 Task: Find a one-way flight from Staunton SHD to Jackson JAC on June 2 for 8 passengers in first class, with 1 checked bag, a maximum price of ₹1,045,000, and 2 stops or fewer.
Action: Mouse moved to (362, 202)
Screenshot: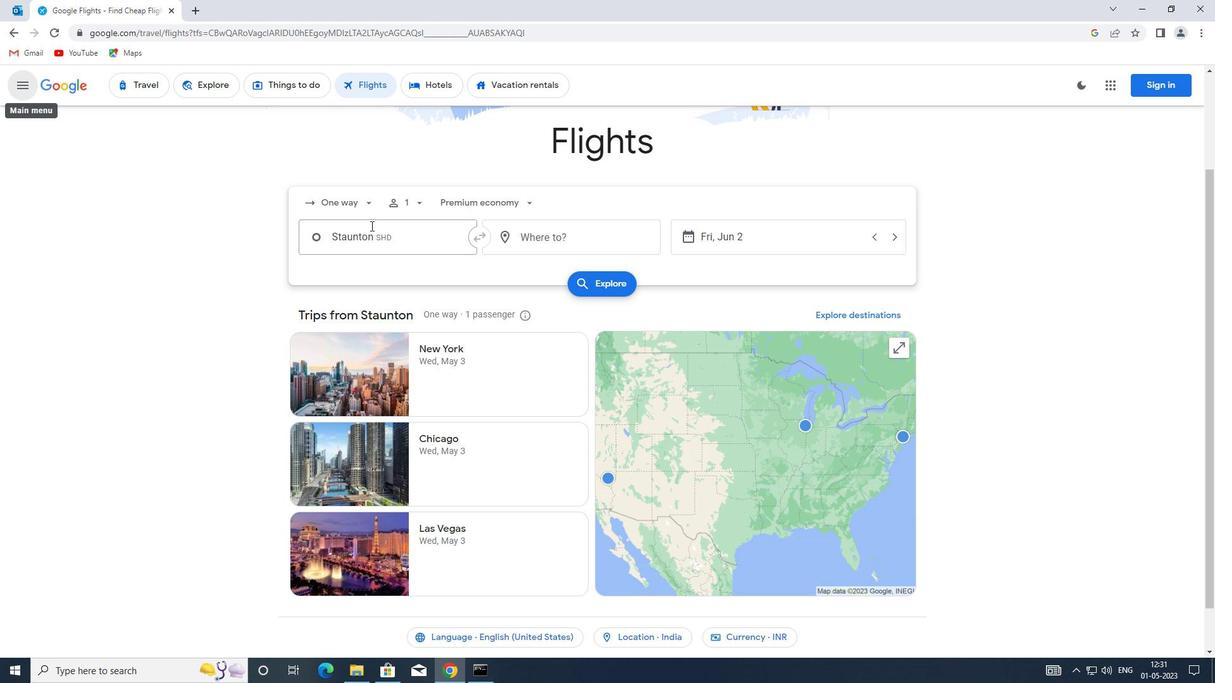 
Action: Mouse pressed left at (362, 202)
Screenshot: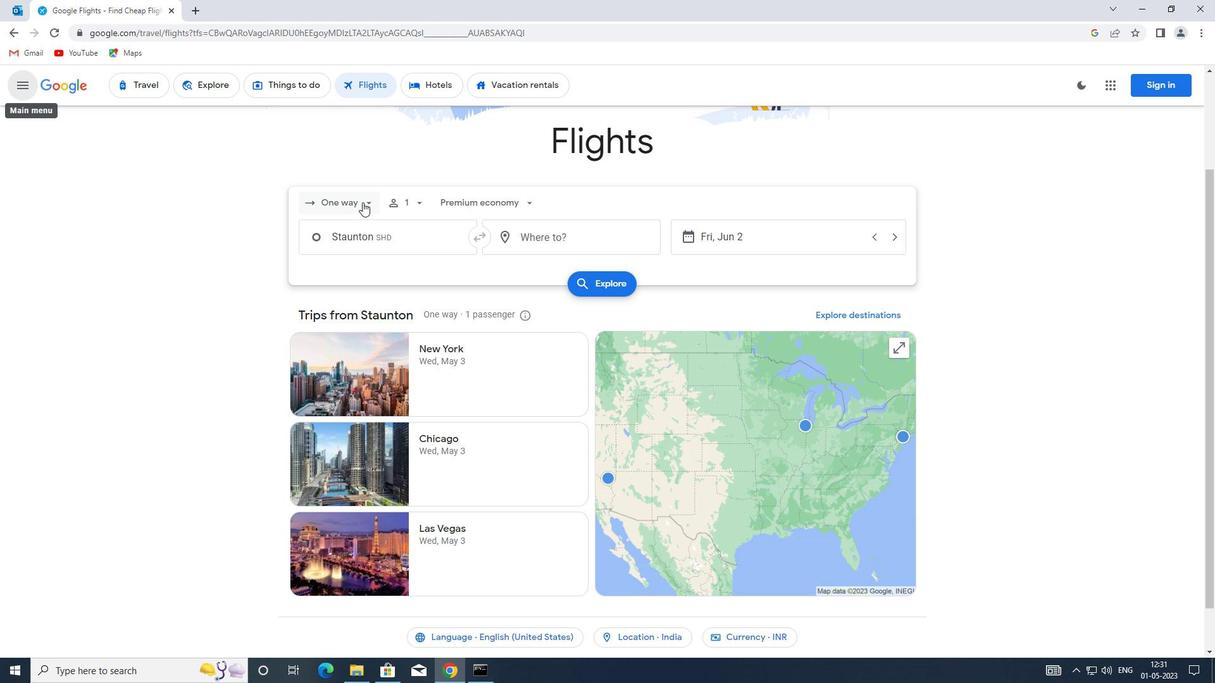 
Action: Mouse moved to (368, 266)
Screenshot: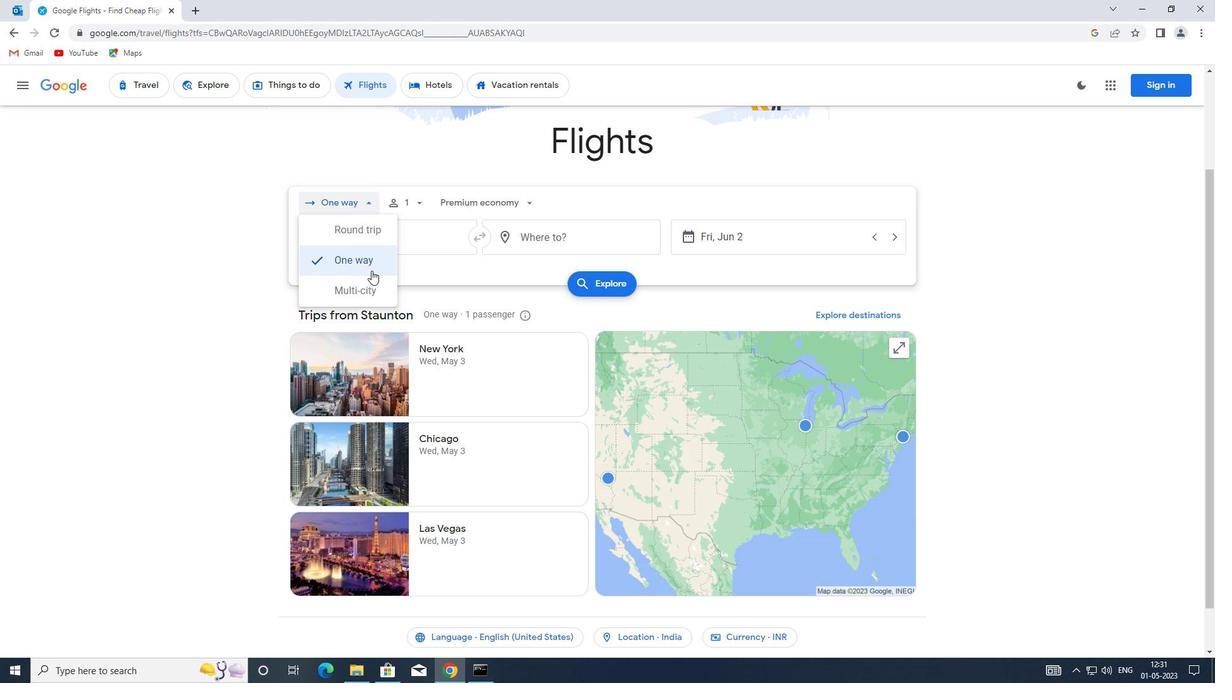 
Action: Mouse pressed left at (368, 266)
Screenshot: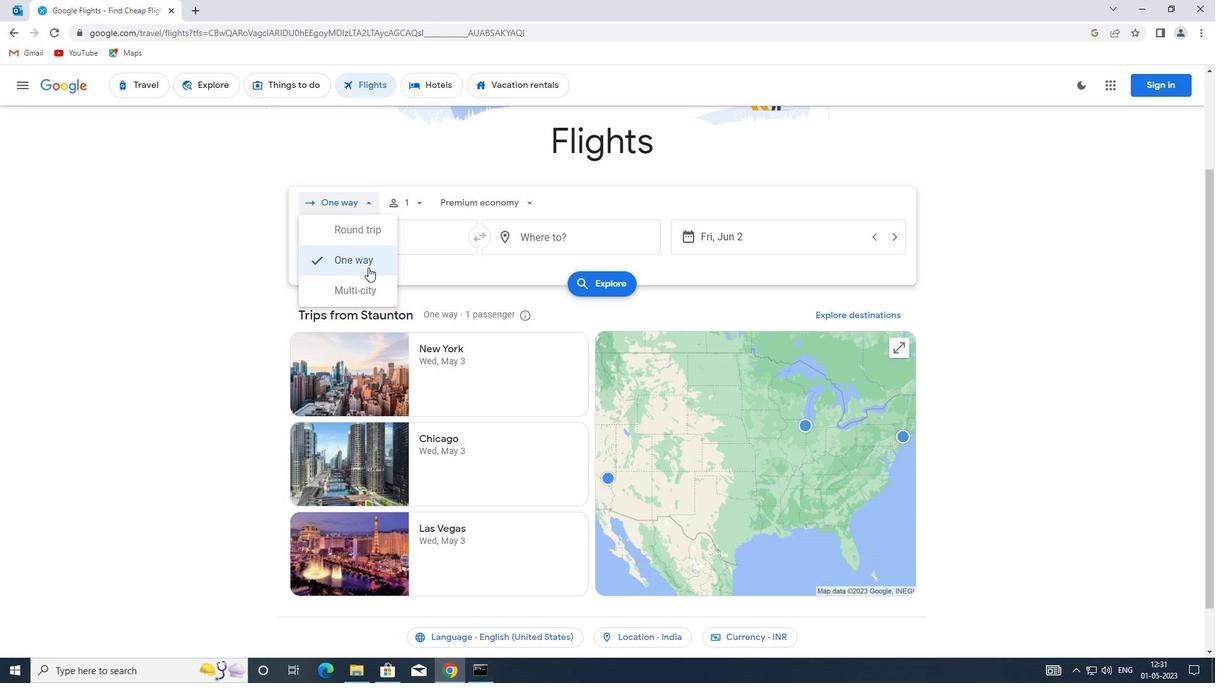 
Action: Mouse moved to (423, 205)
Screenshot: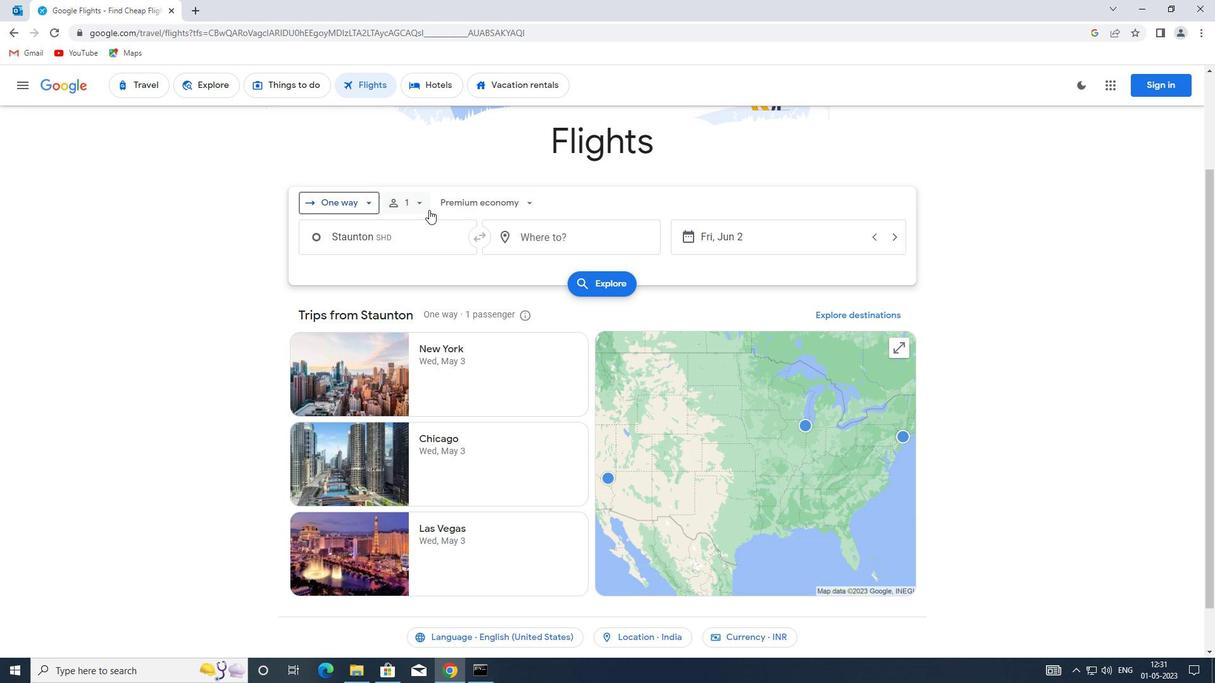 
Action: Mouse pressed left at (423, 205)
Screenshot: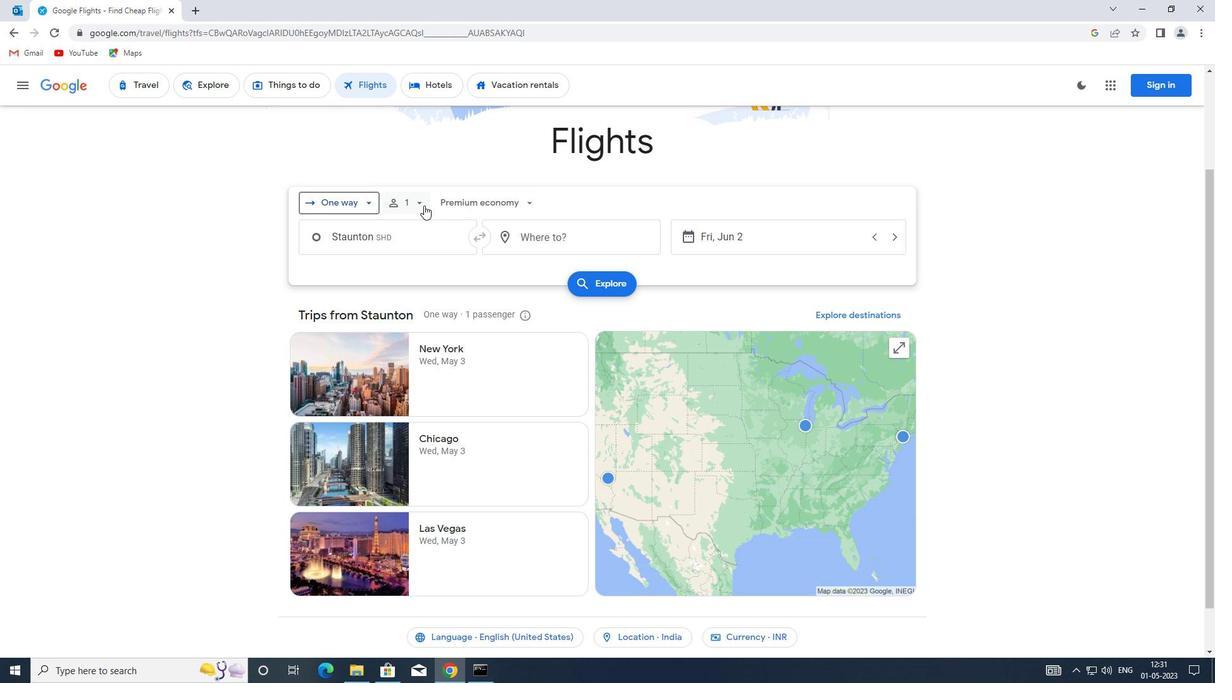 
Action: Mouse moved to (515, 265)
Screenshot: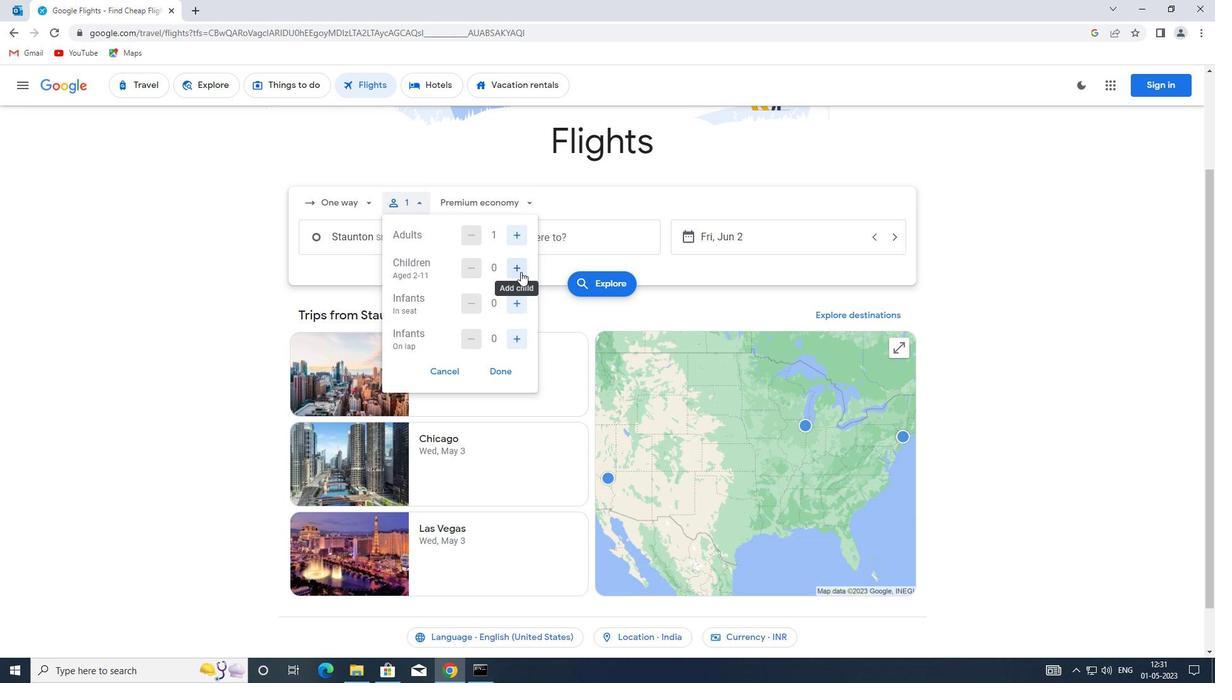 
Action: Mouse pressed left at (515, 265)
Screenshot: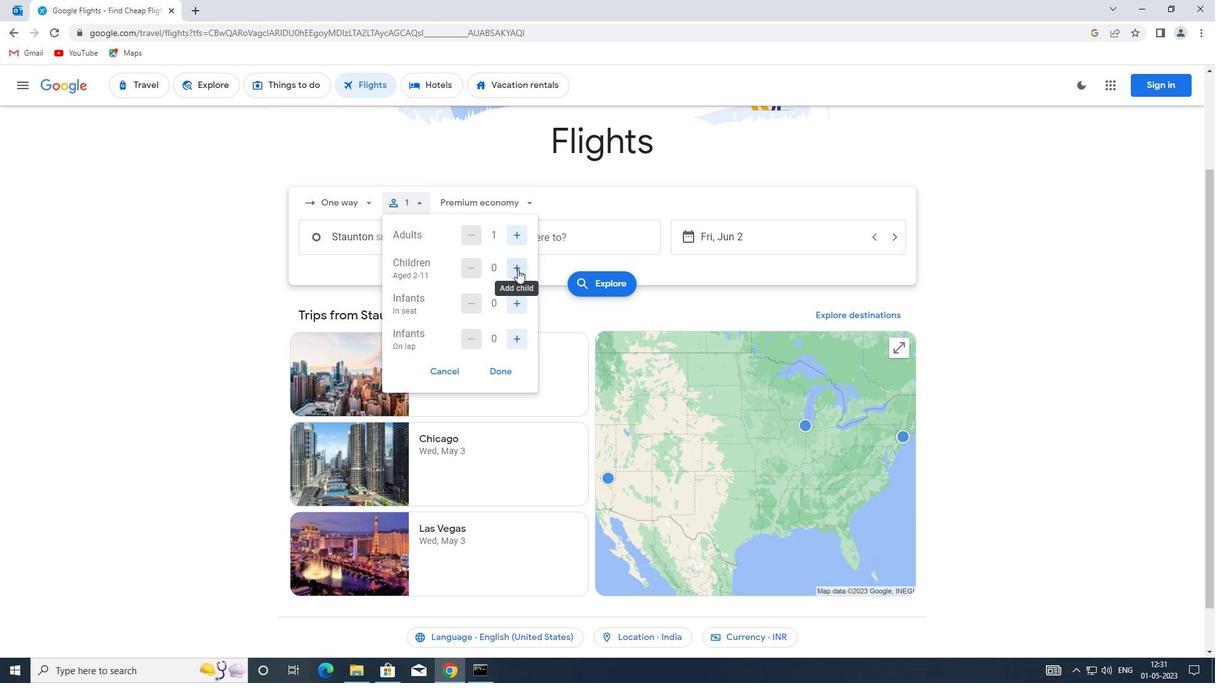 
Action: Mouse pressed left at (515, 265)
Screenshot: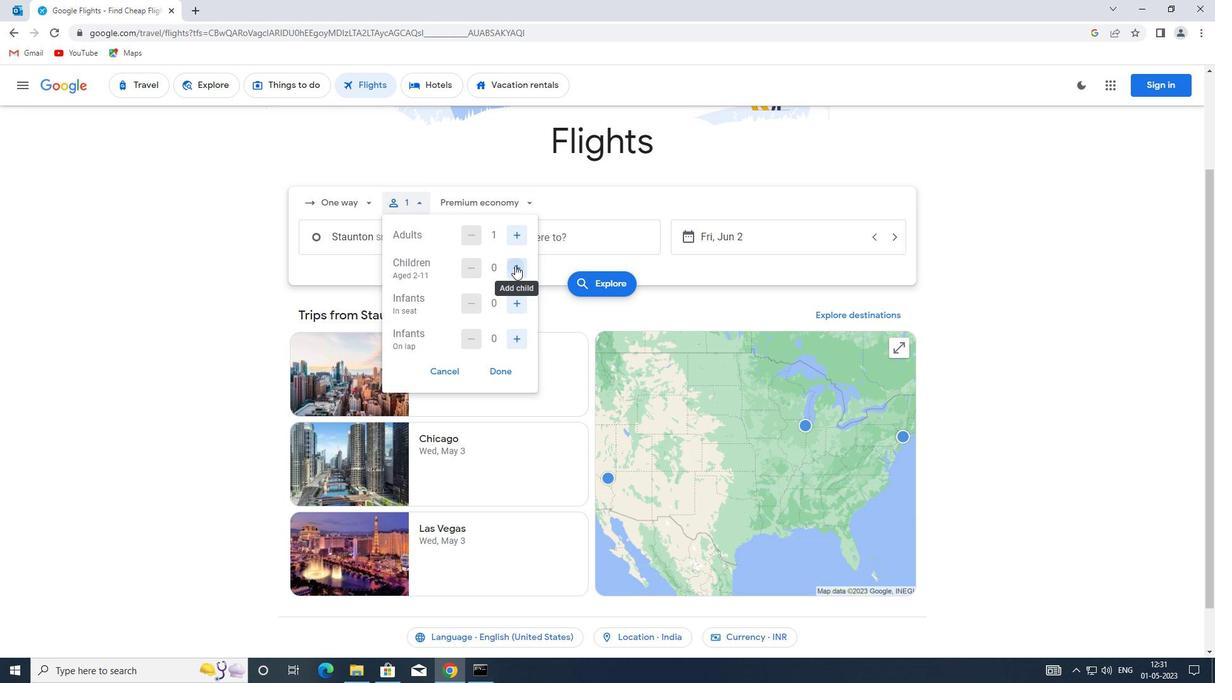 
Action: Mouse pressed left at (515, 265)
Screenshot: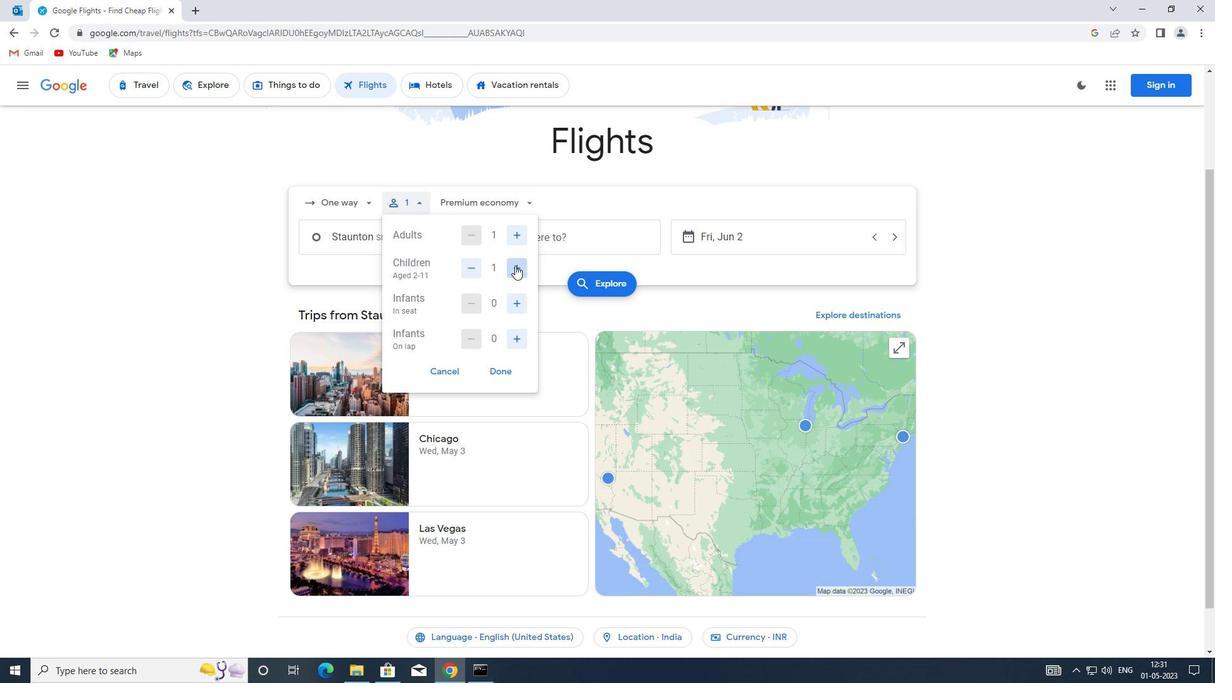 
Action: Mouse pressed left at (515, 265)
Screenshot: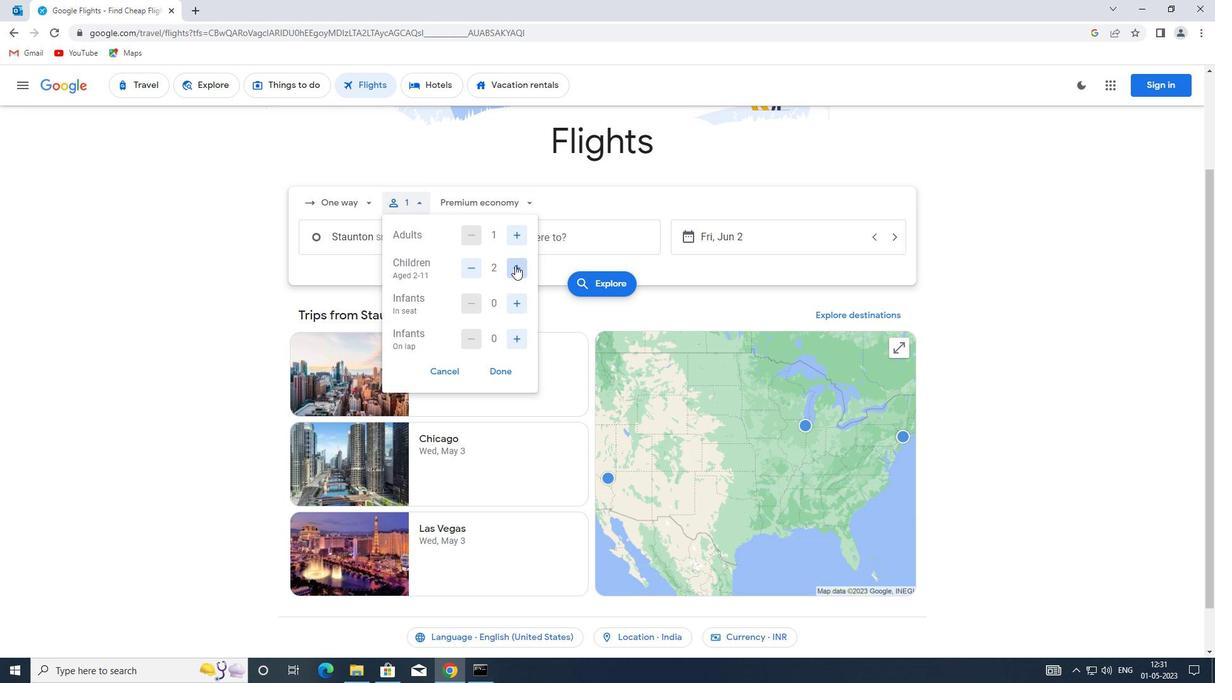 
Action: Mouse pressed left at (515, 265)
Screenshot: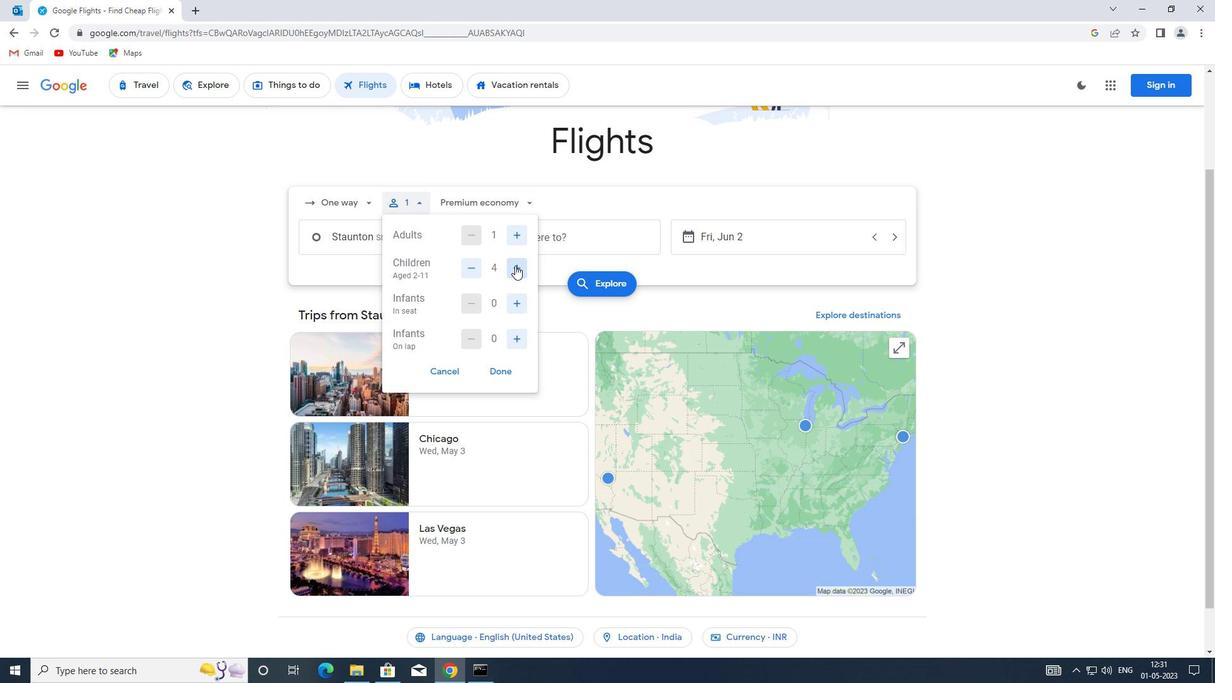 
Action: Mouse moved to (513, 303)
Screenshot: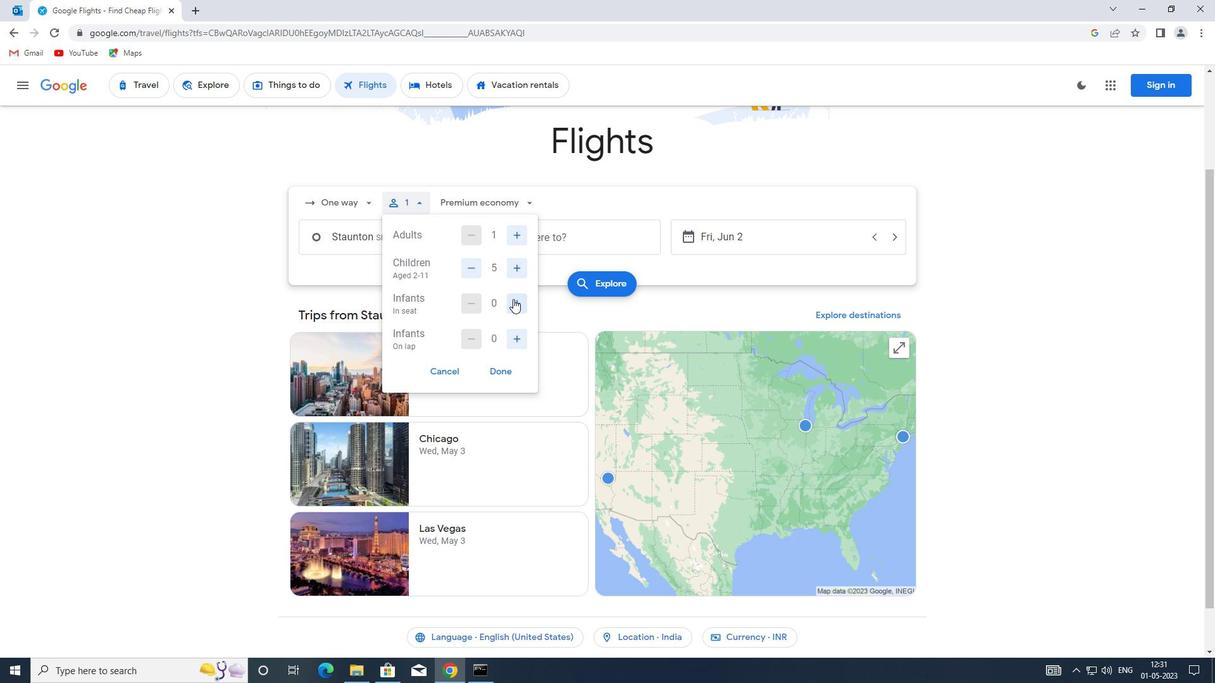 
Action: Mouse pressed left at (513, 303)
Screenshot: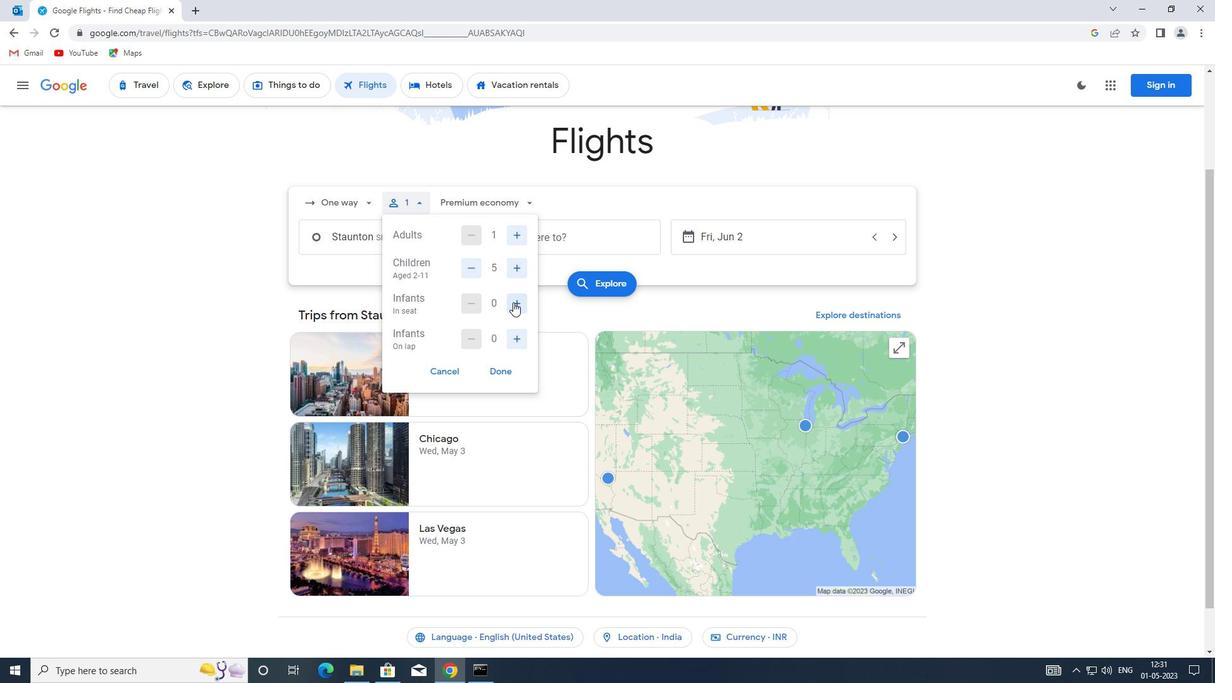 
Action: Mouse pressed left at (513, 303)
Screenshot: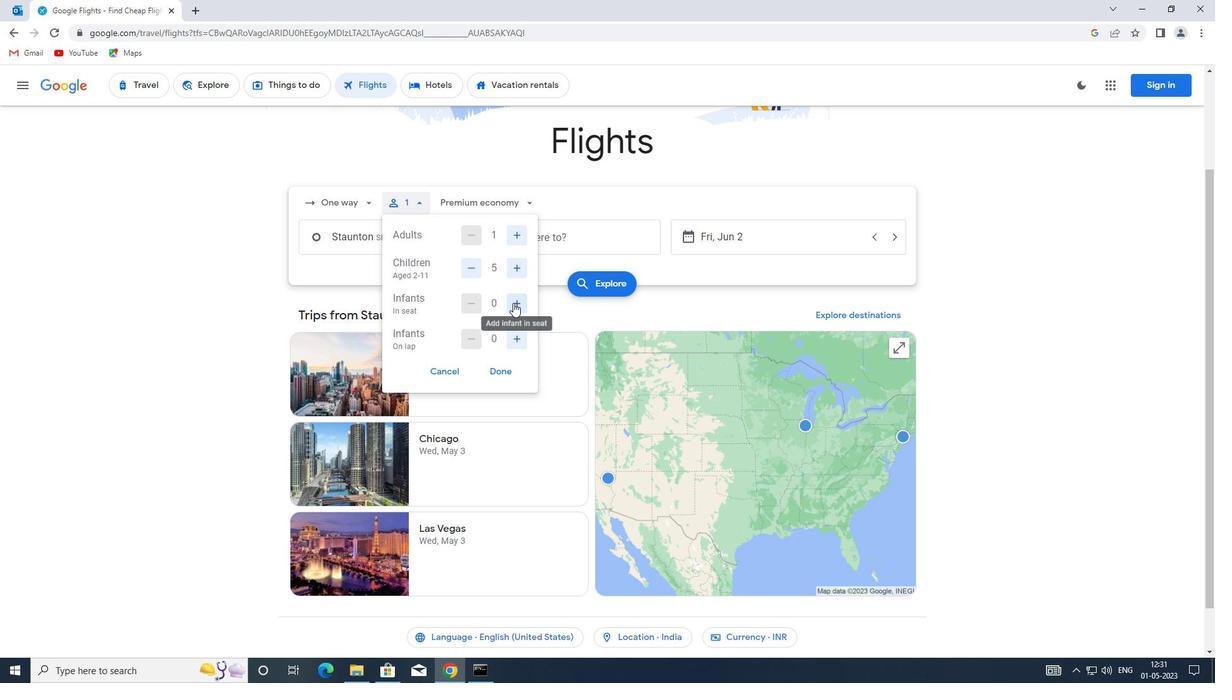 
Action: Mouse moved to (517, 343)
Screenshot: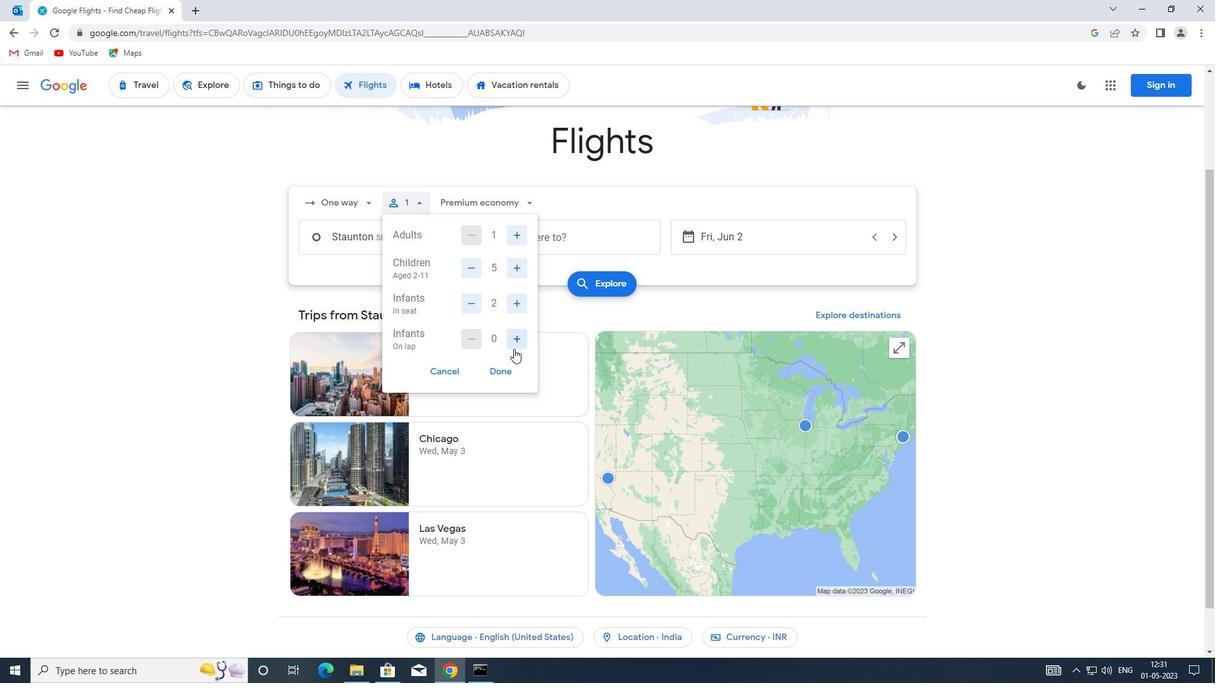 
Action: Mouse pressed left at (517, 343)
Screenshot: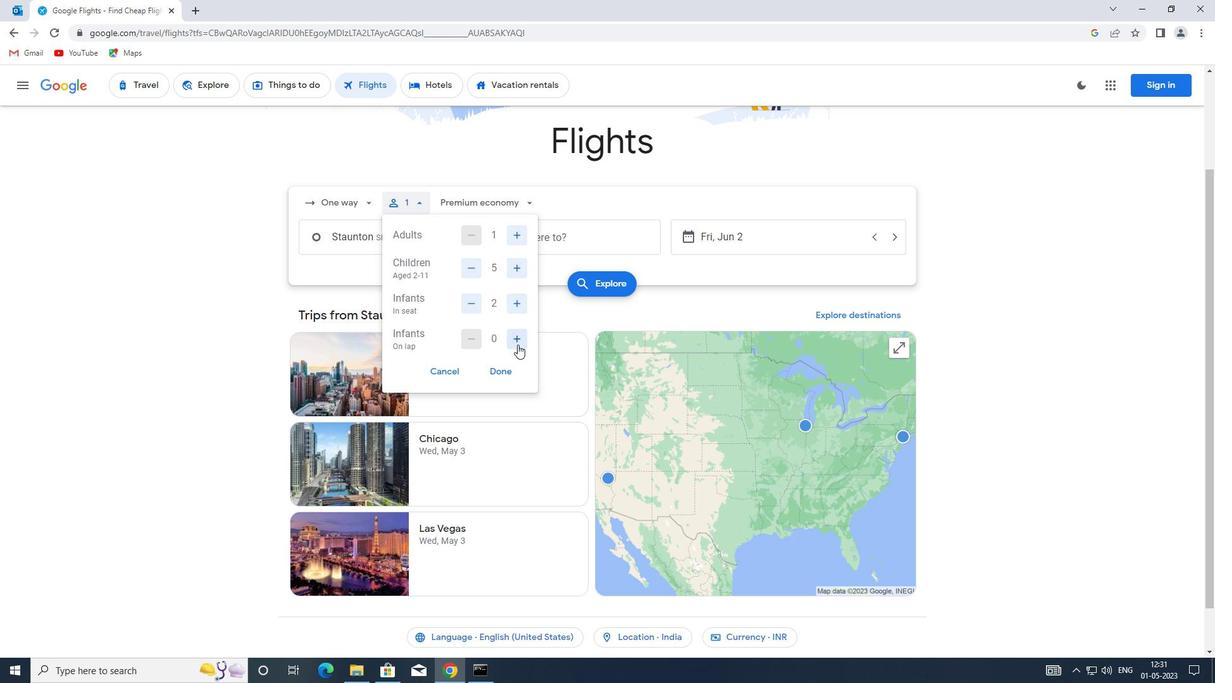 
Action: Mouse moved to (475, 303)
Screenshot: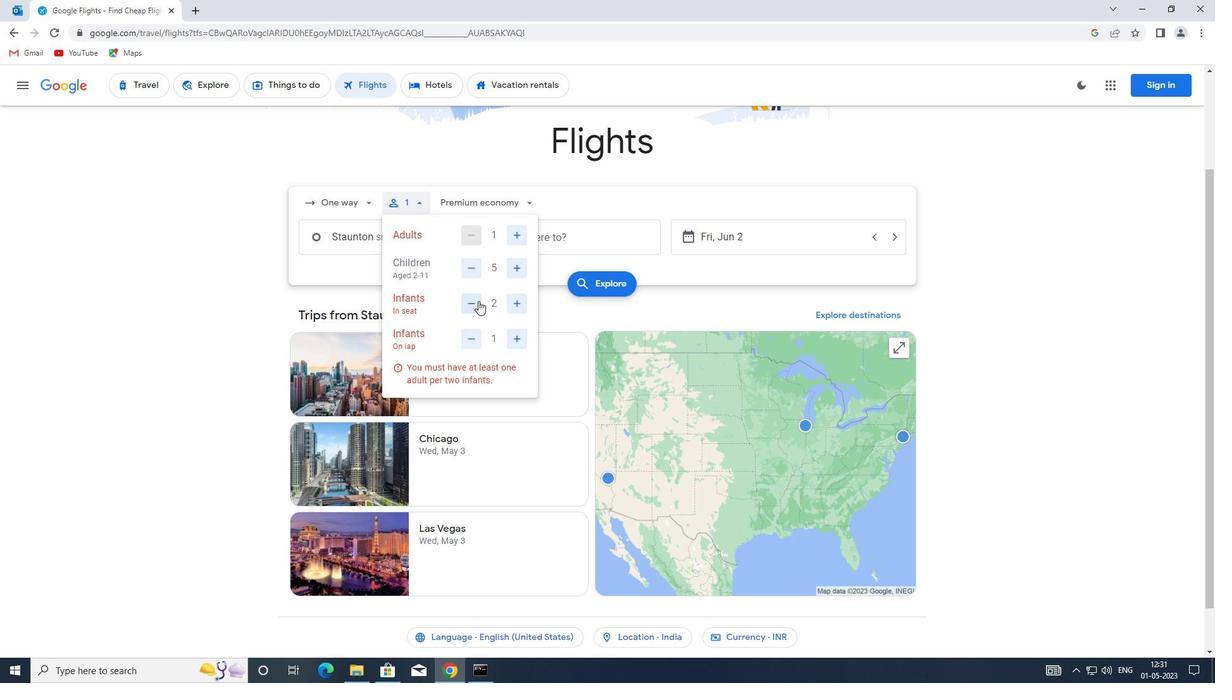 
Action: Mouse pressed left at (475, 303)
Screenshot: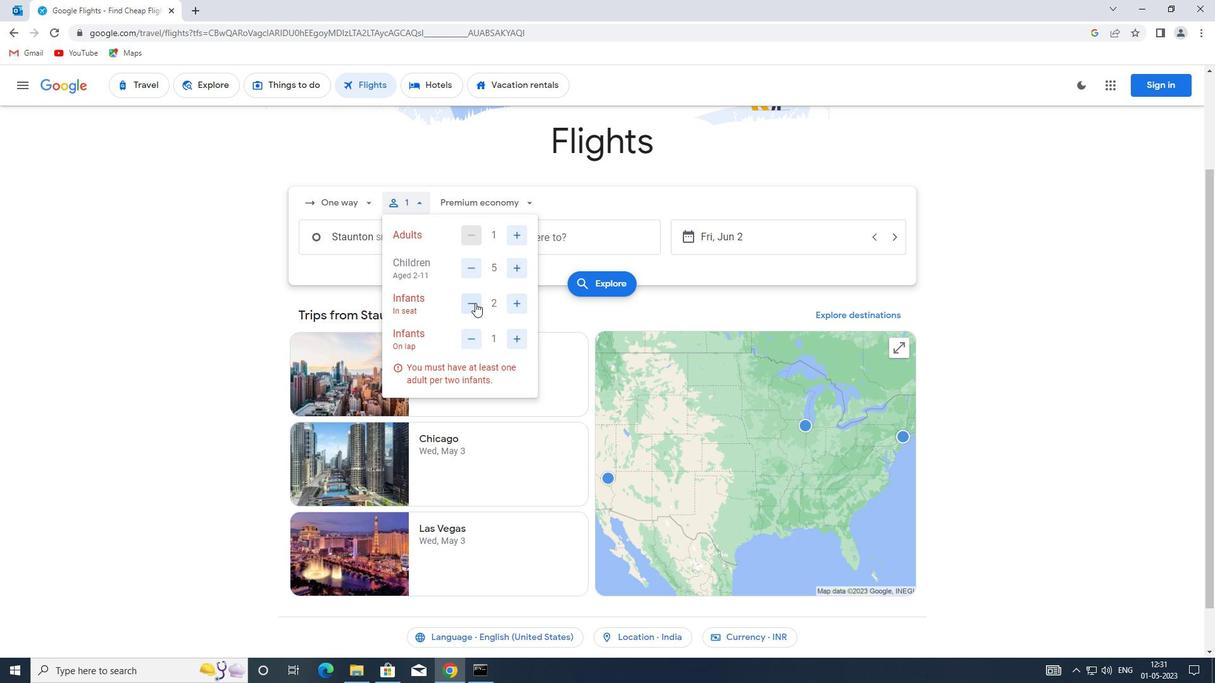 
Action: Mouse moved to (510, 368)
Screenshot: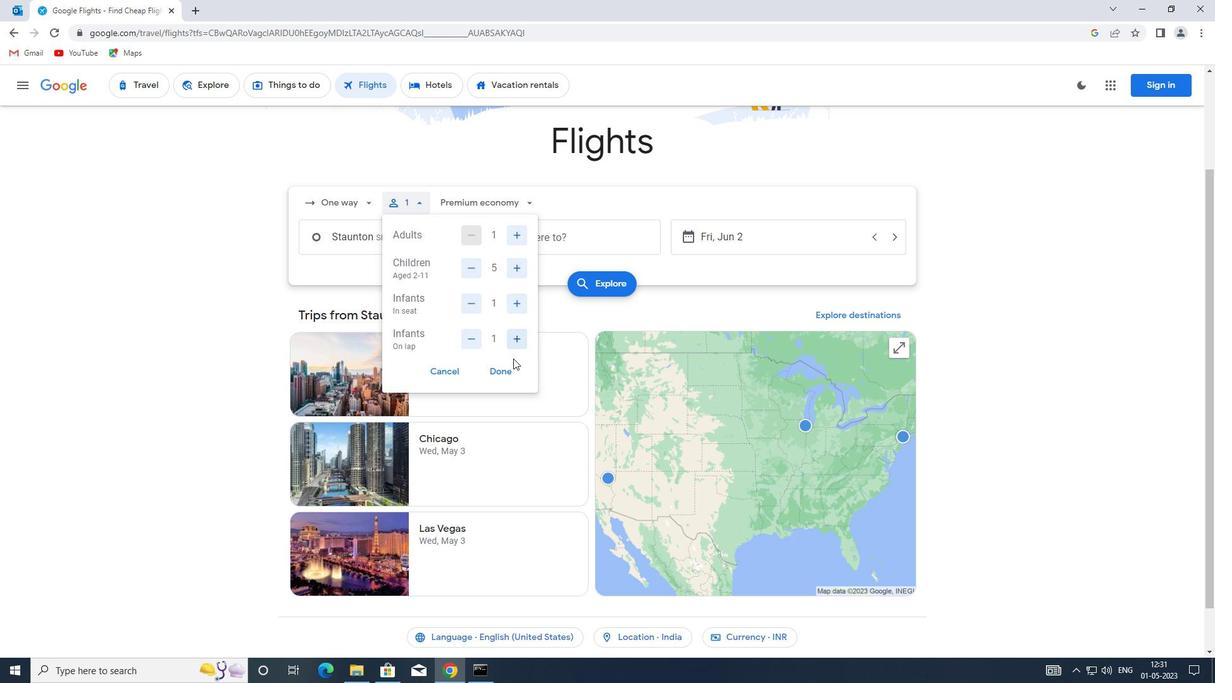 
Action: Mouse pressed left at (510, 368)
Screenshot: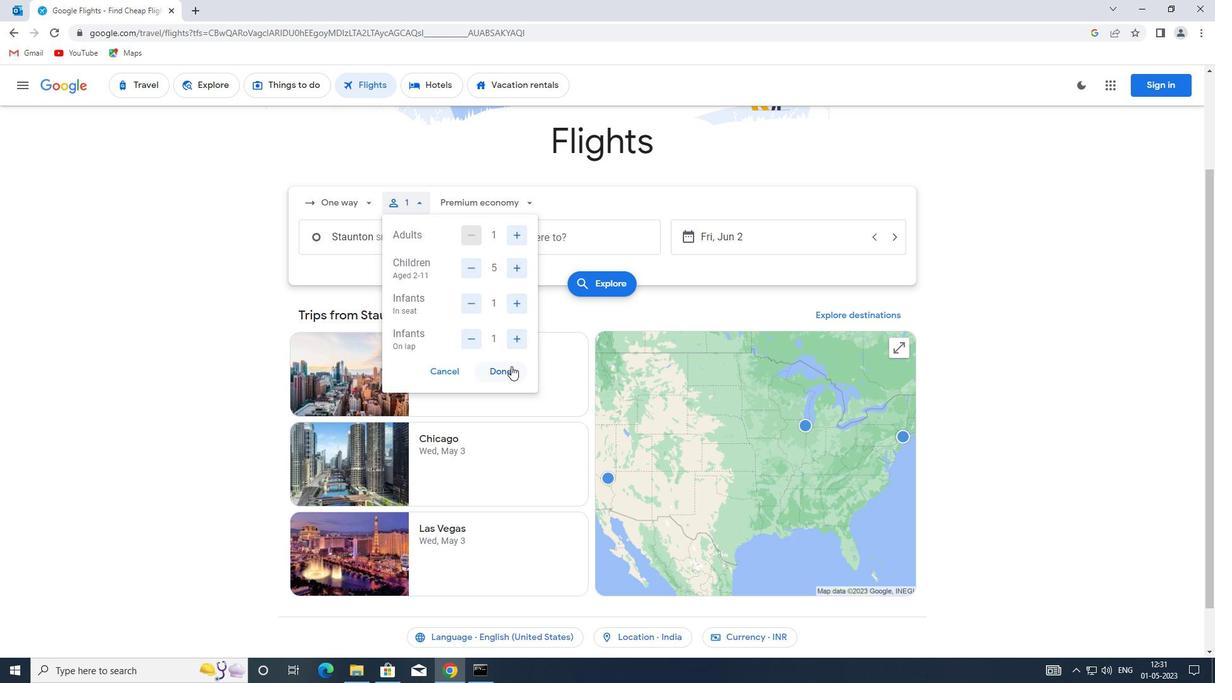 
Action: Mouse moved to (504, 209)
Screenshot: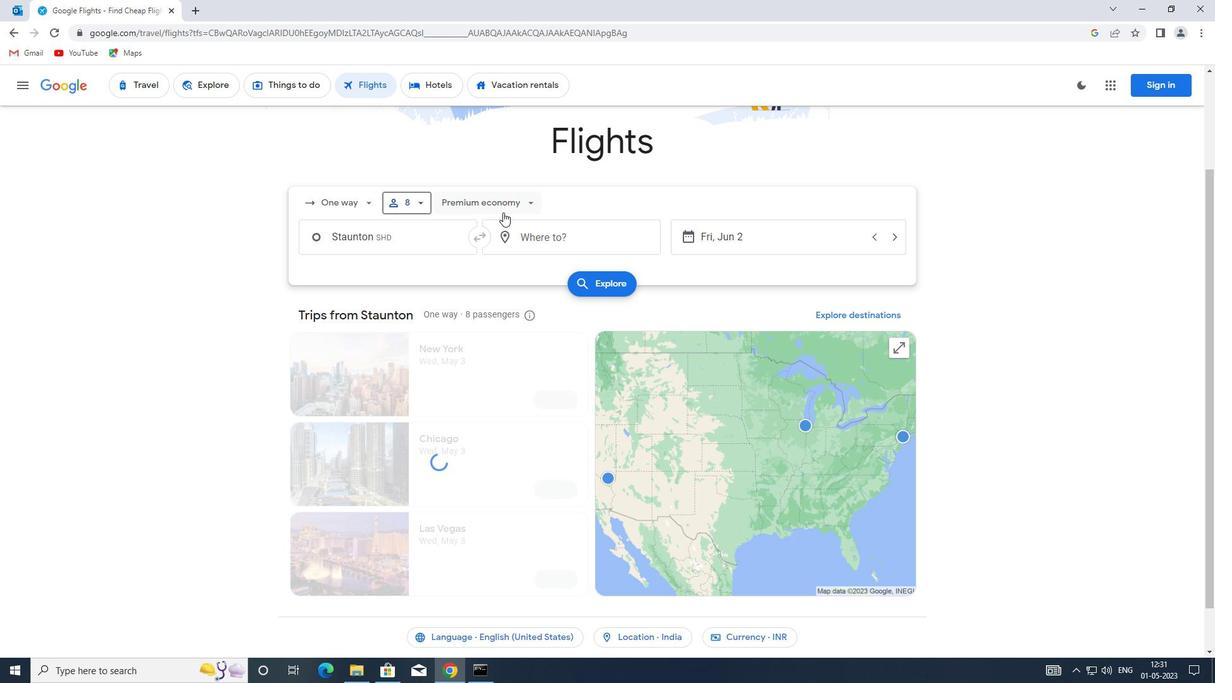 
Action: Mouse pressed left at (504, 209)
Screenshot: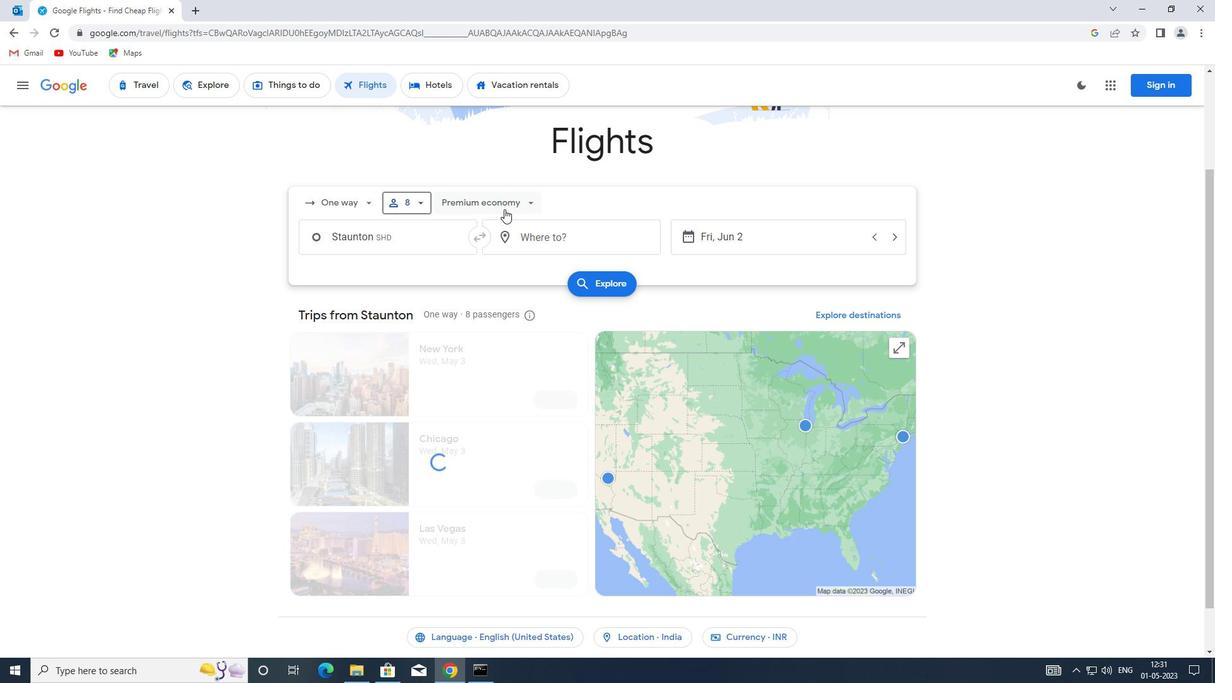 
Action: Mouse moved to (503, 330)
Screenshot: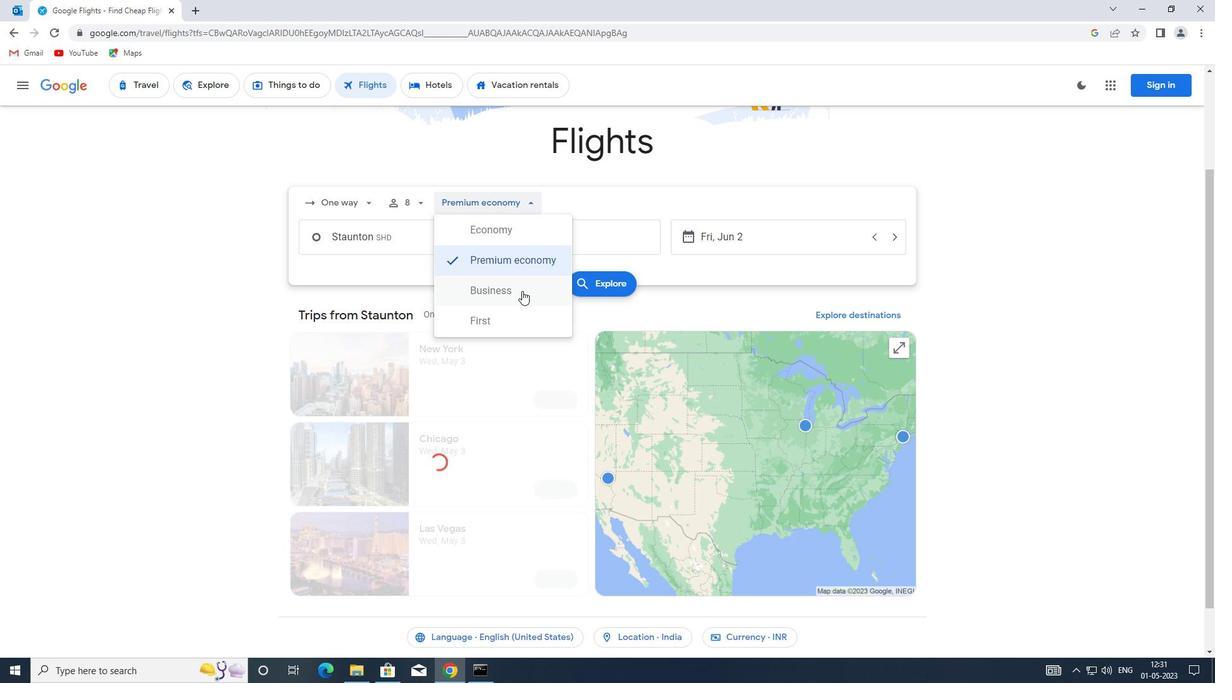 
Action: Mouse pressed left at (503, 330)
Screenshot: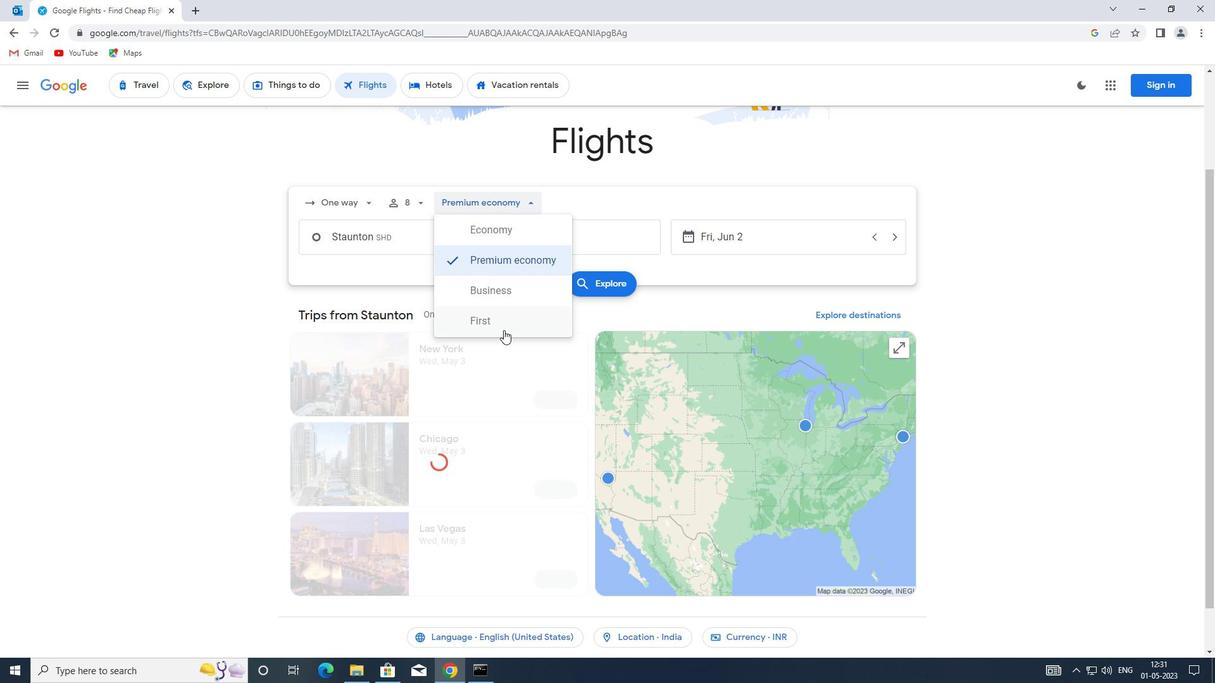 
Action: Mouse moved to (429, 241)
Screenshot: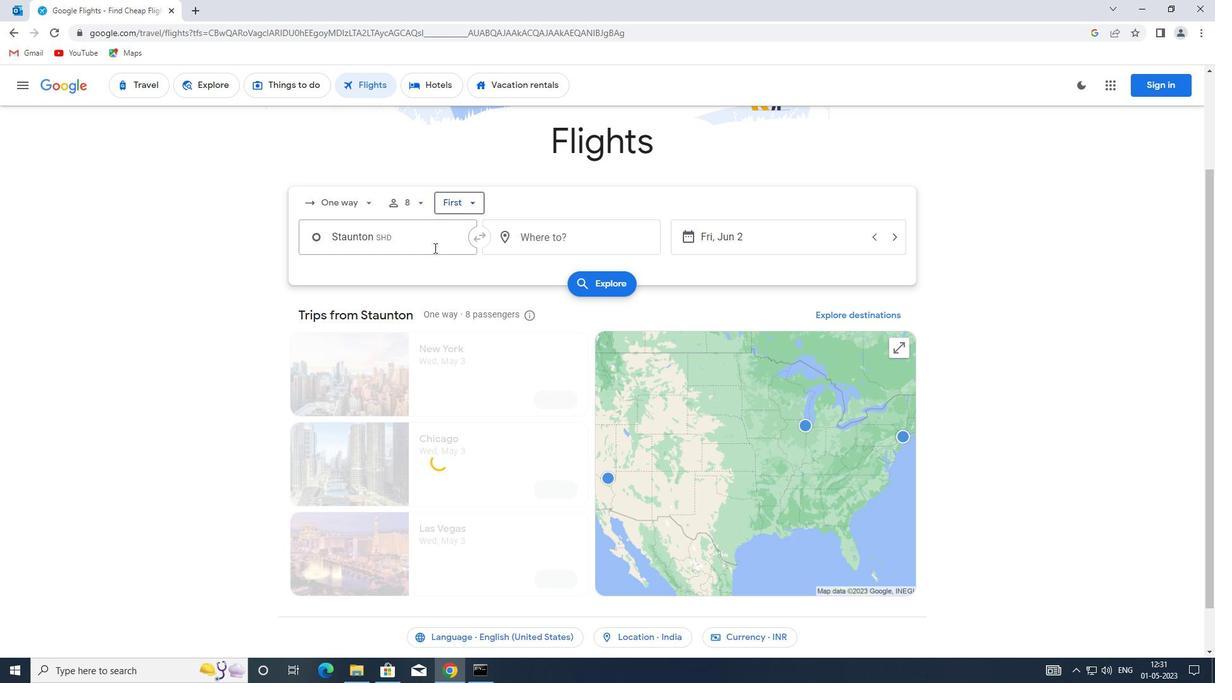
Action: Mouse pressed left at (429, 241)
Screenshot: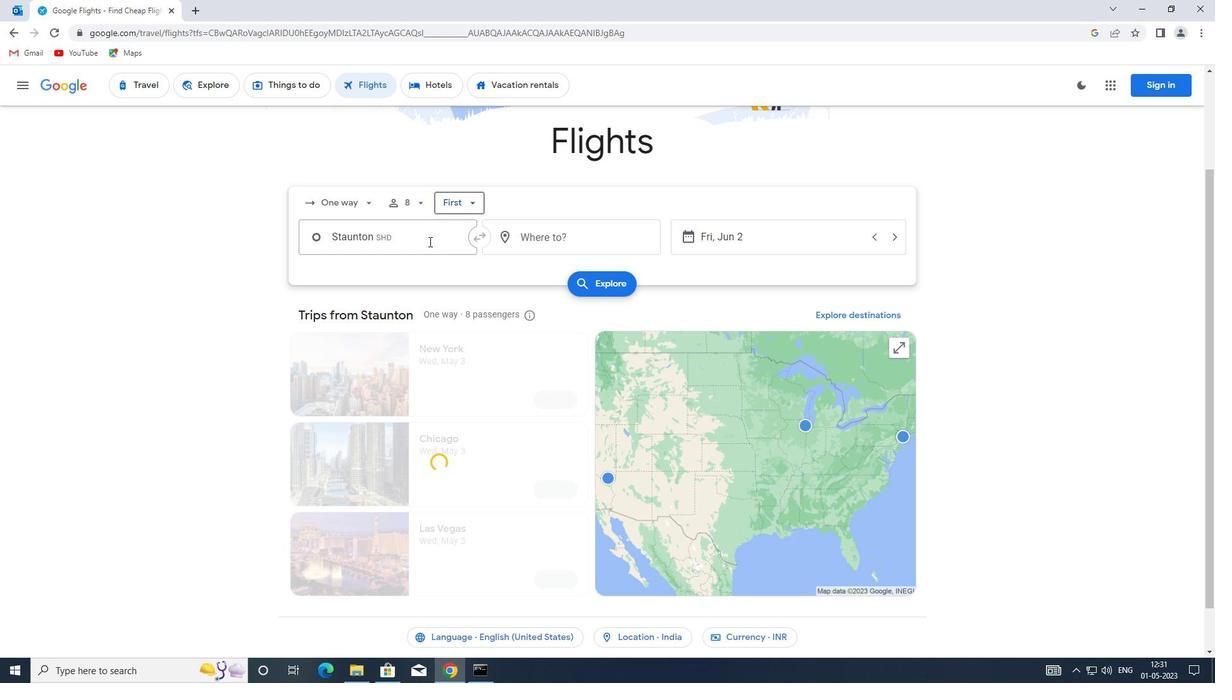 
Action: Key pressed <Key.enter>
Screenshot: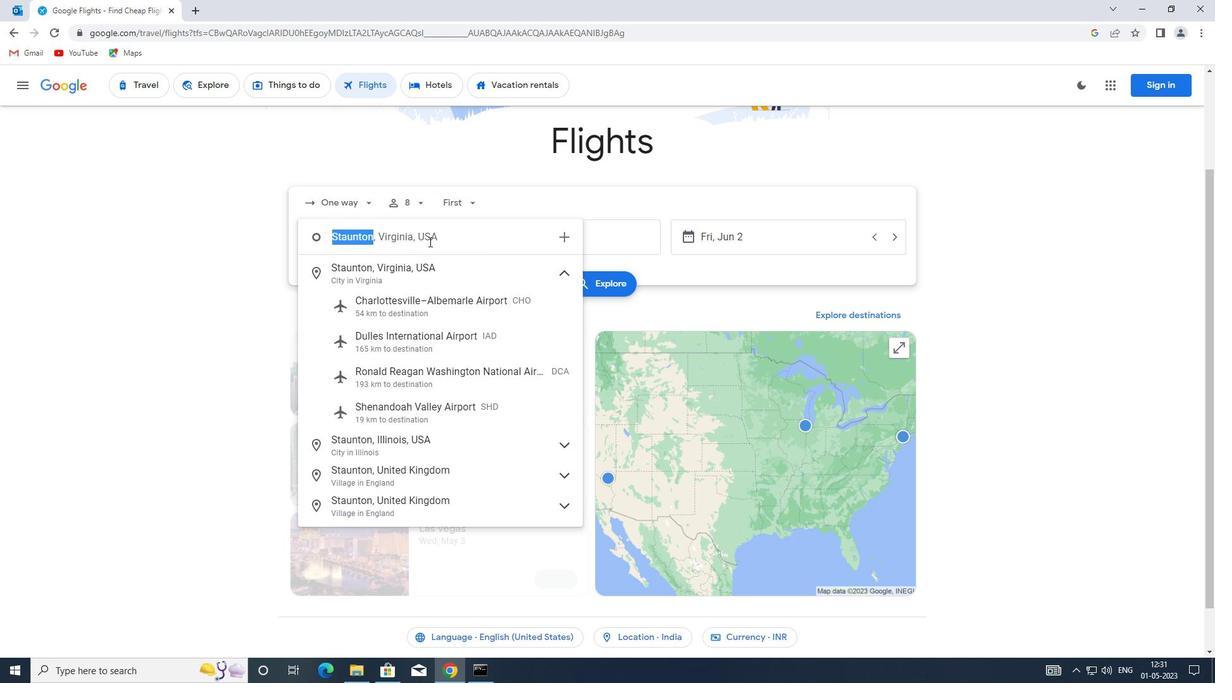 
Action: Mouse moved to (539, 243)
Screenshot: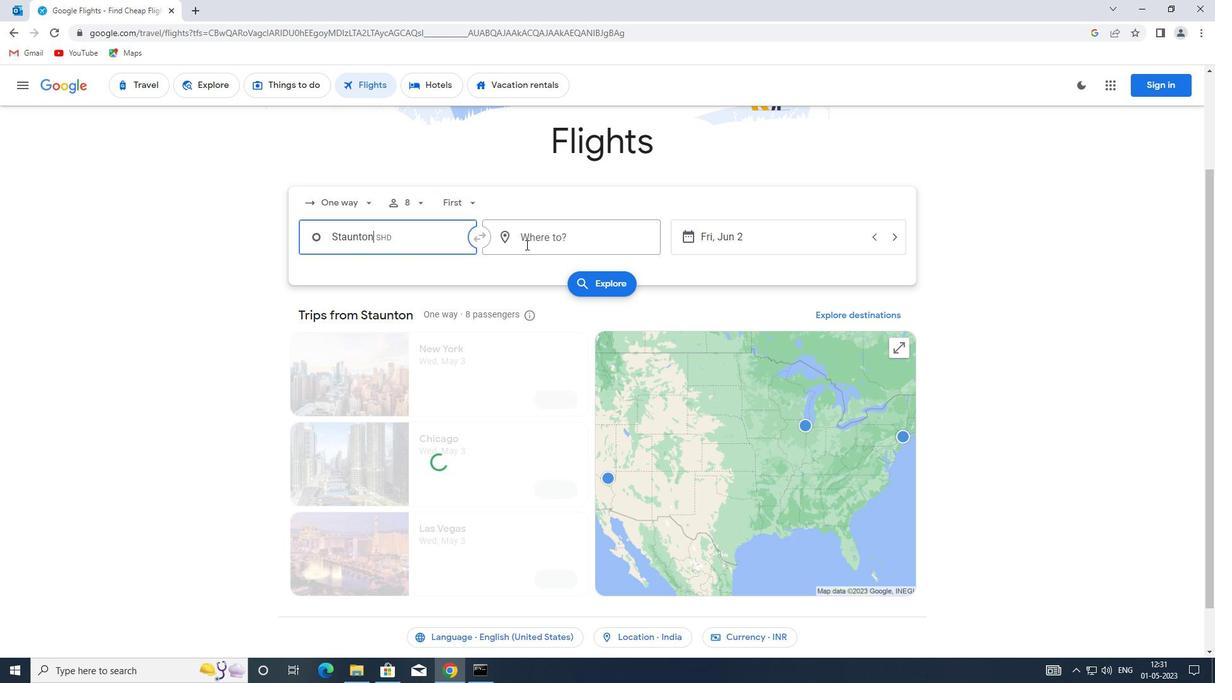 
Action: Mouse pressed left at (539, 243)
Screenshot: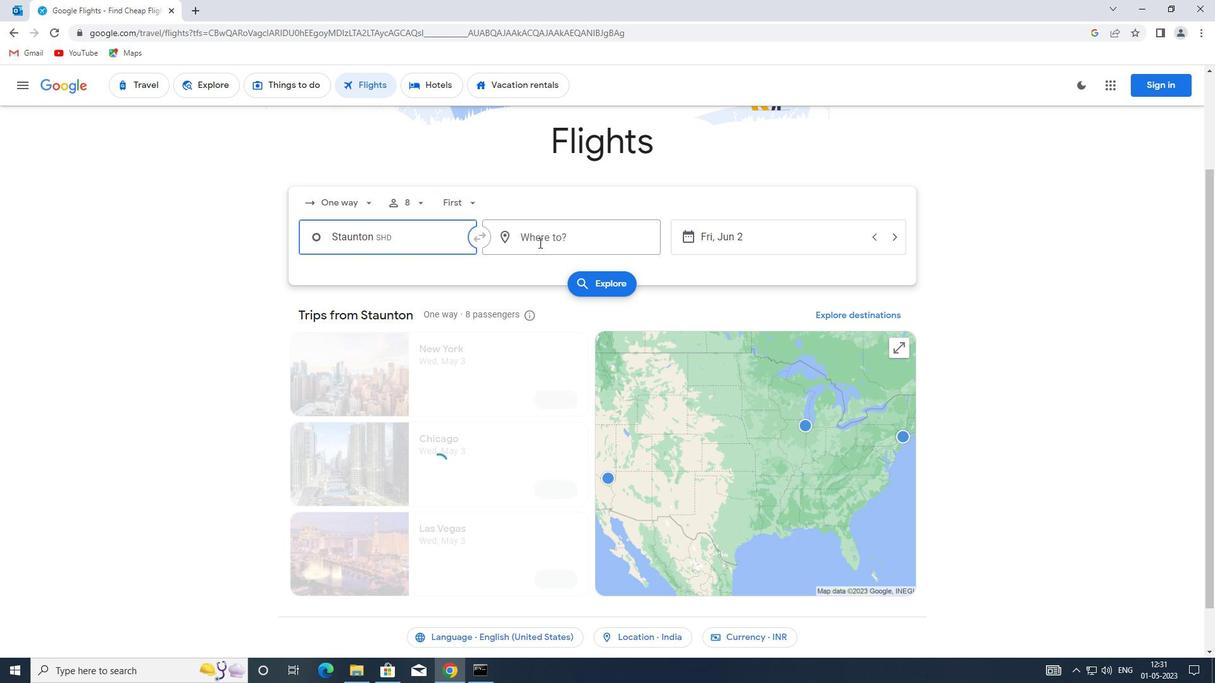 
Action: Mouse moved to (539, 241)
Screenshot: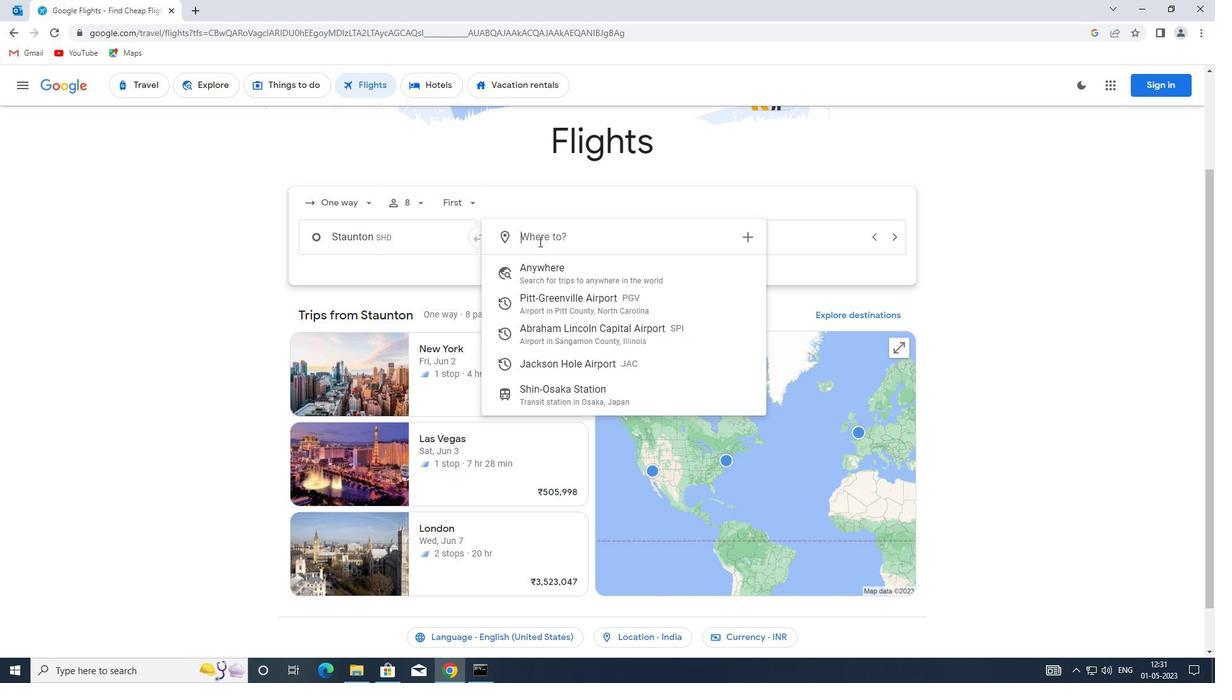 
Action: Key pressed j
Screenshot: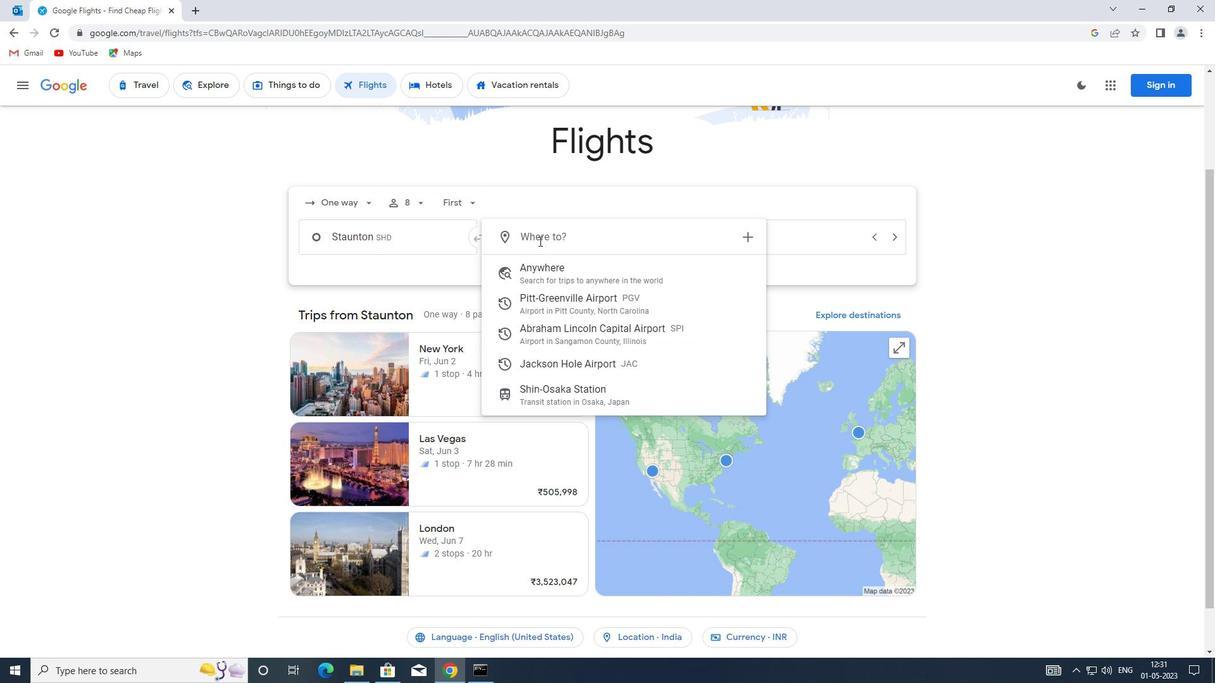 
Action: Mouse moved to (537, 241)
Screenshot: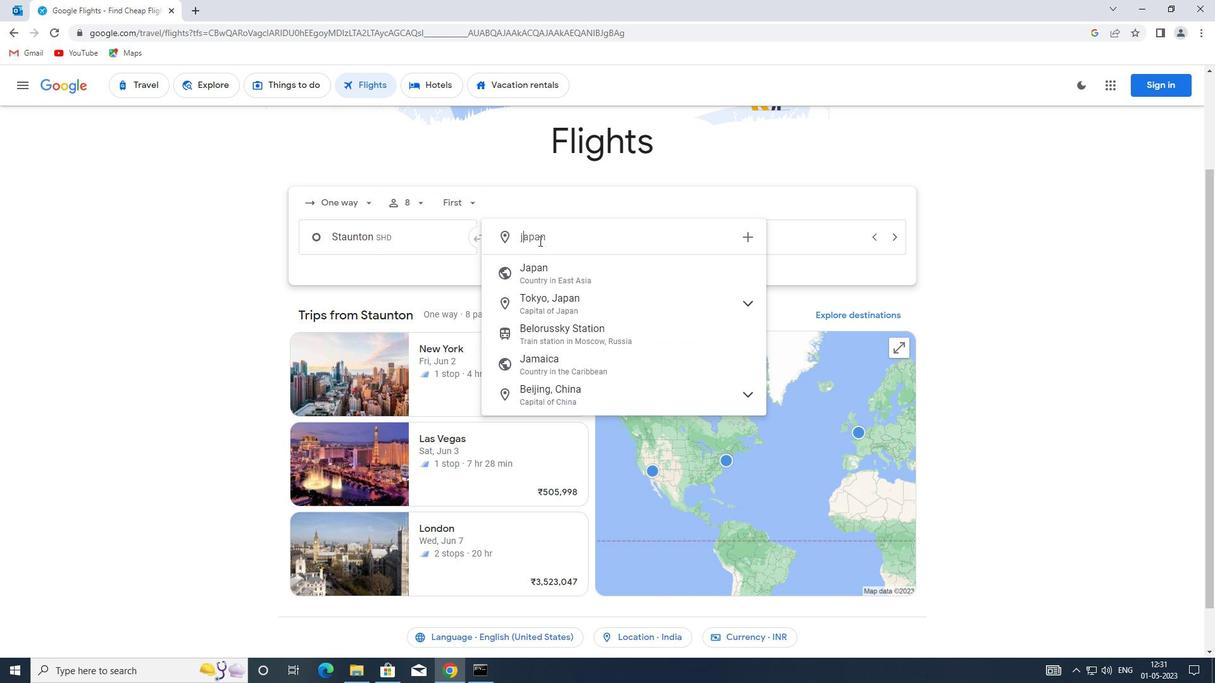 
Action: Key pressed a
Screenshot: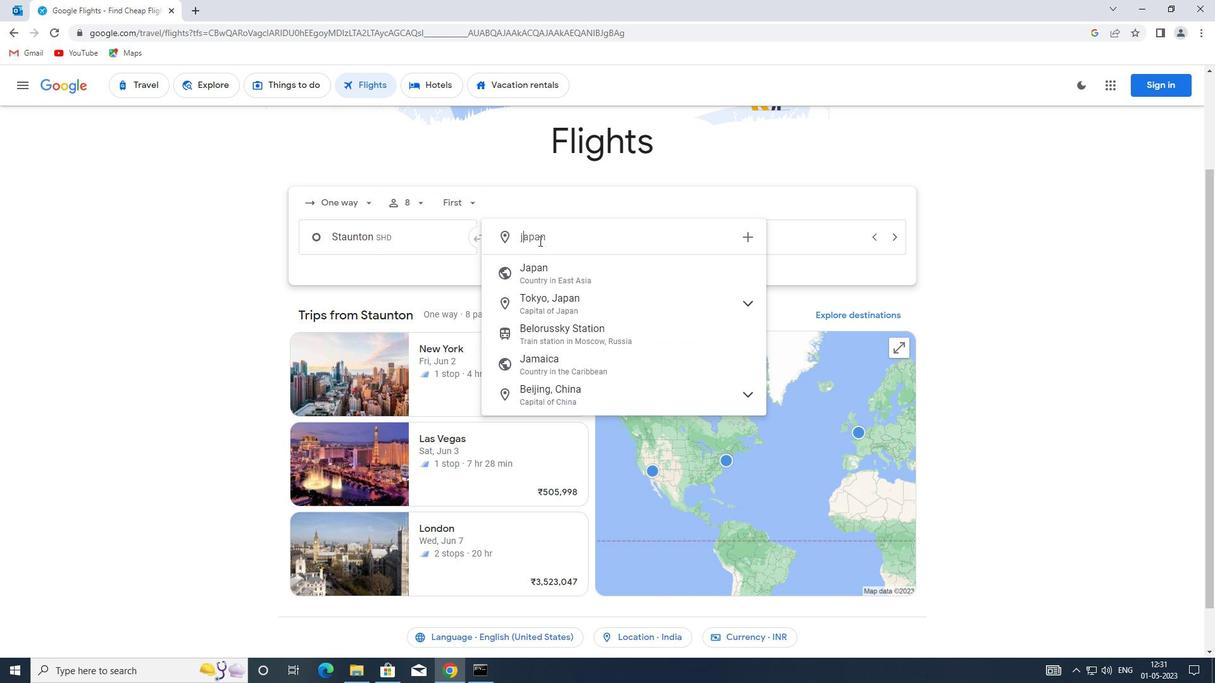 
Action: Mouse moved to (536, 241)
Screenshot: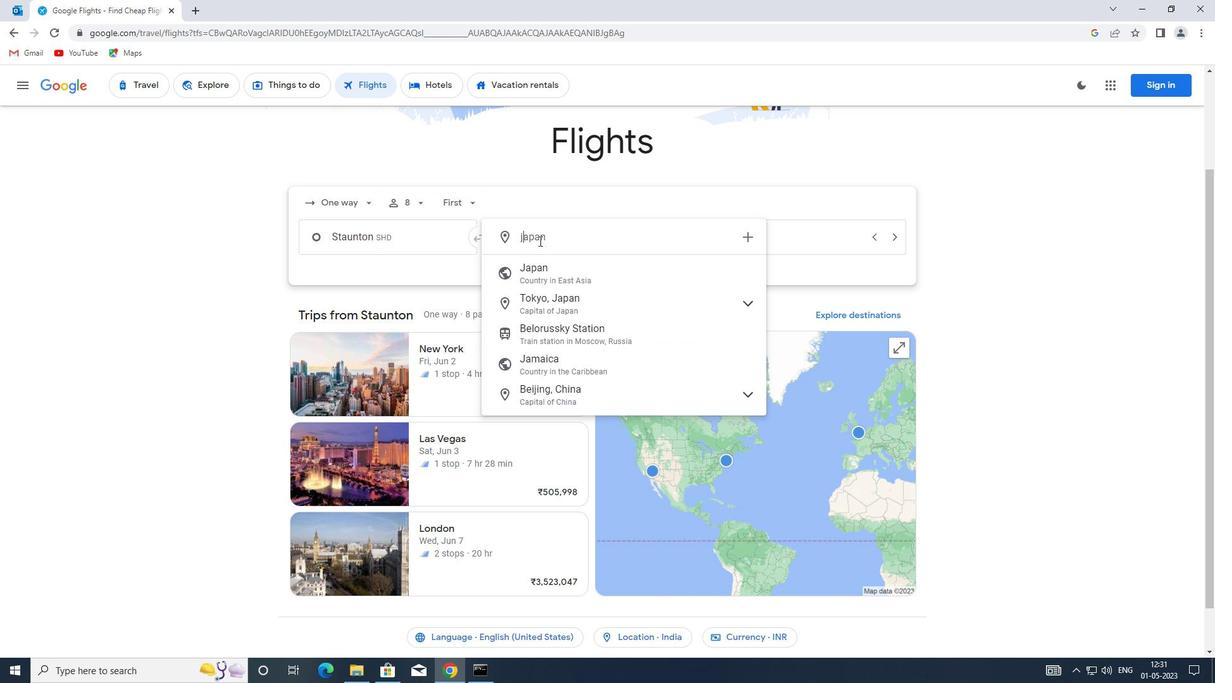 
Action: Key pressed c
Screenshot: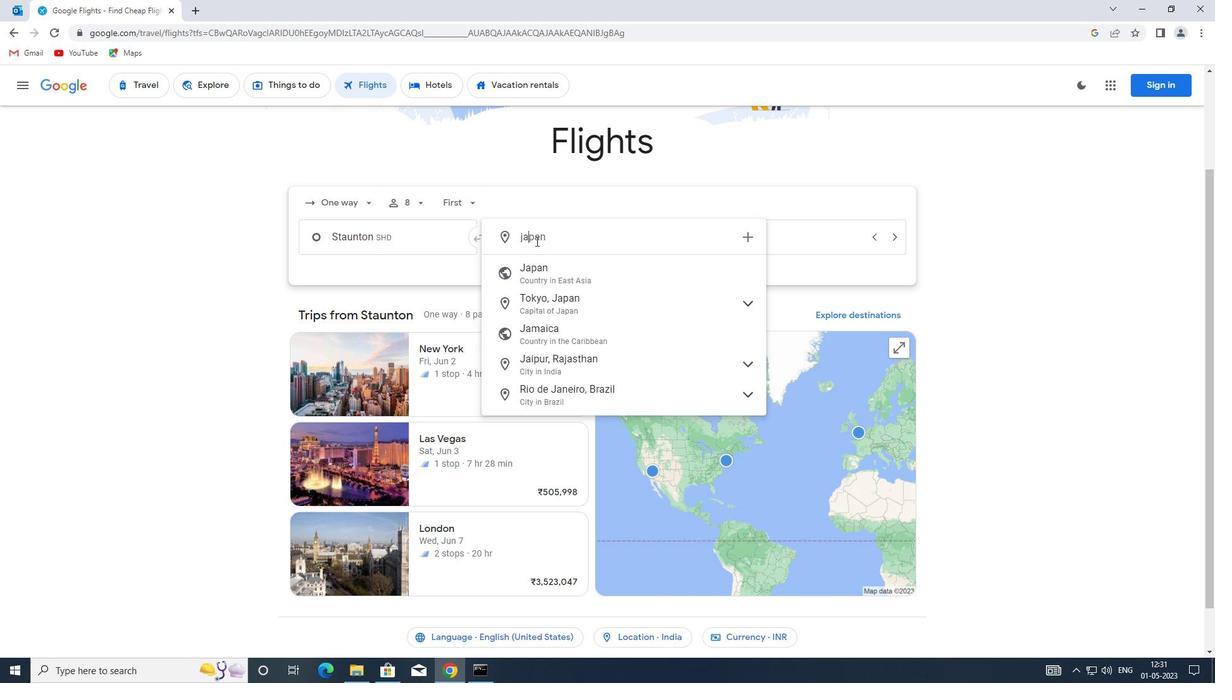 
Action: Mouse moved to (534, 241)
Screenshot: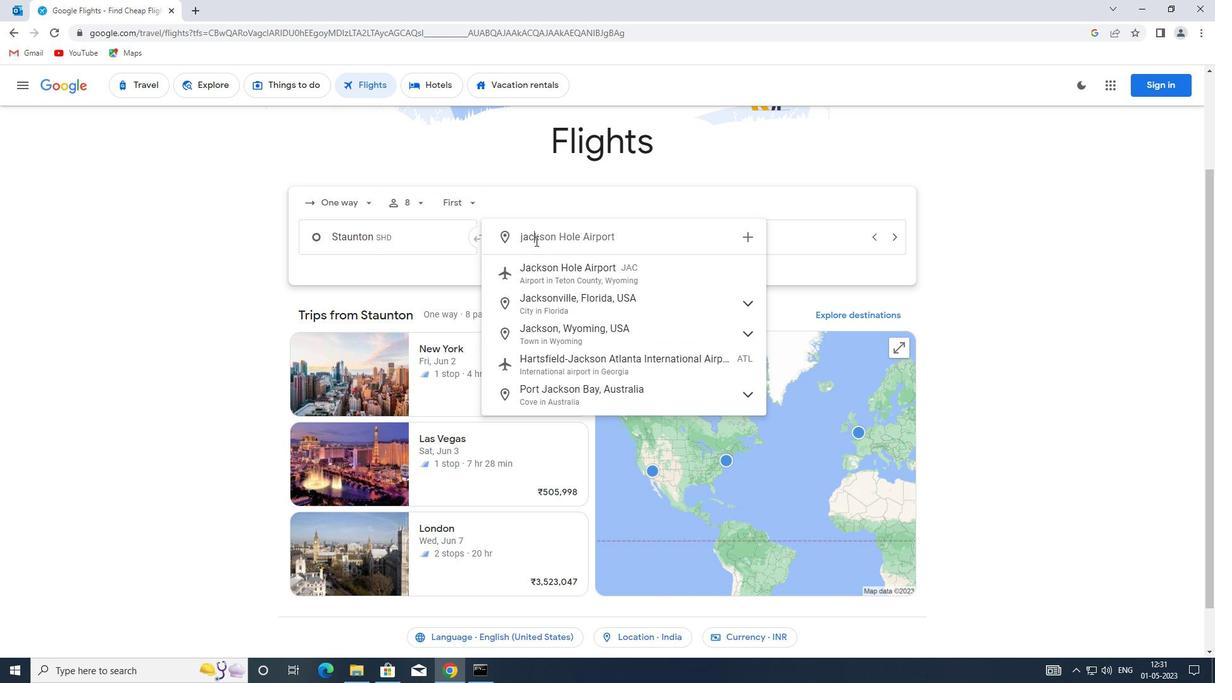
Action: Key pressed <Key.enter>
Screenshot: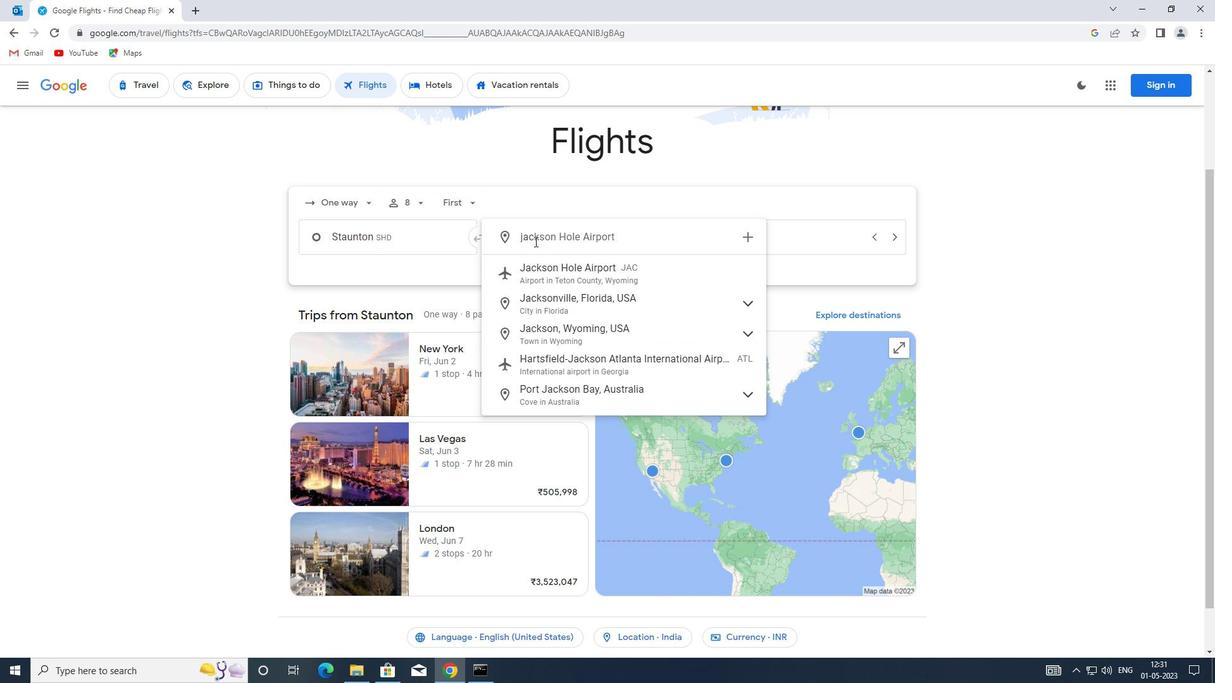 
Action: Mouse moved to (701, 224)
Screenshot: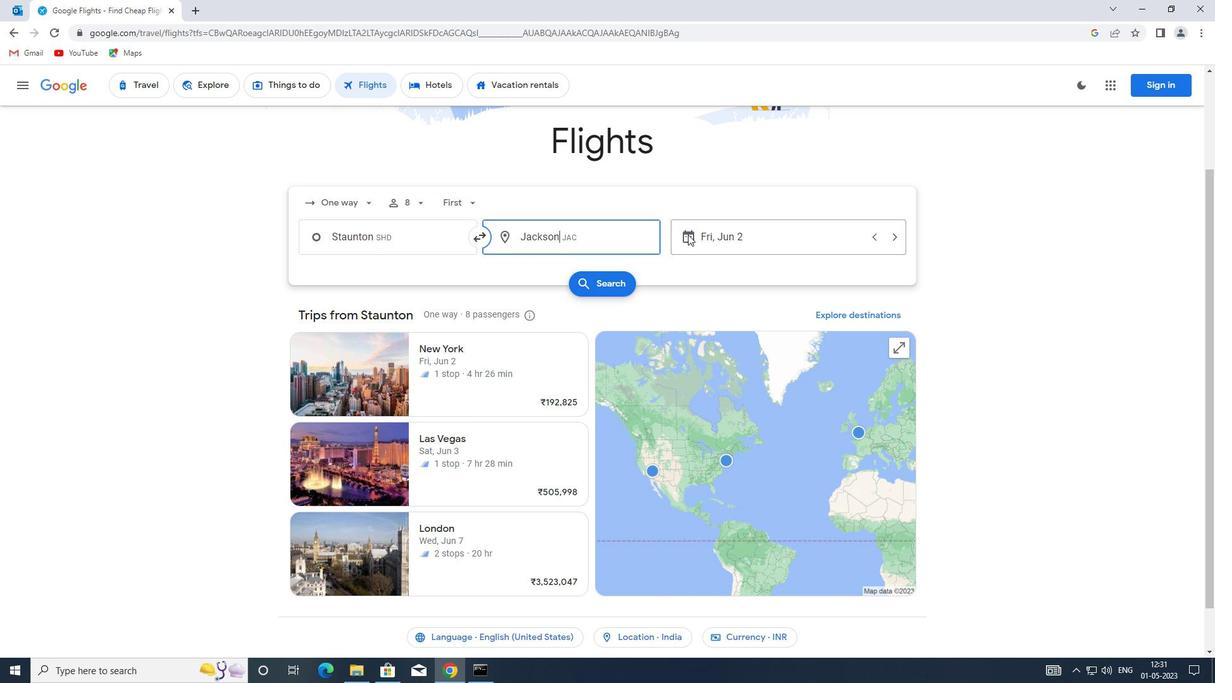
Action: Mouse pressed left at (701, 224)
Screenshot: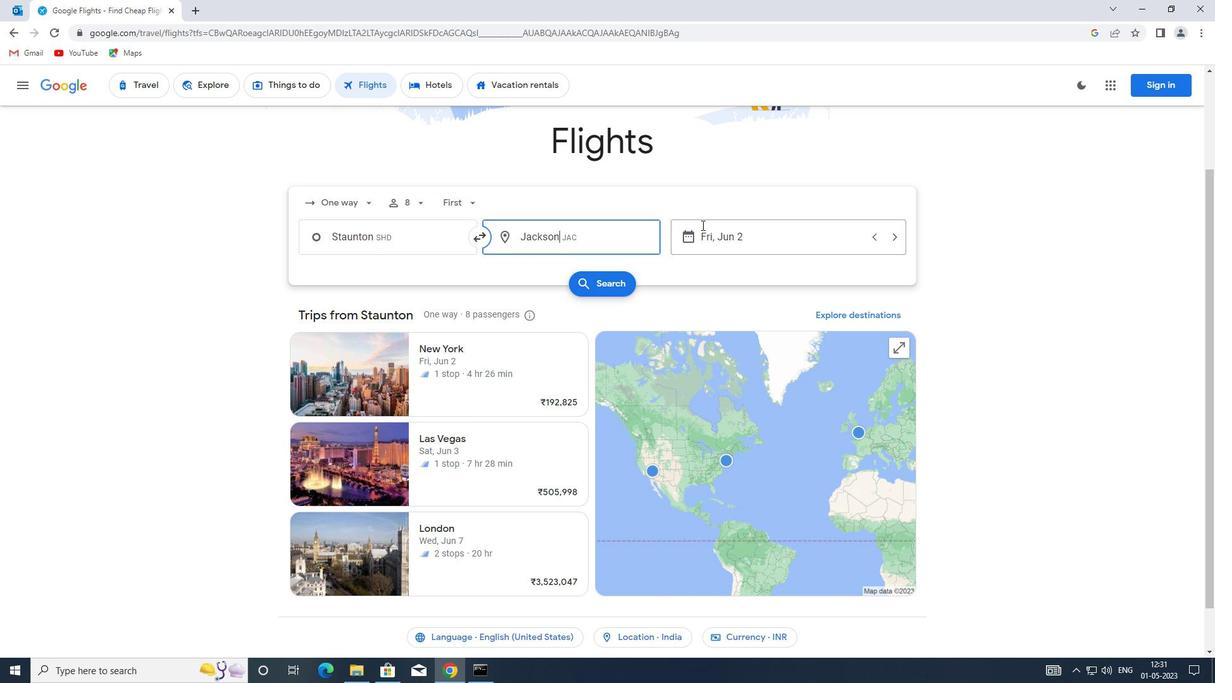 
Action: Mouse moved to (860, 340)
Screenshot: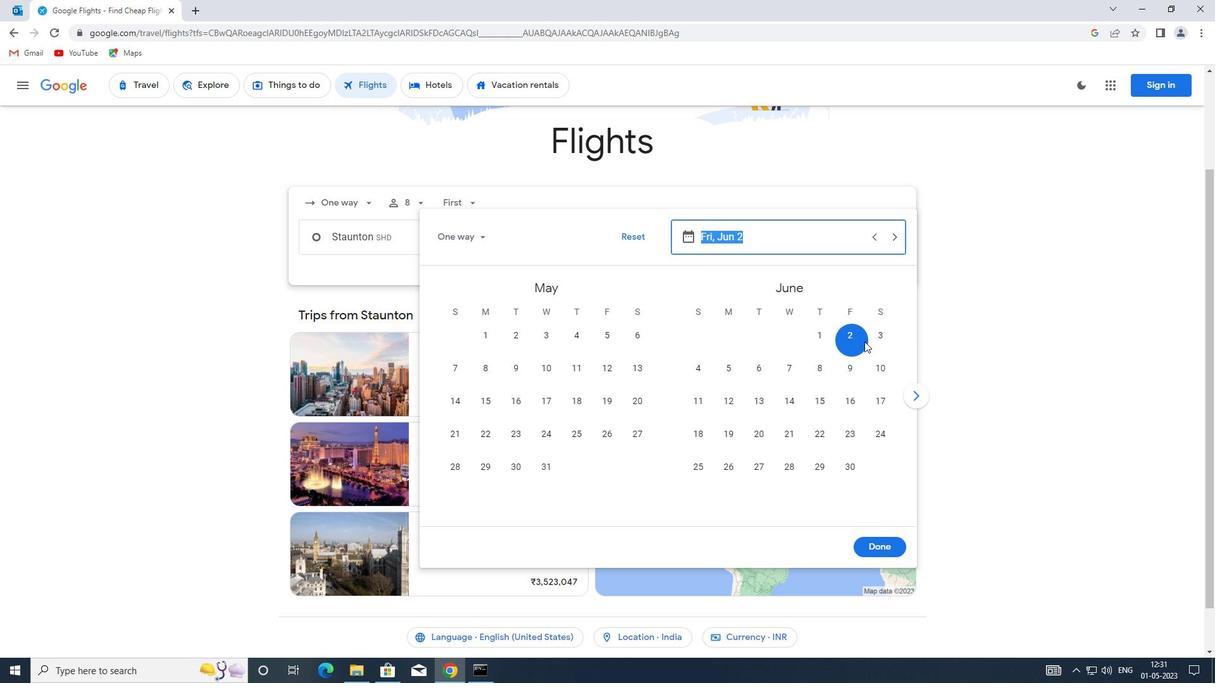 
Action: Mouse pressed left at (860, 340)
Screenshot: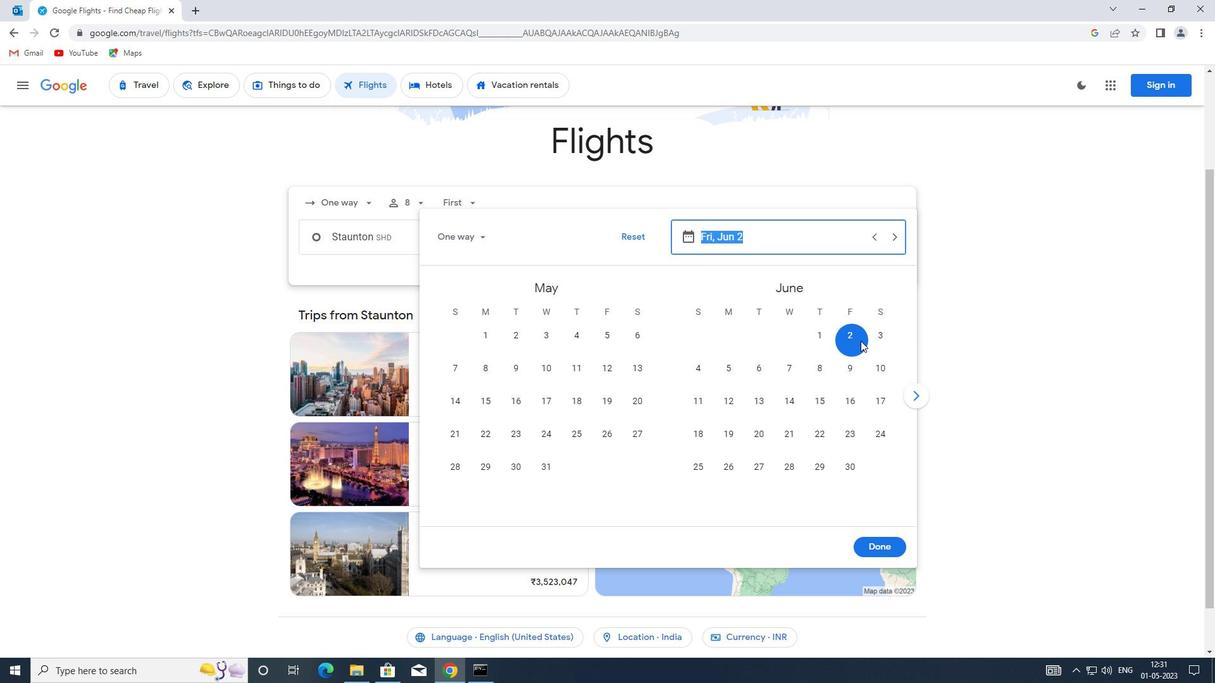 
Action: Mouse moved to (887, 548)
Screenshot: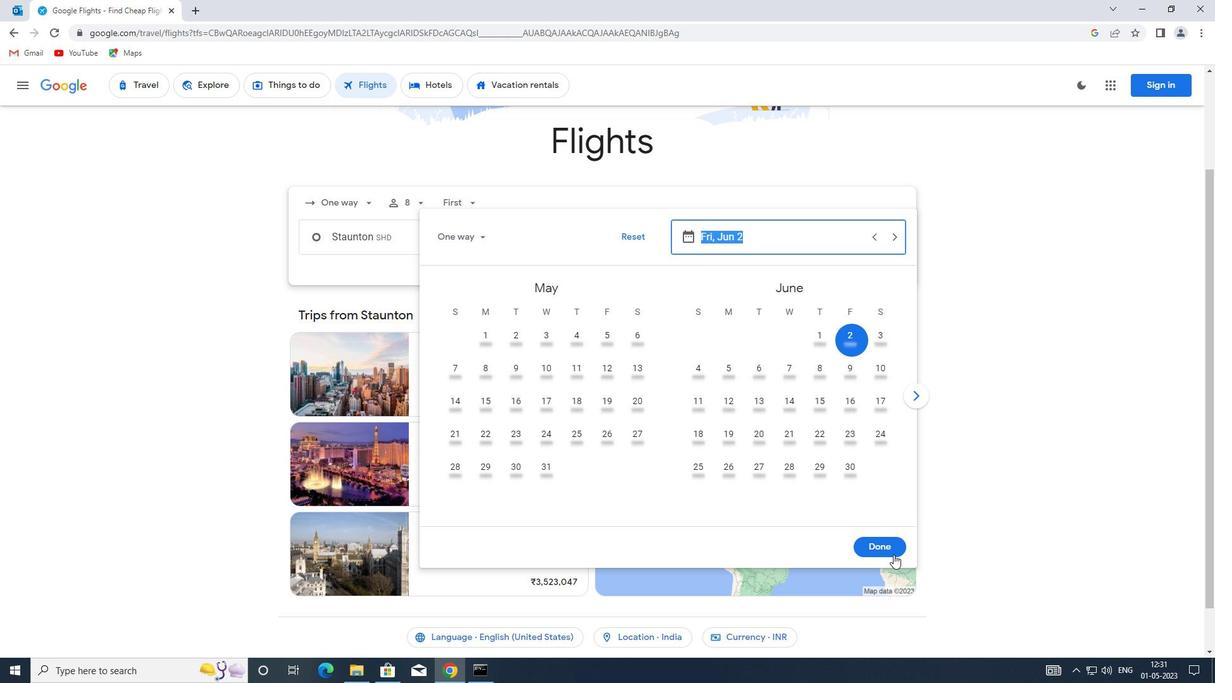 
Action: Mouse pressed left at (887, 548)
Screenshot: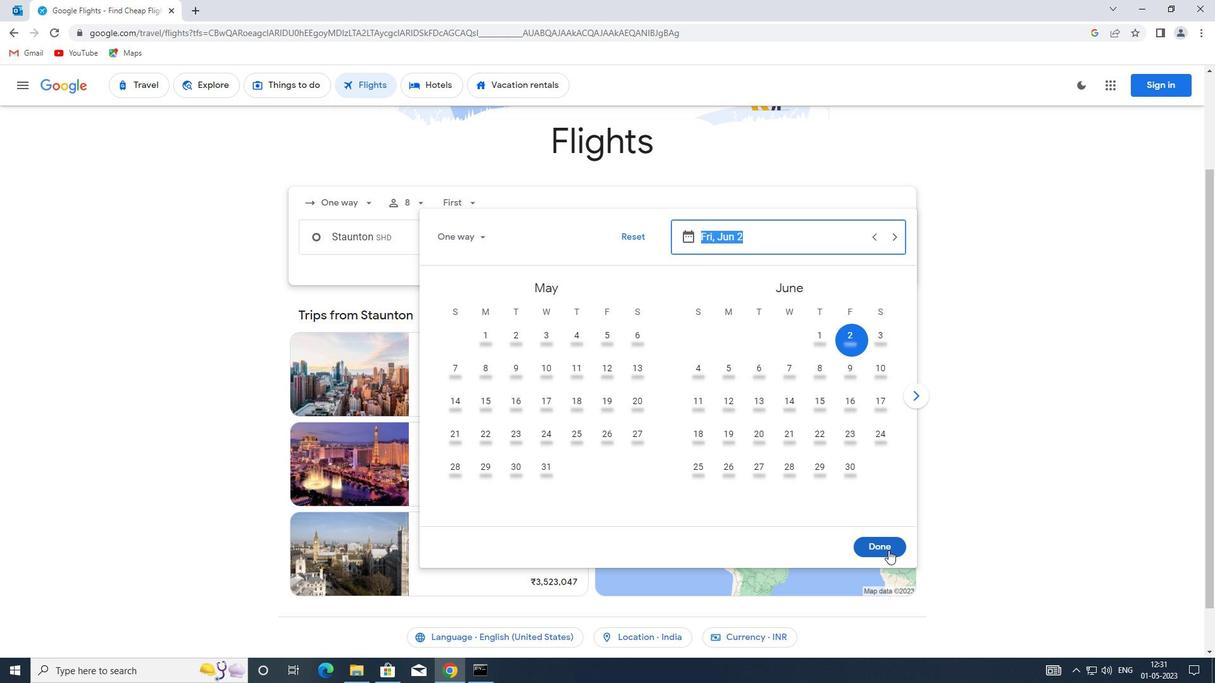 
Action: Mouse moved to (579, 282)
Screenshot: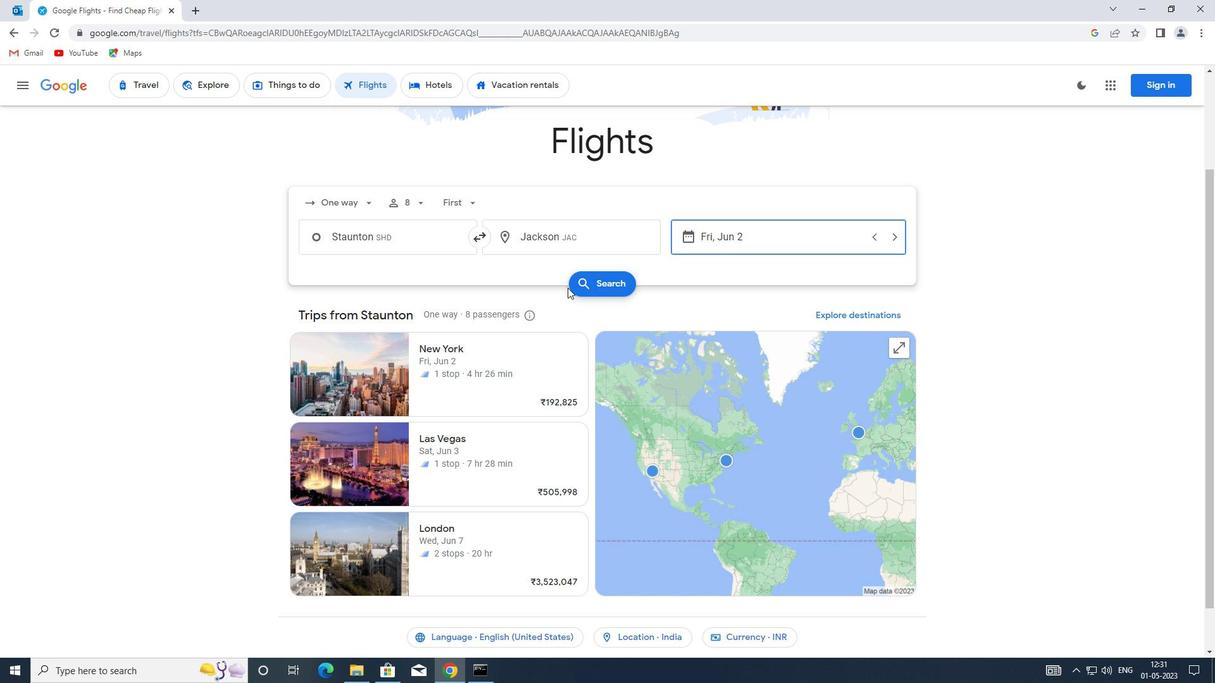 
Action: Mouse pressed left at (579, 282)
Screenshot: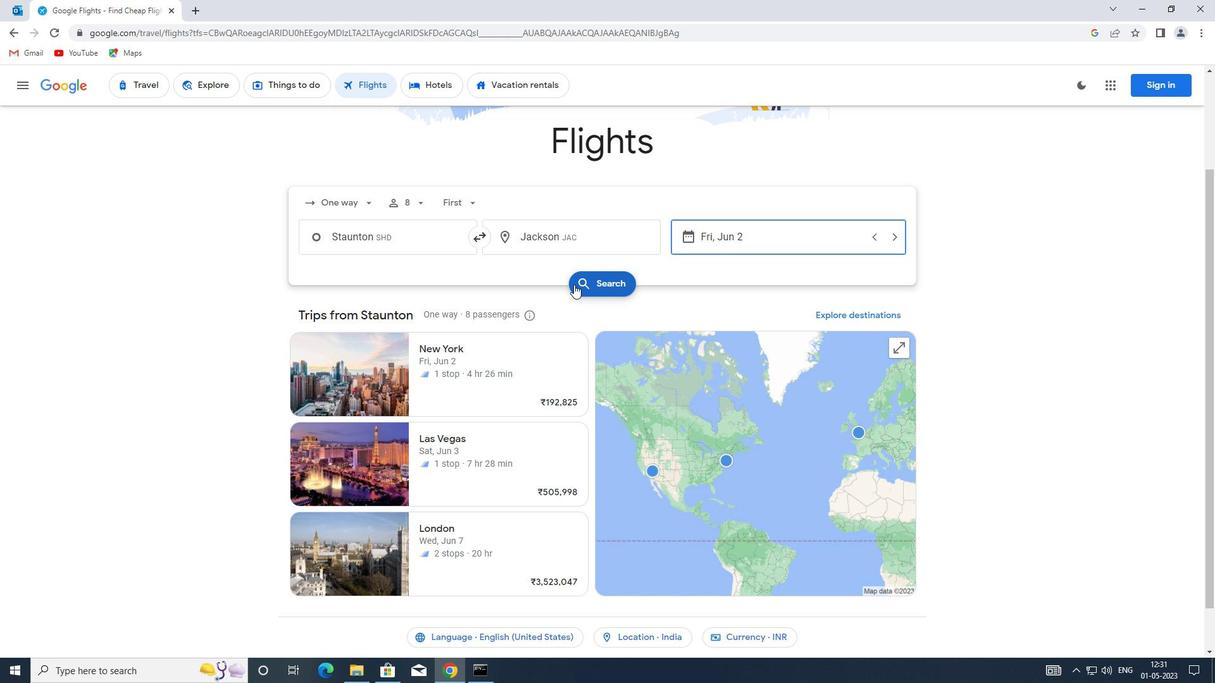 
Action: Mouse moved to (313, 200)
Screenshot: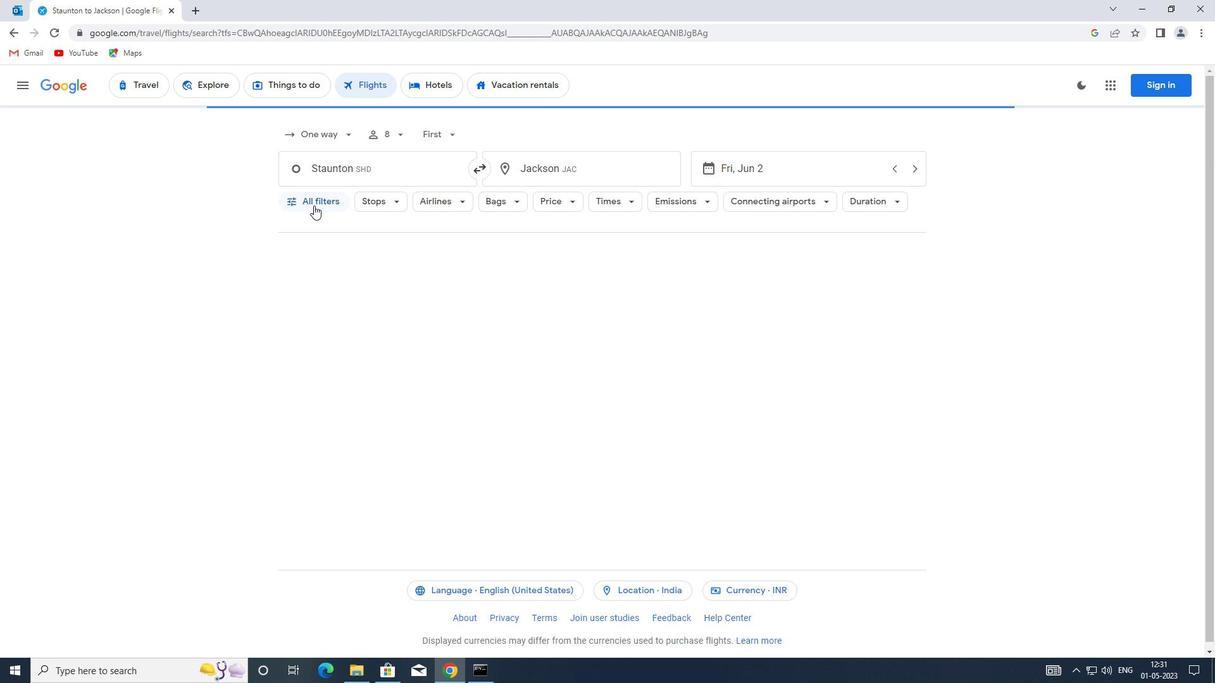 
Action: Mouse pressed left at (313, 200)
Screenshot: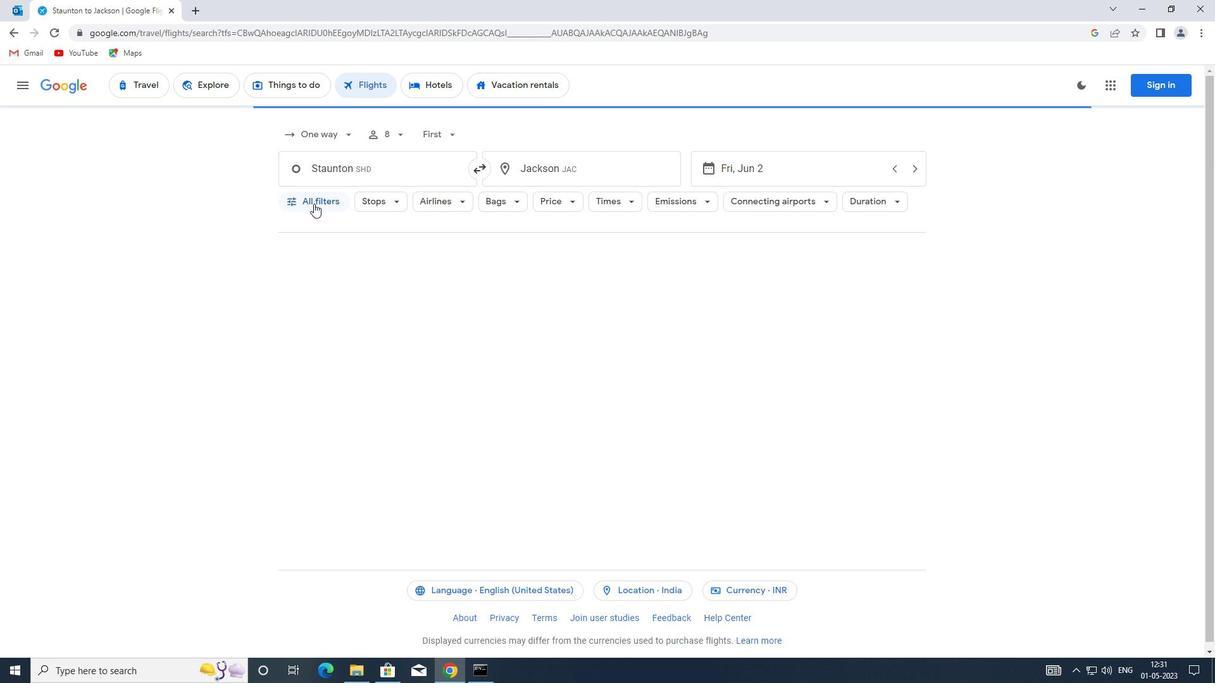 
Action: Mouse moved to (372, 330)
Screenshot: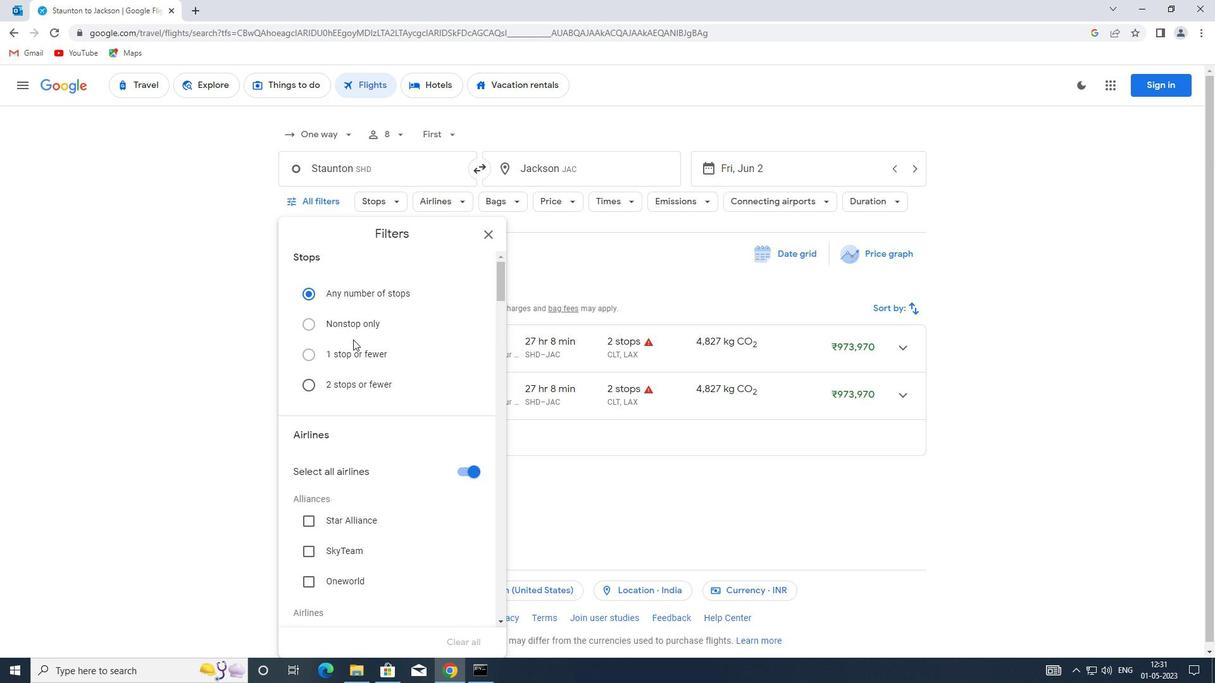 
Action: Mouse scrolled (372, 329) with delta (0, 0)
Screenshot: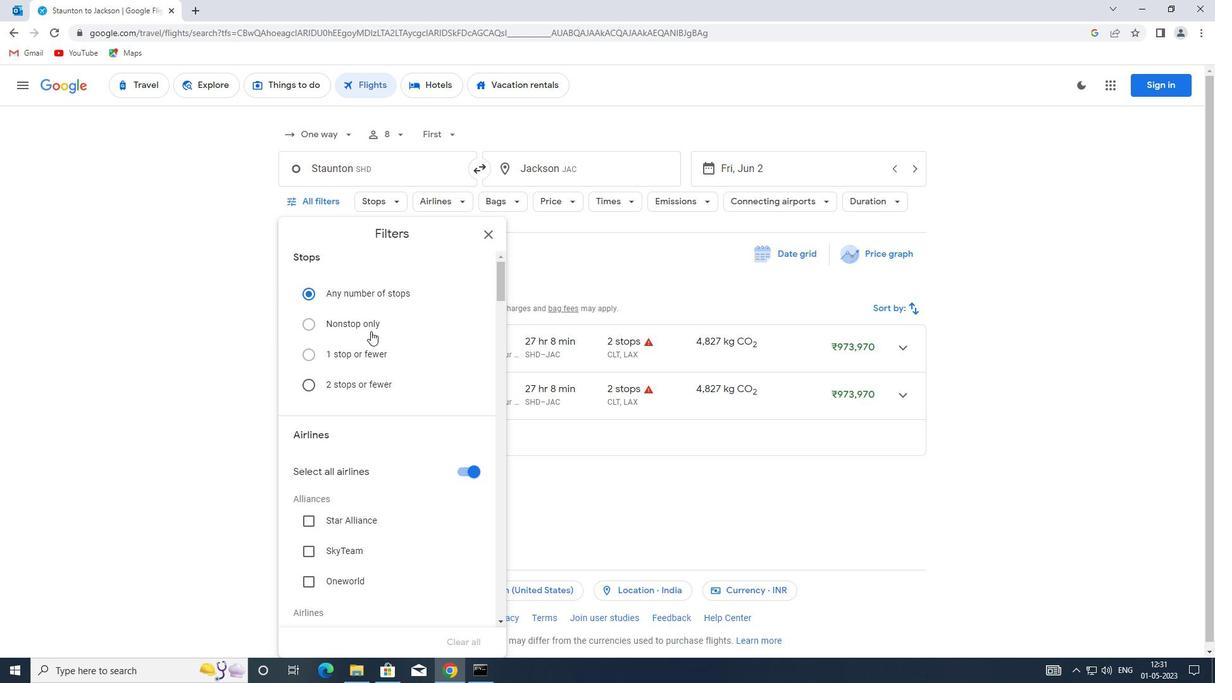 
Action: Mouse moved to (417, 353)
Screenshot: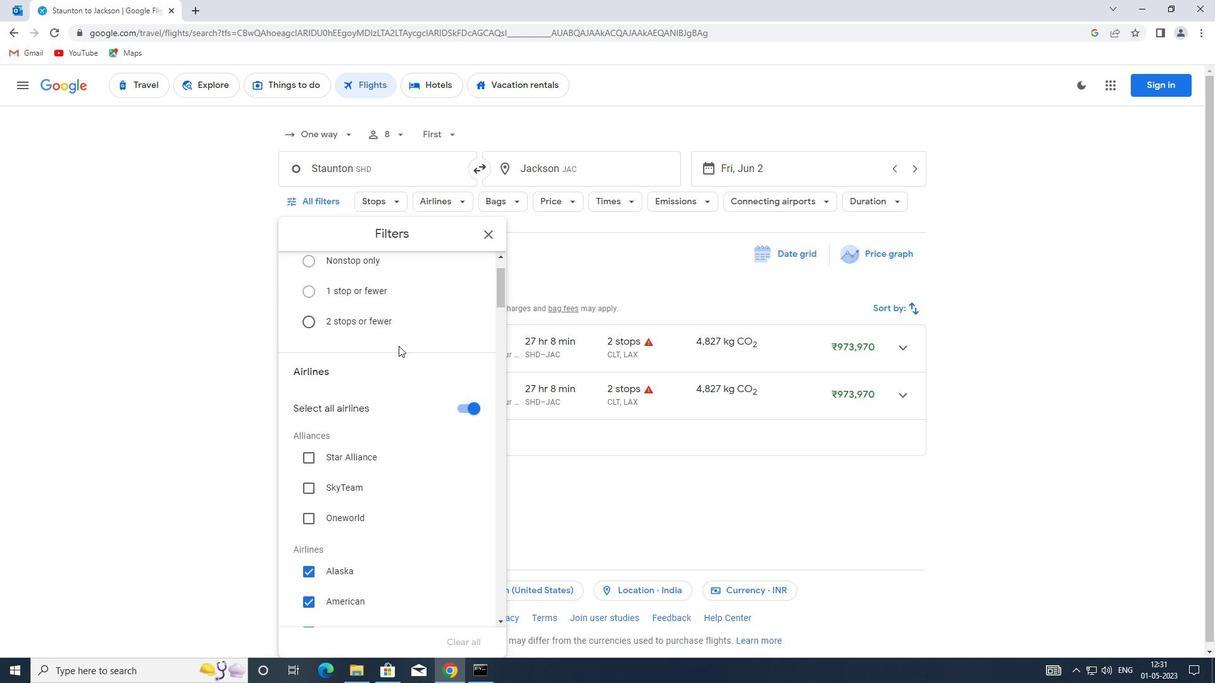 
Action: Mouse scrolled (417, 353) with delta (0, 0)
Screenshot: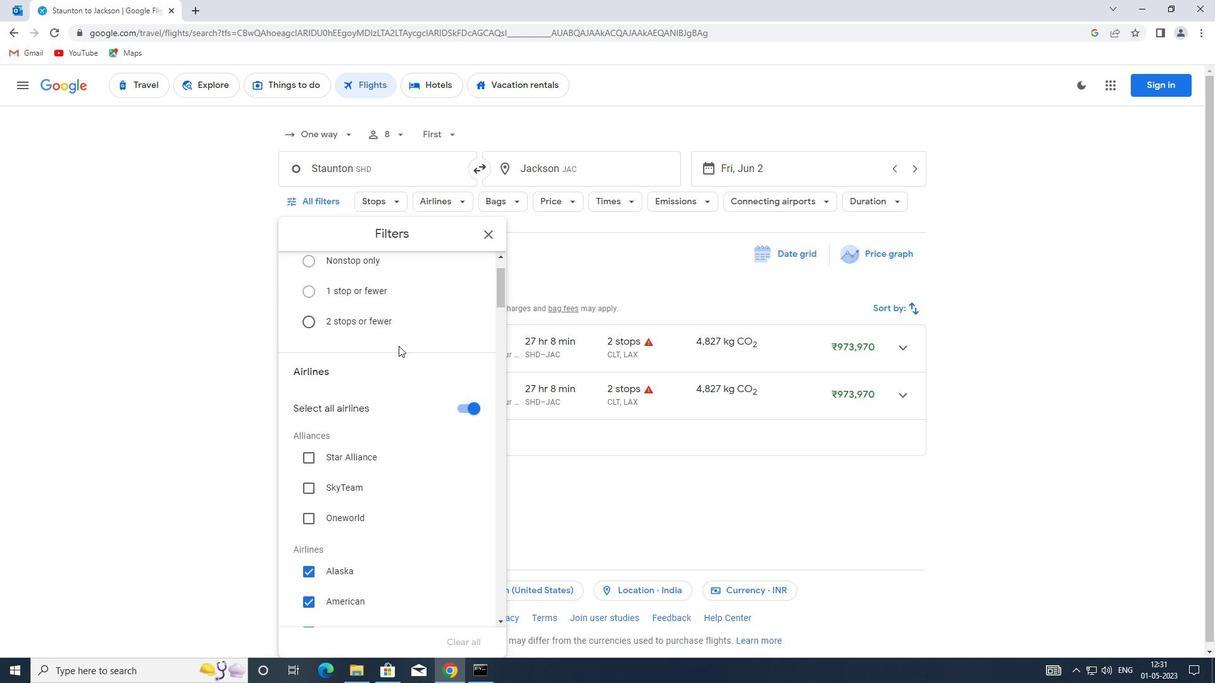 
Action: Mouse moved to (465, 345)
Screenshot: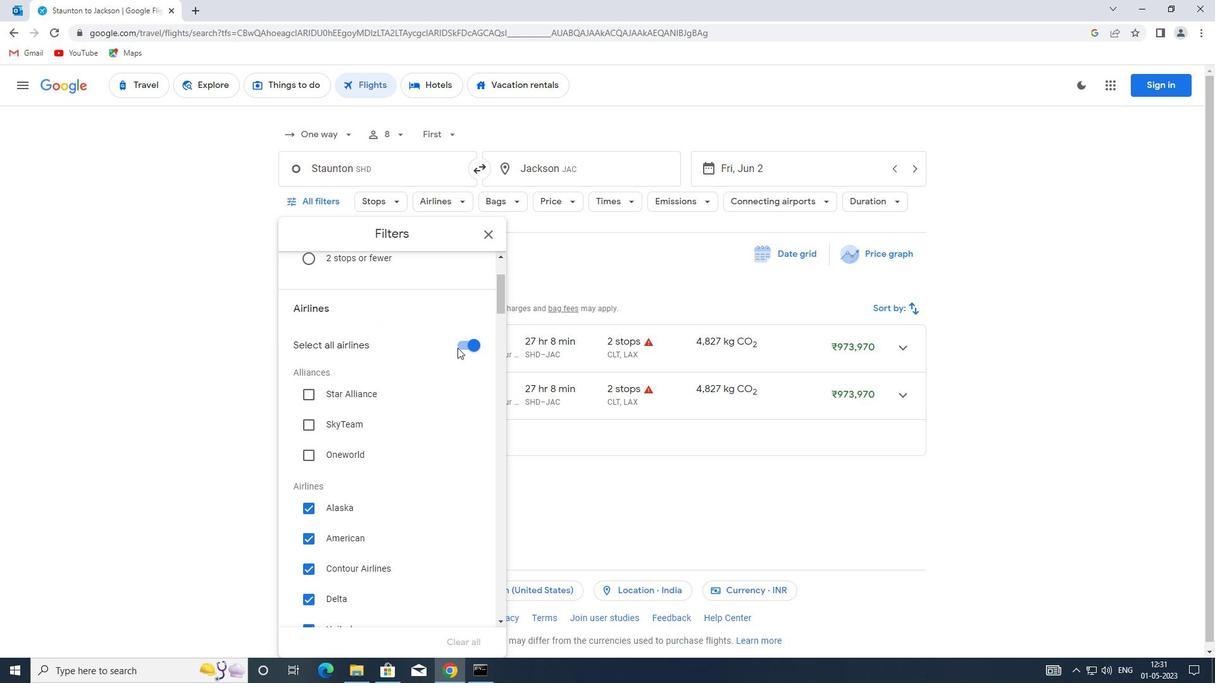 
Action: Mouse pressed left at (465, 345)
Screenshot: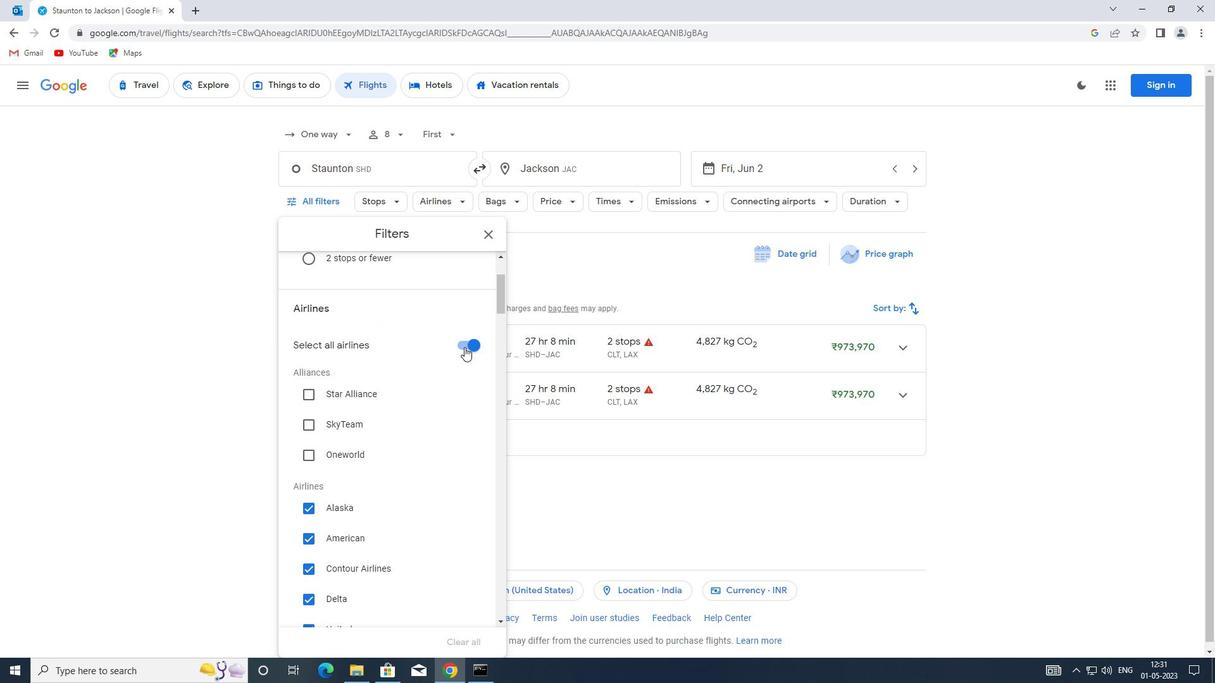 
Action: Mouse moved to (411, 358)
Screenshot: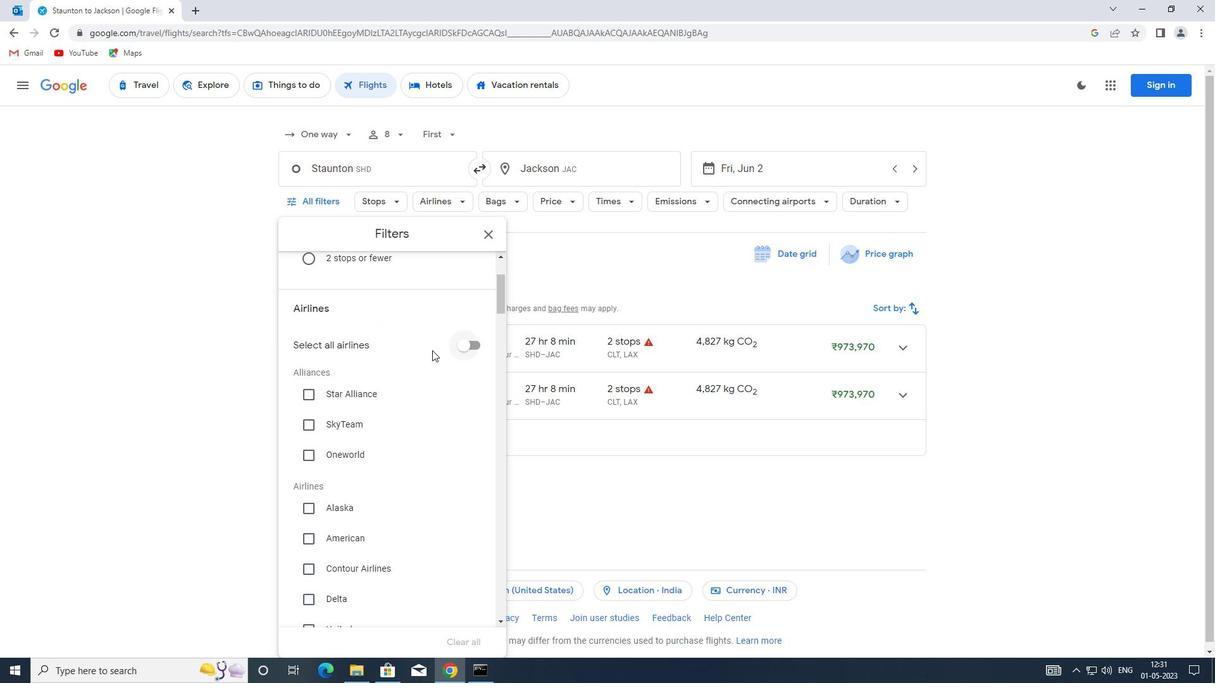 
Action: Mouse scrolled (411, 358) with delta (0, 0)
Screenshot: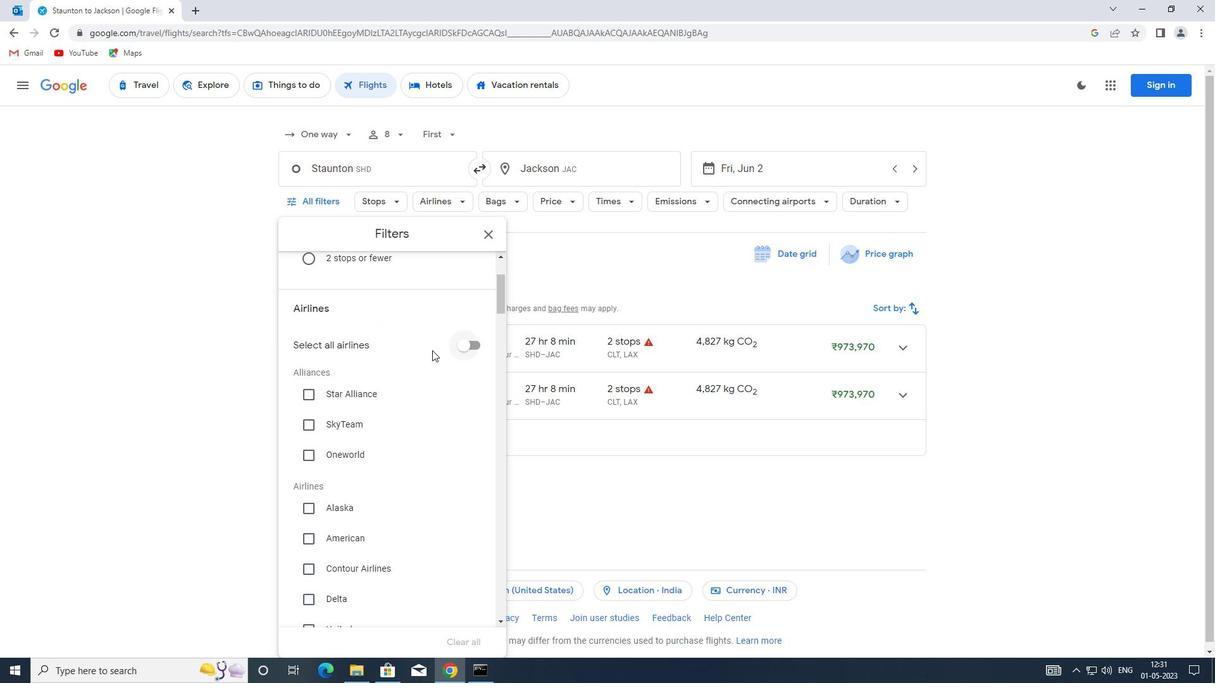 
Action: Mouse moved to (411, 360)
Screenshot: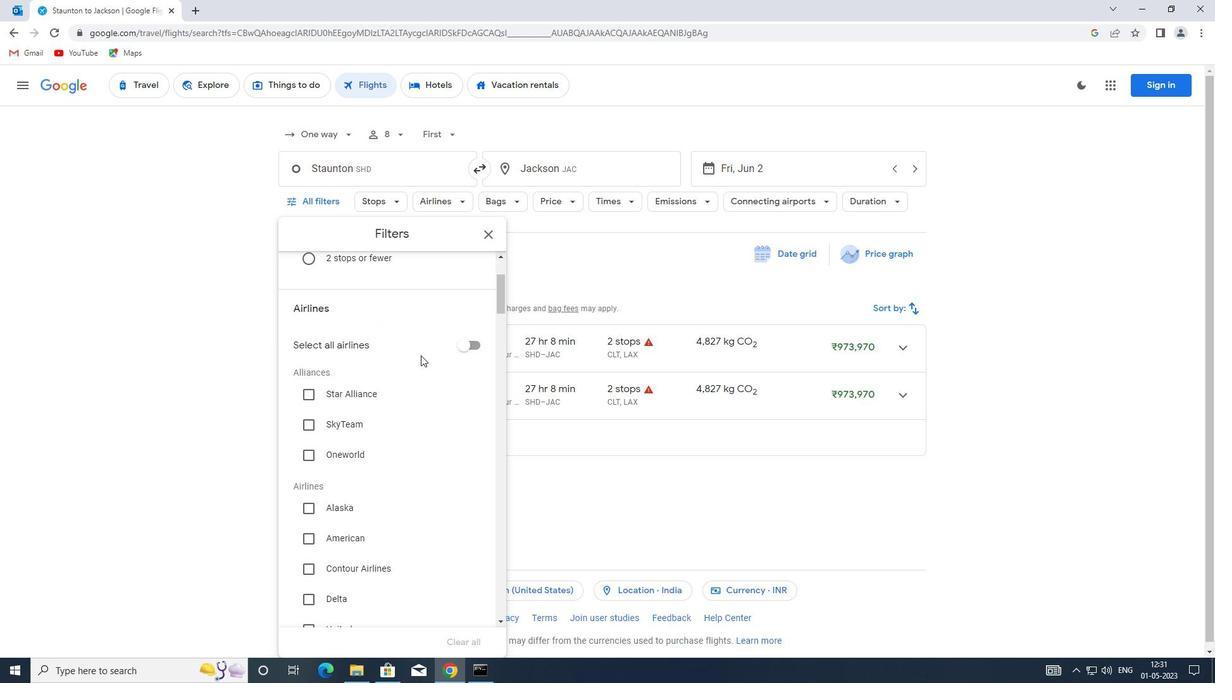 
Action: Mouse scrolled (411, 359) with delta (0, 0)
Screenshot: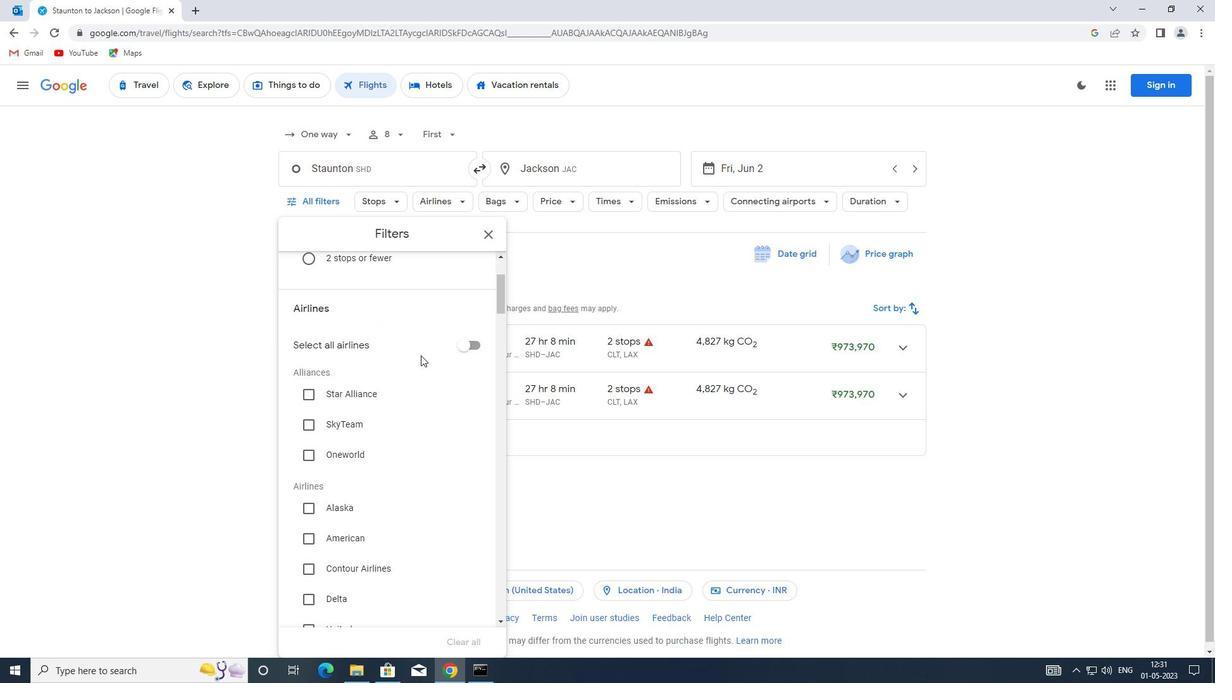 
Action: Mouse moved to (410, 362)
Screenshot: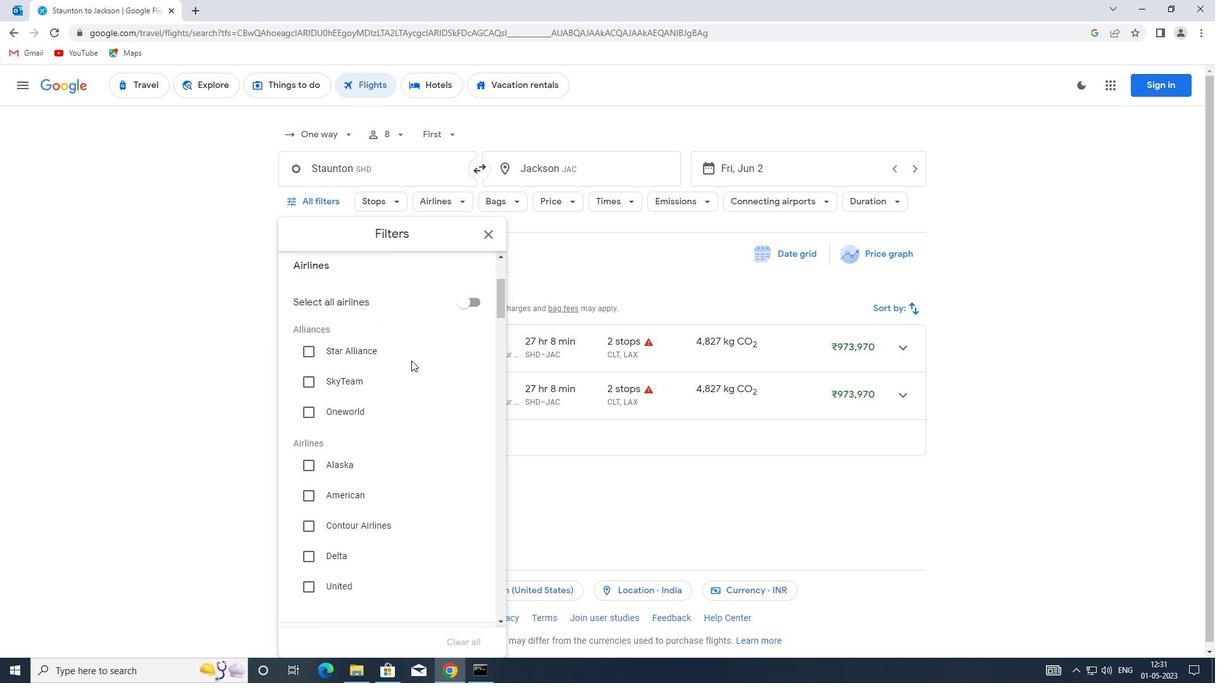 
Action: Mouse scrolled (410, 361) with delta (0, 0)
Screenshot: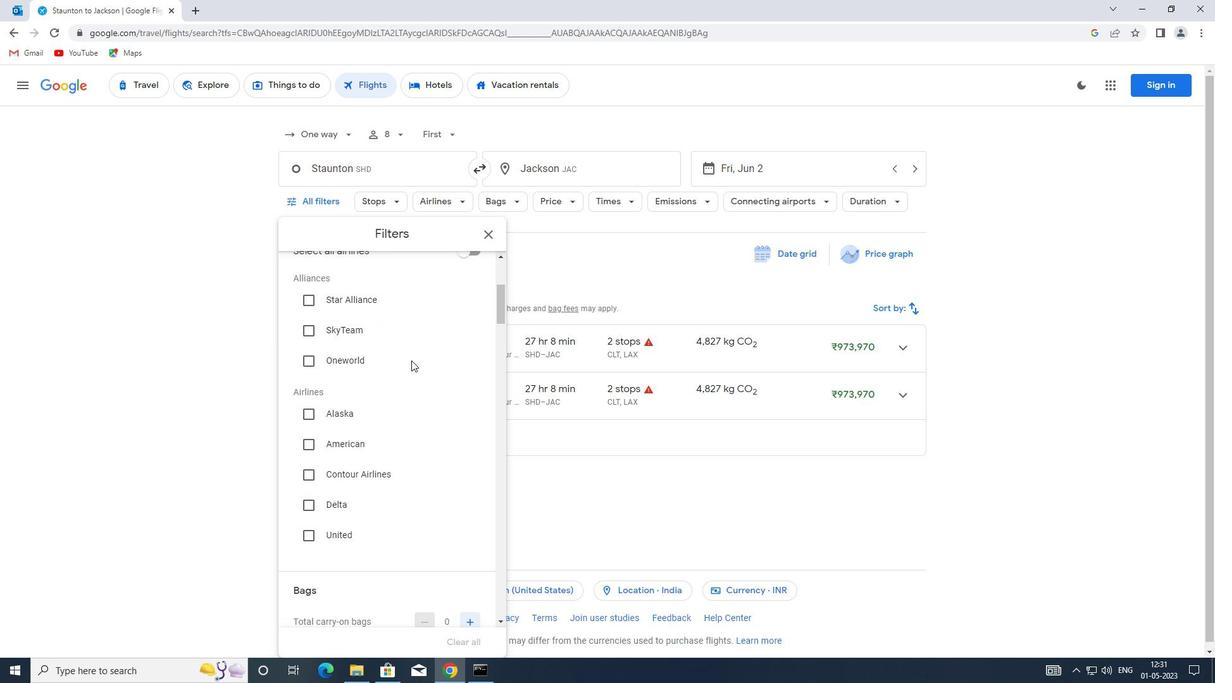 
Action: Mouse moved to (392, 362)
Screenshot: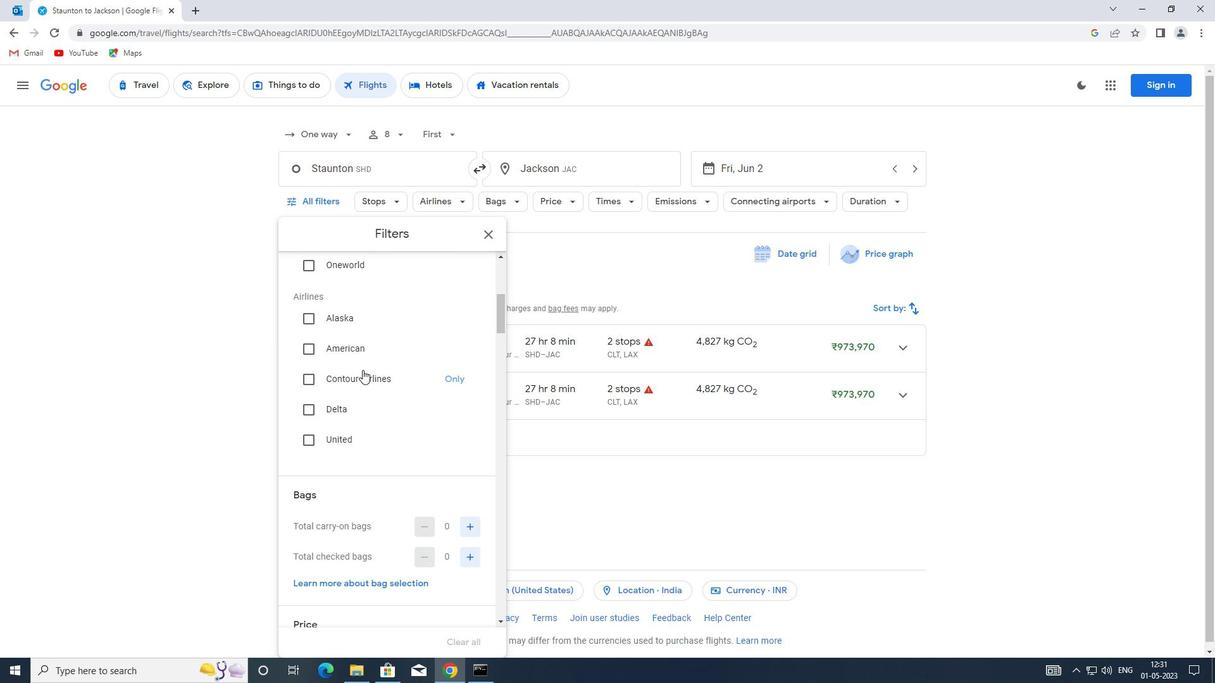 
Action: Mouse scrolled (392, 362) with delta (0, 0)
Screenshot: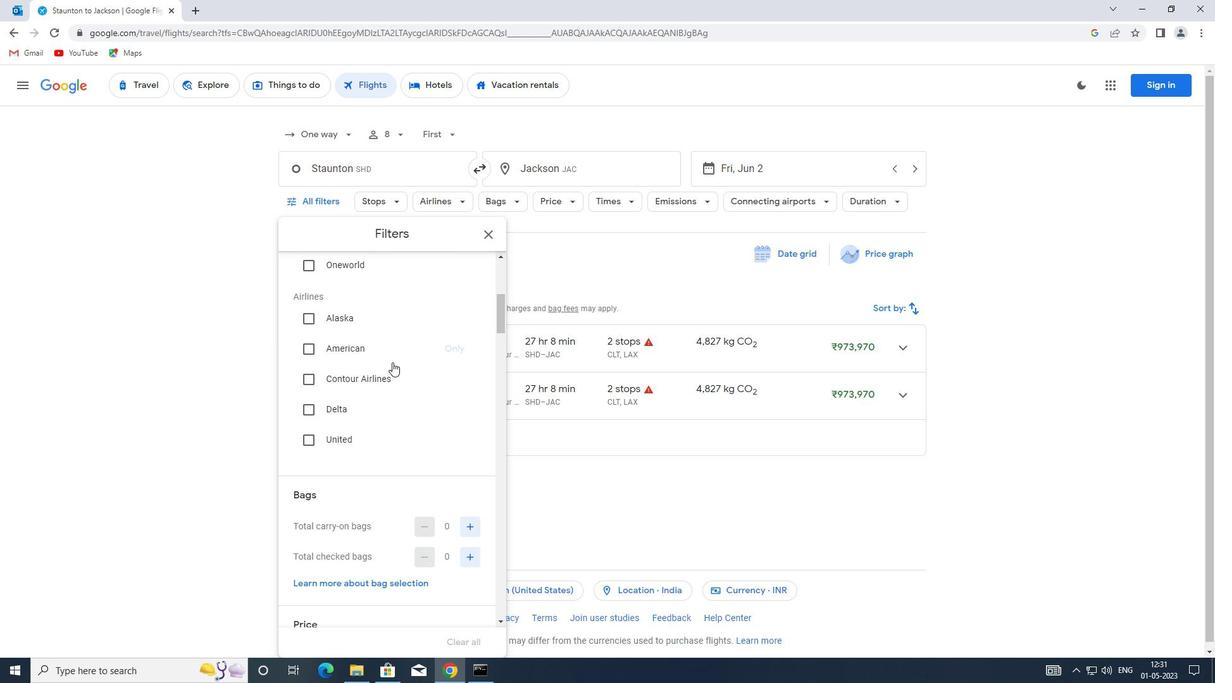 
Action: Mouse moved to (388, 363)
Screenshot: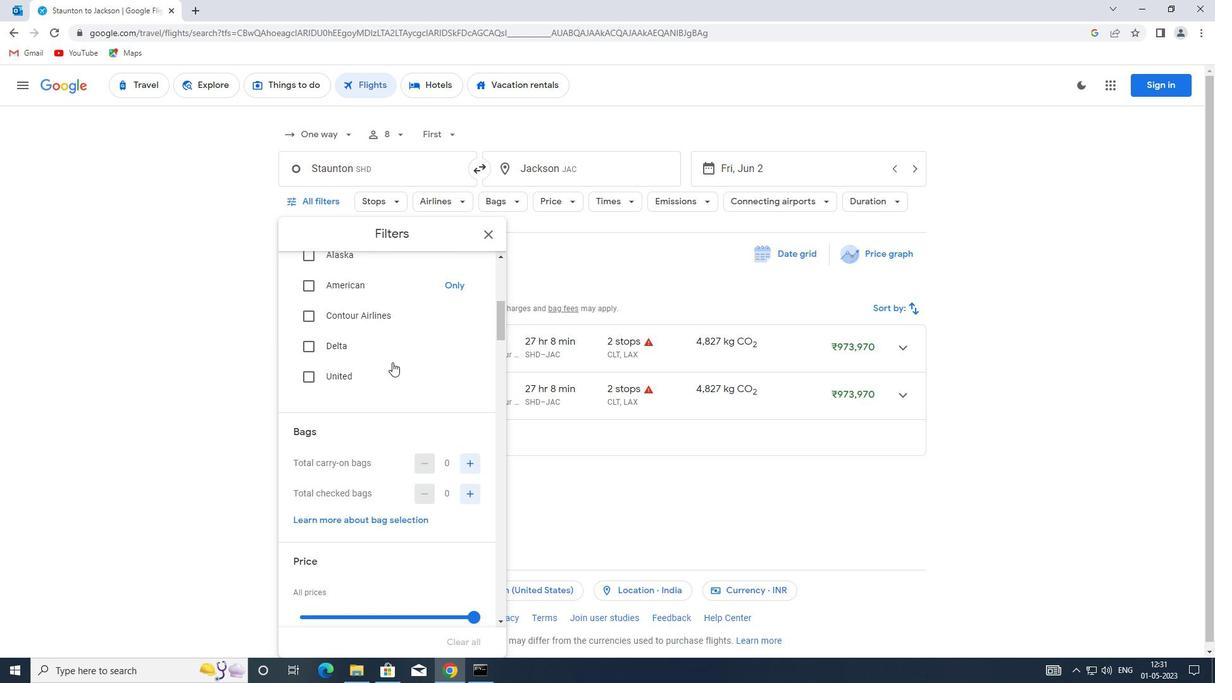 
Action: Mouse scrolled (388, 362) with delta (0, 0)
Screenshot: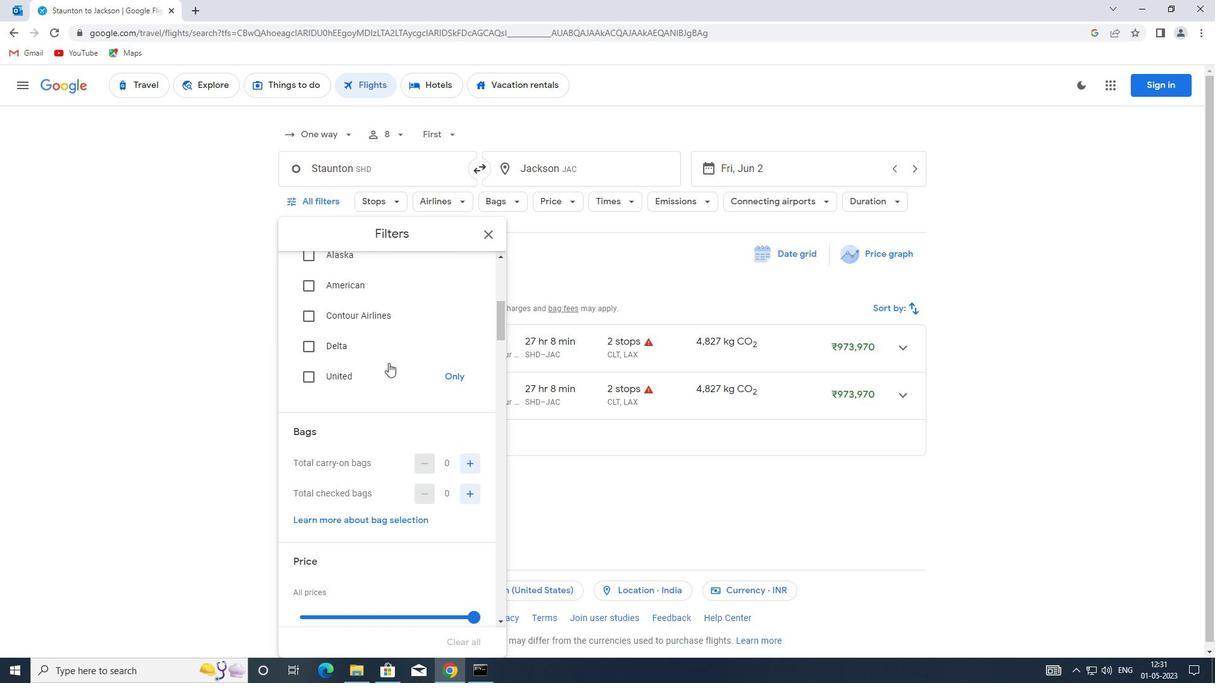 
Action: Mouse moved to (389, 367)
Screenshot: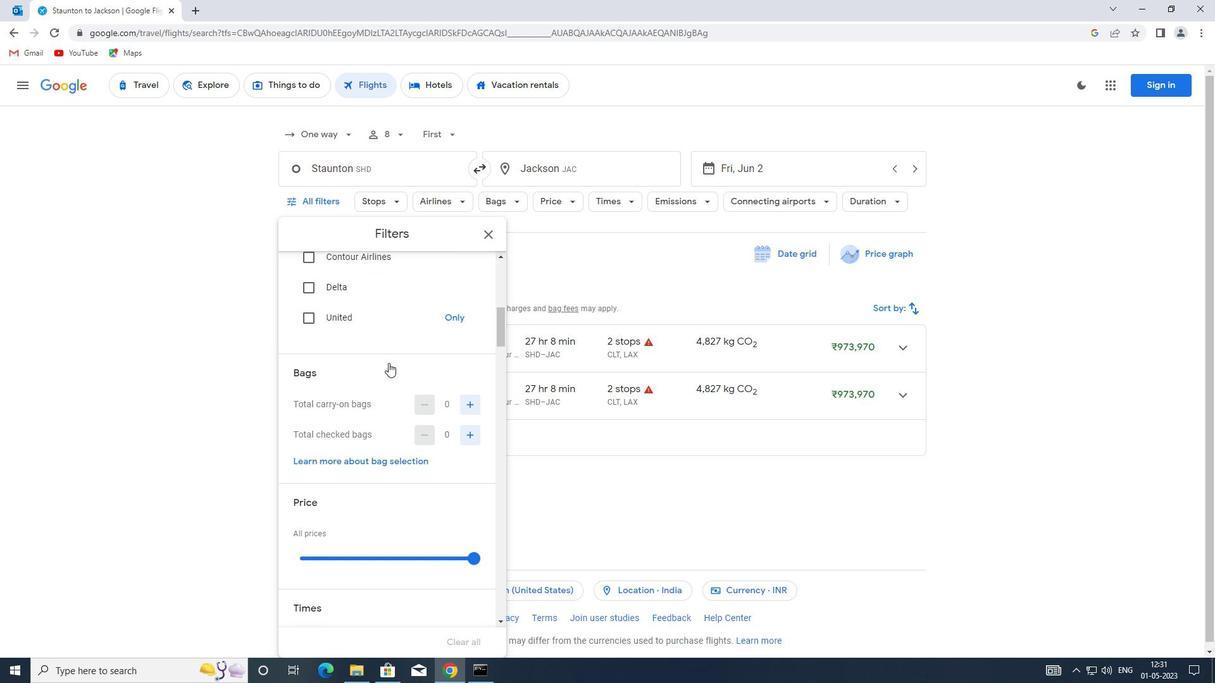 
Action: Mouse scrolled (389, 366) with delta (0, 0)
Screenshot: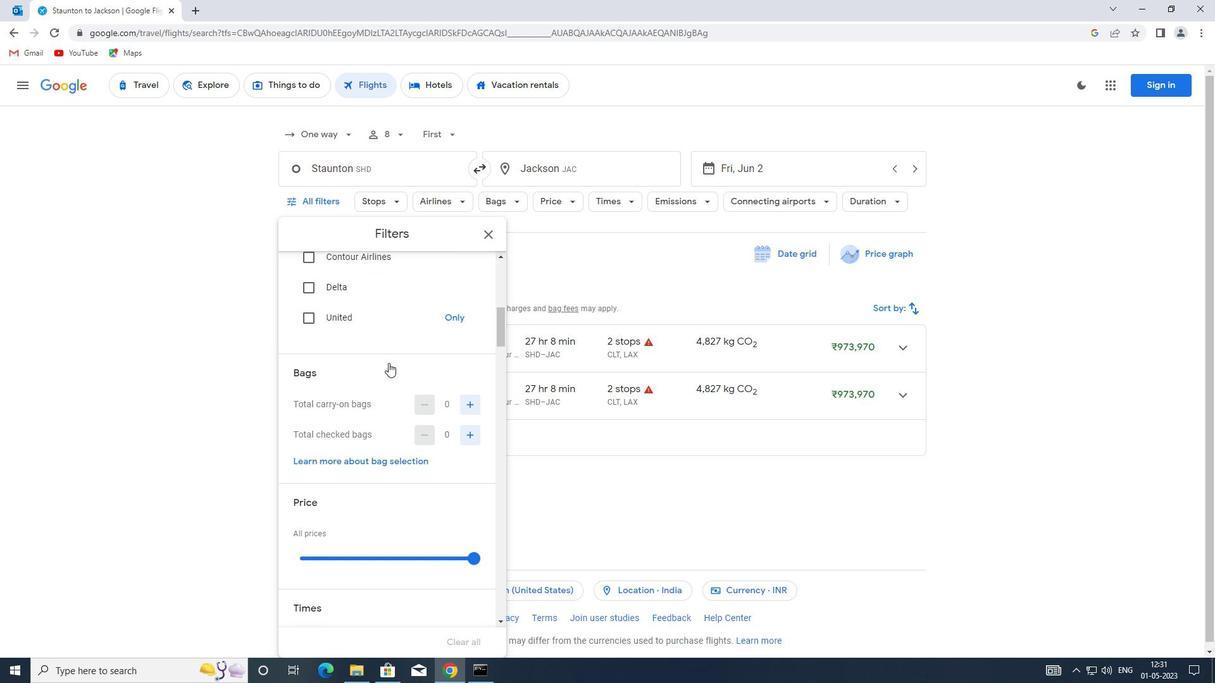 
Action: Mouse moved to (390, 369)
Screenshot: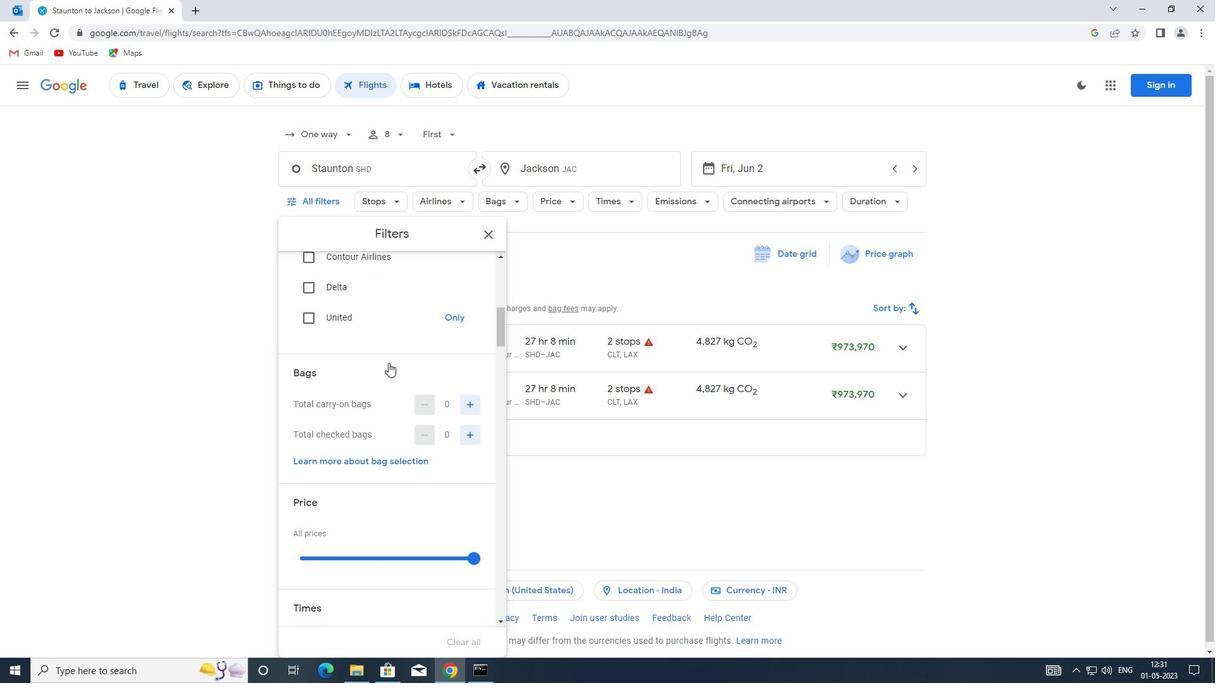 
Action: Mouse scrolled (390, 368) with delta (0, 0)
Screenshot: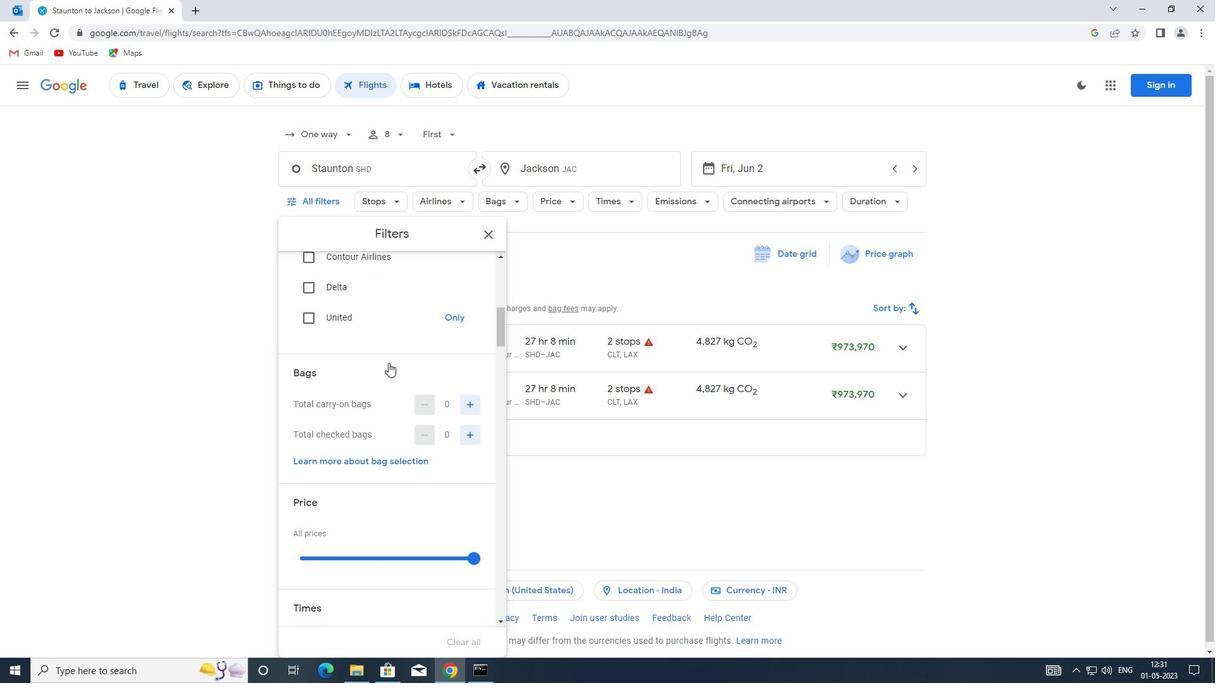 
Action: Mouse moved to (471, 304)
Screenshot: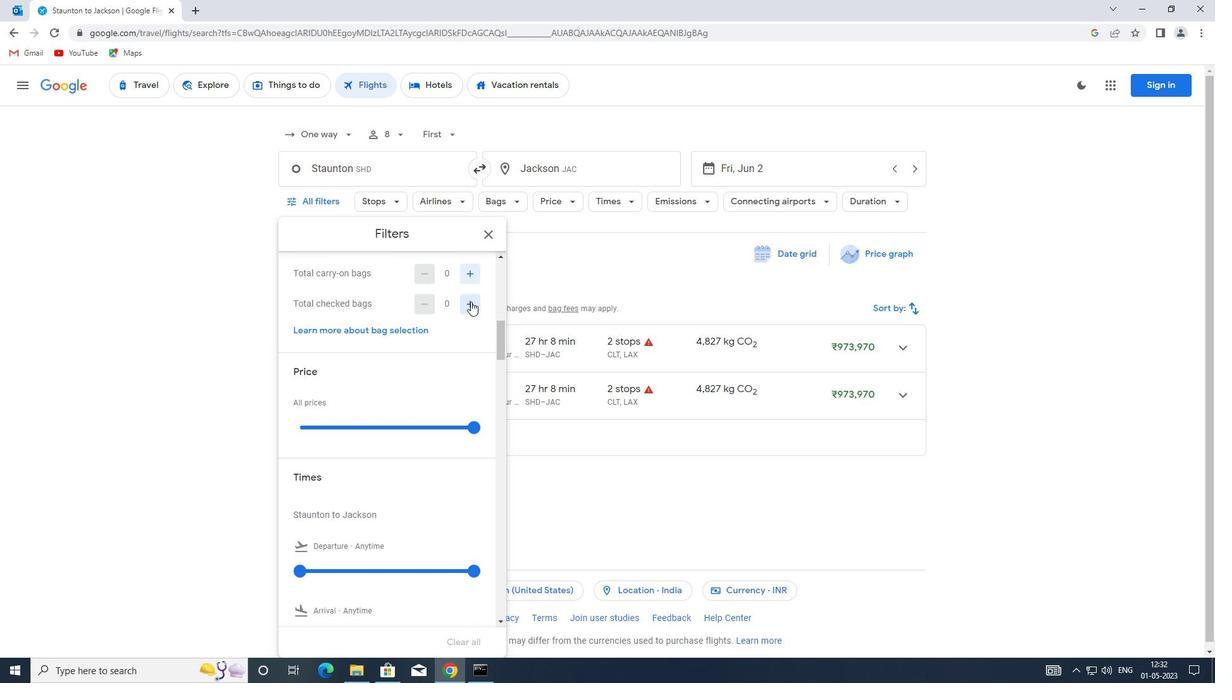 
Action: Mouse pressed left at (471, 304)
Screenshot: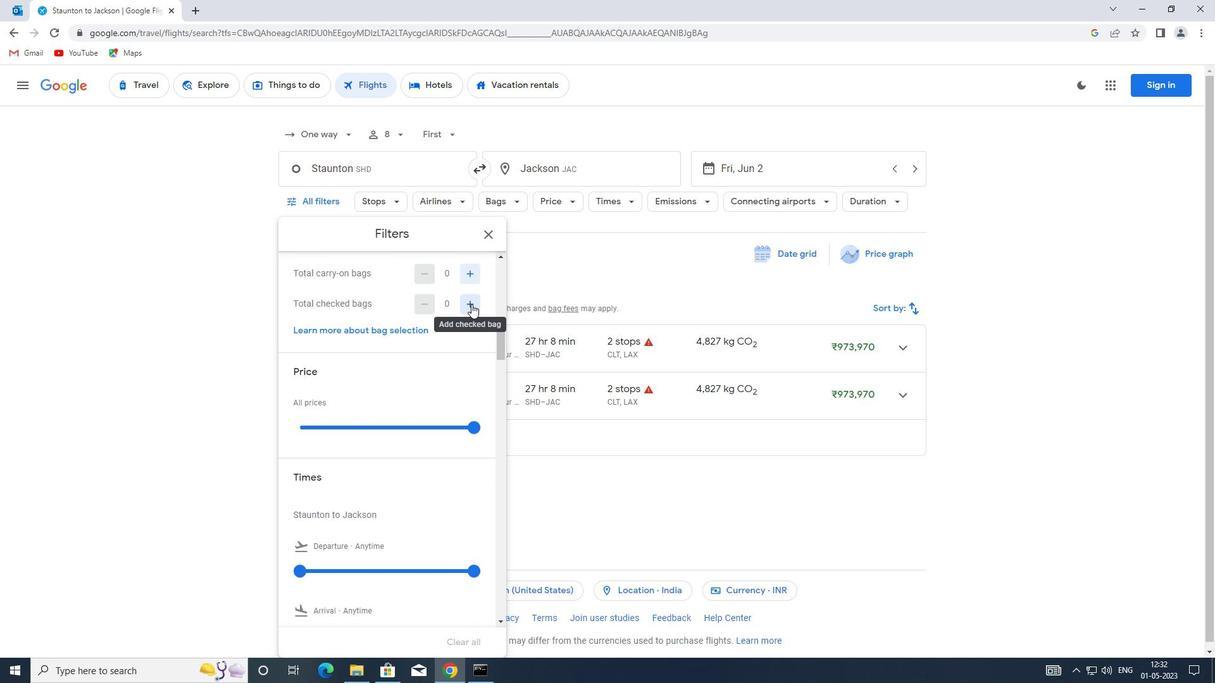 
Action: Mouse moved to (374, 364)
Screenshot: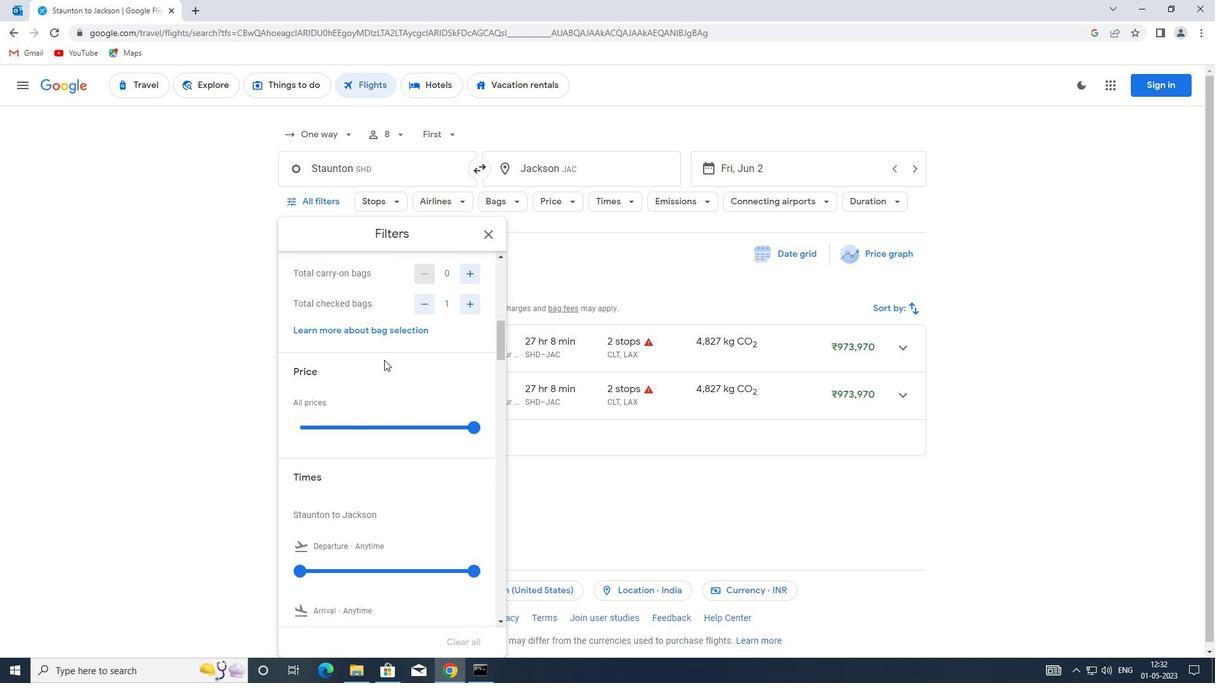 
Action: Mouse scrolled (374, 363) with delta (0, 0)
Screenshot: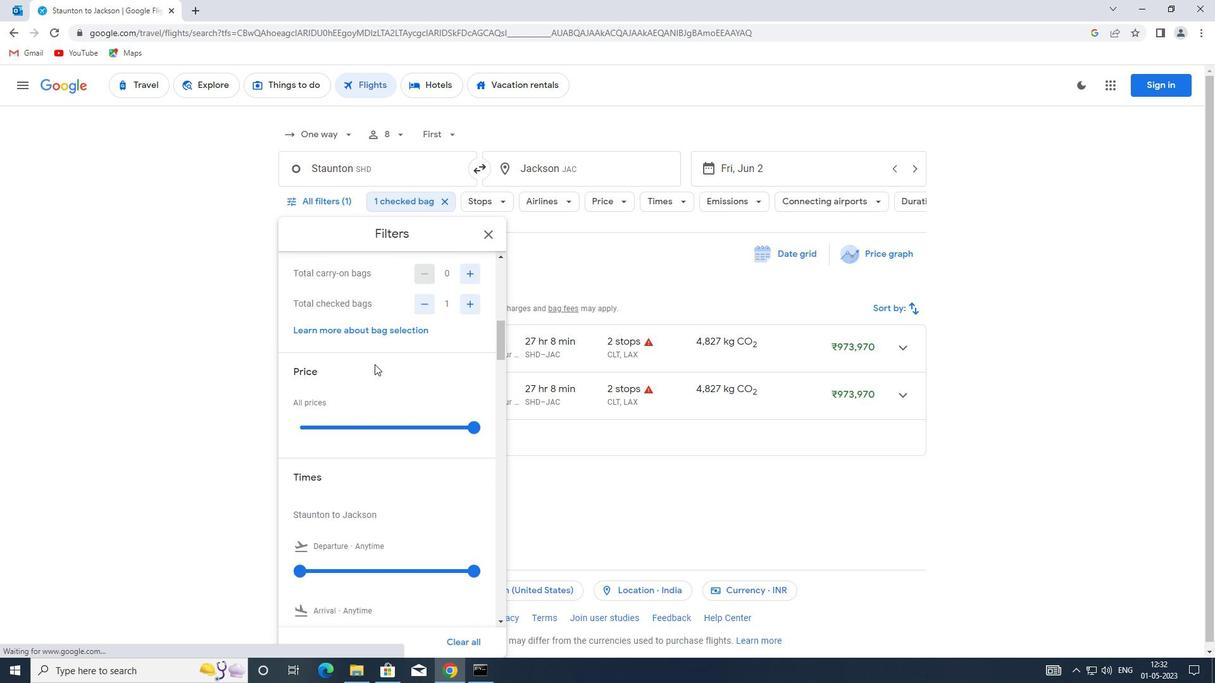 
Action: Mouse moved to (372, 365)
Screenshot: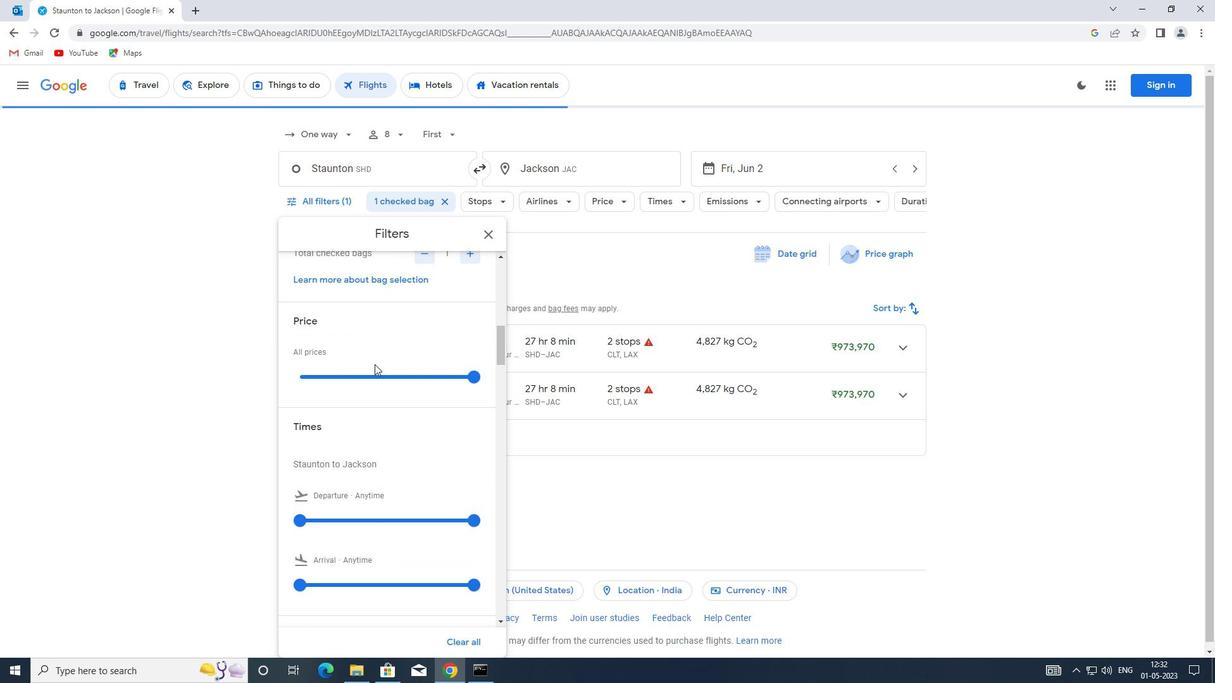 
Action: Mouse scrolled (372, 365) with delta (0, 0)
Screenshot: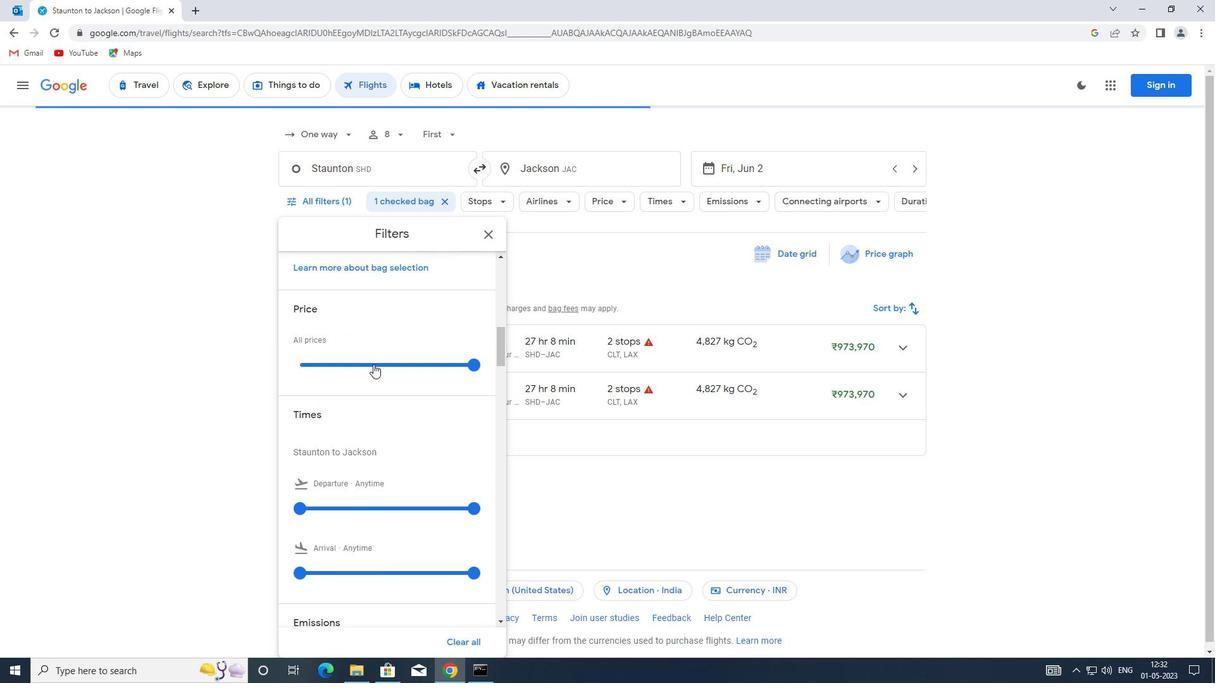 
Action: Mouse moved to (379, 301)
Screenshot: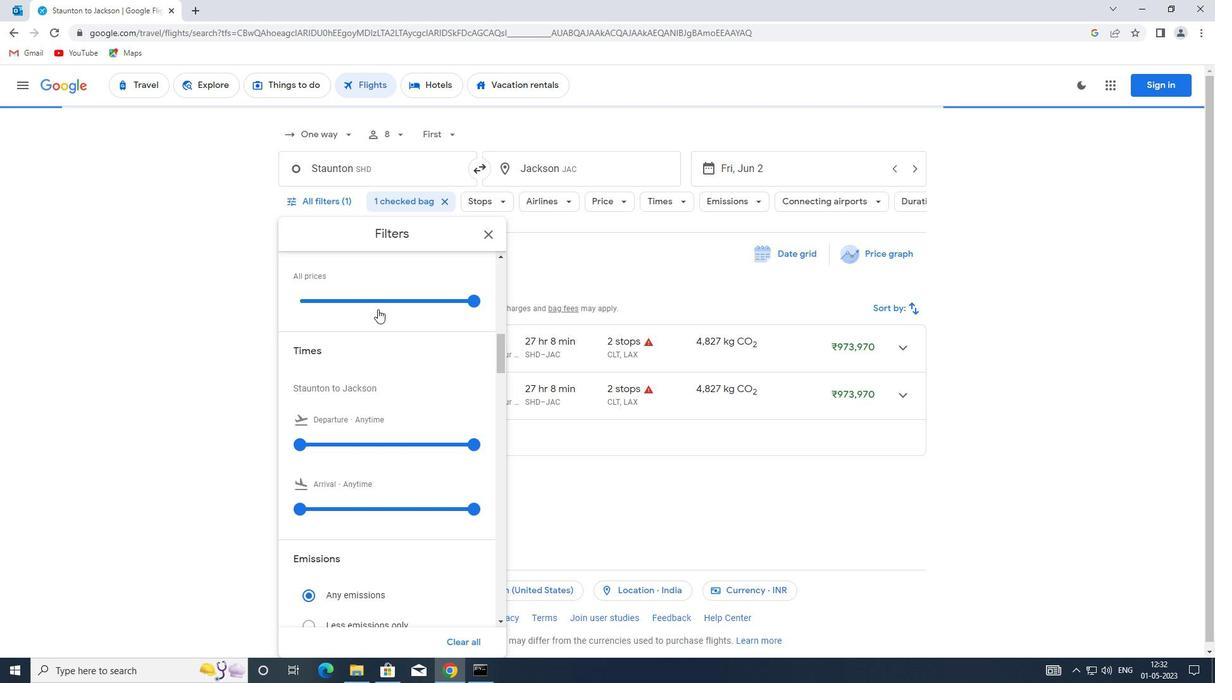 
Action: Mouse pressed left at (379, 301)
Screenshot: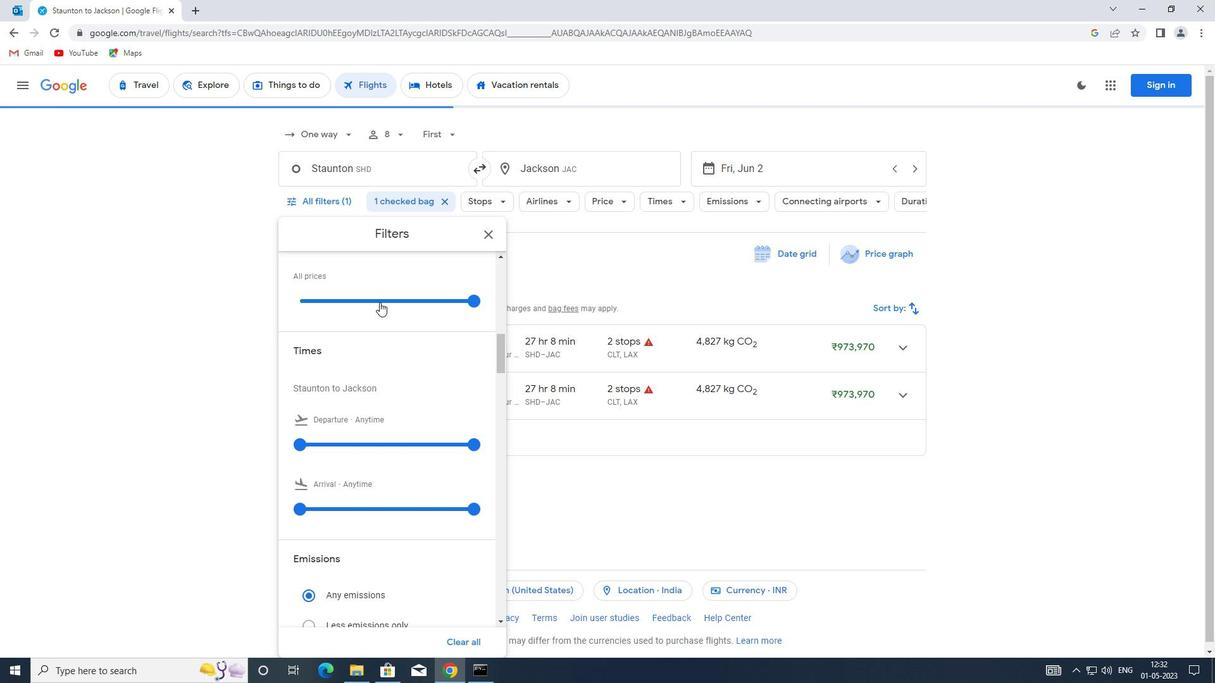 
Action: Mouse pressed left at (379, 301)
Screenshot: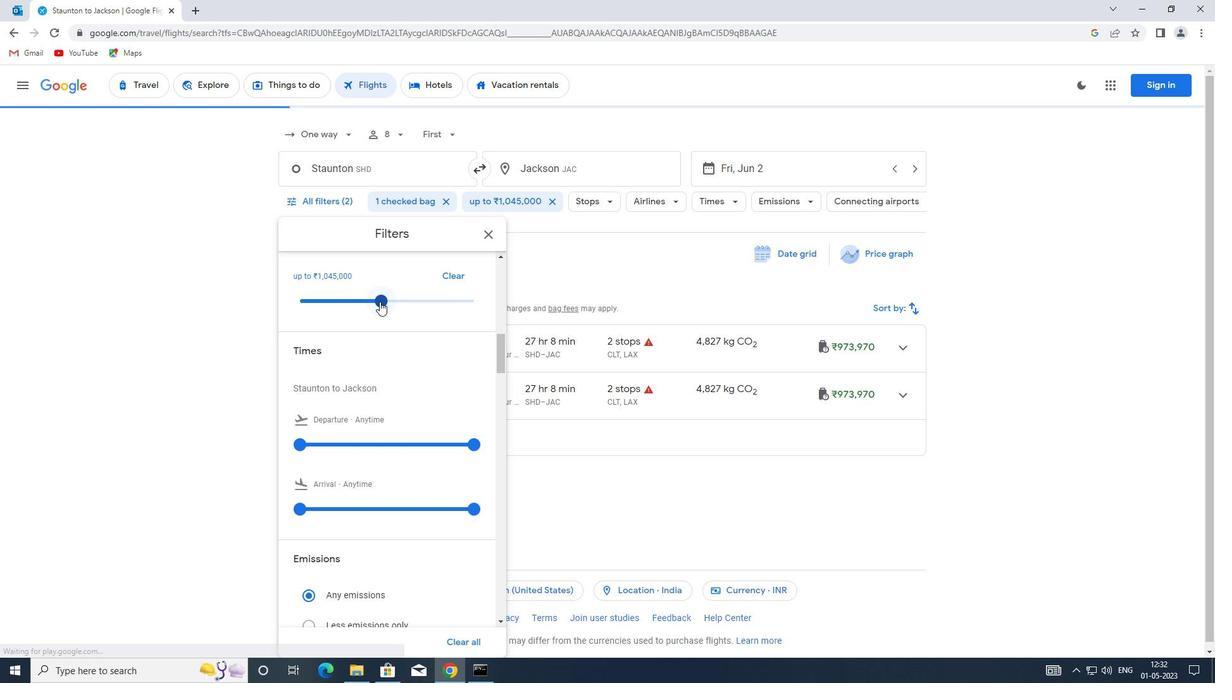 
Action: Mouse moved to (329, 307)
Screenshot: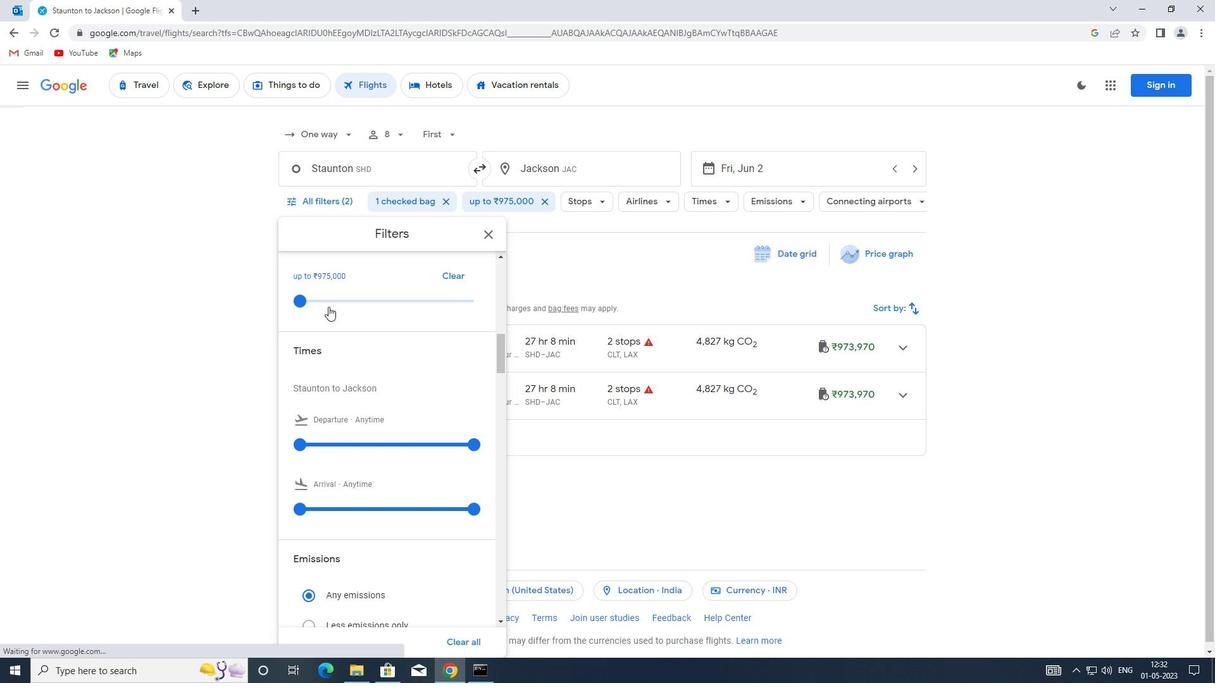 
Action: Mouse scrolled (329, 306) with delta (0, 0)
Screenshot: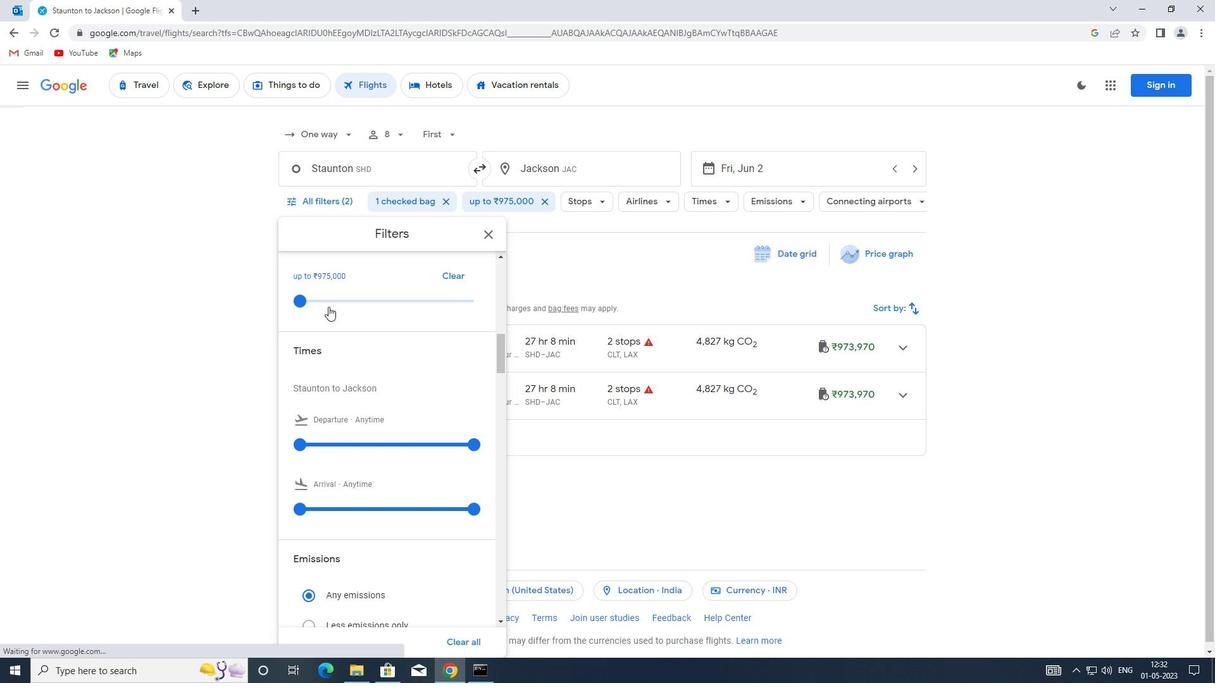 
Action: Mouse moved to (337, 307)
Screenshot: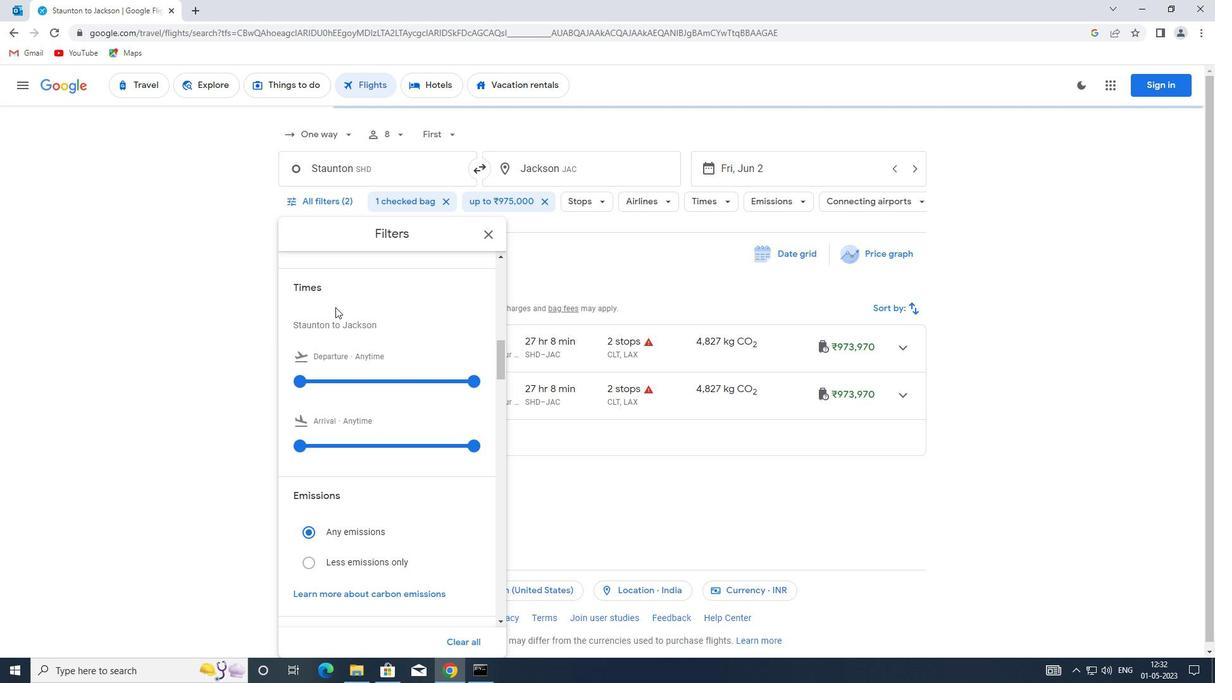 
Action: Mouse scrolled (337, 306) with delta (0, 0)
Screenshot: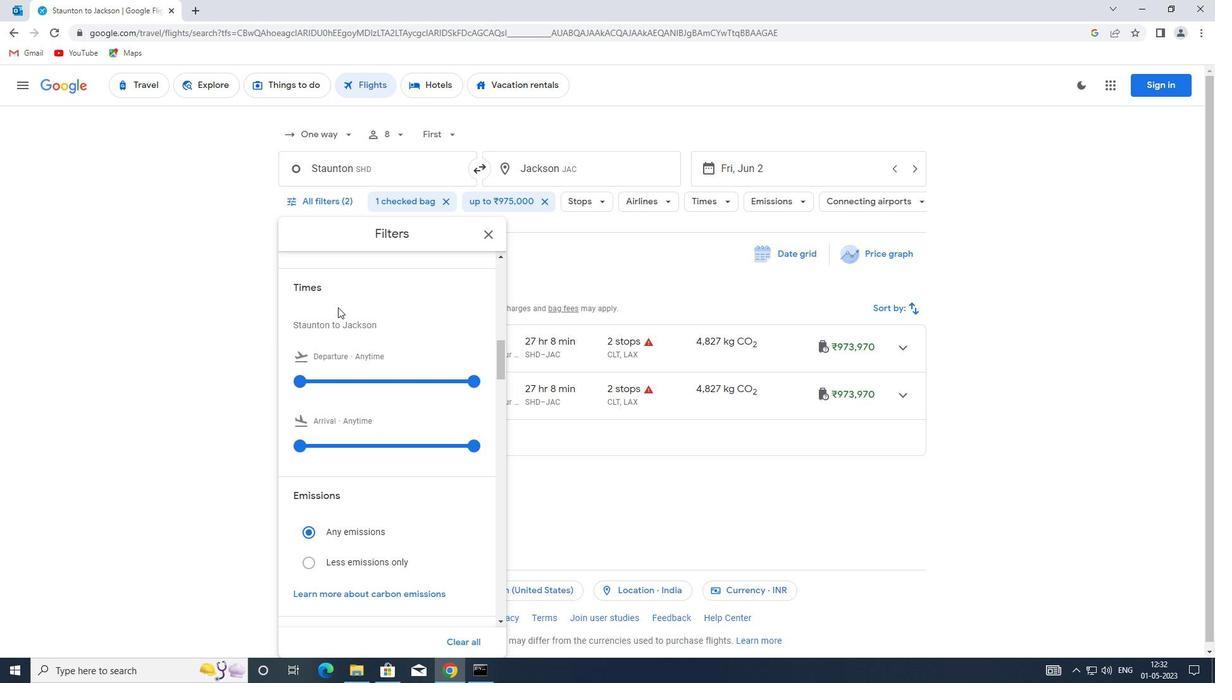 
Action: Mouse moved to (314, 317)
Screenshot: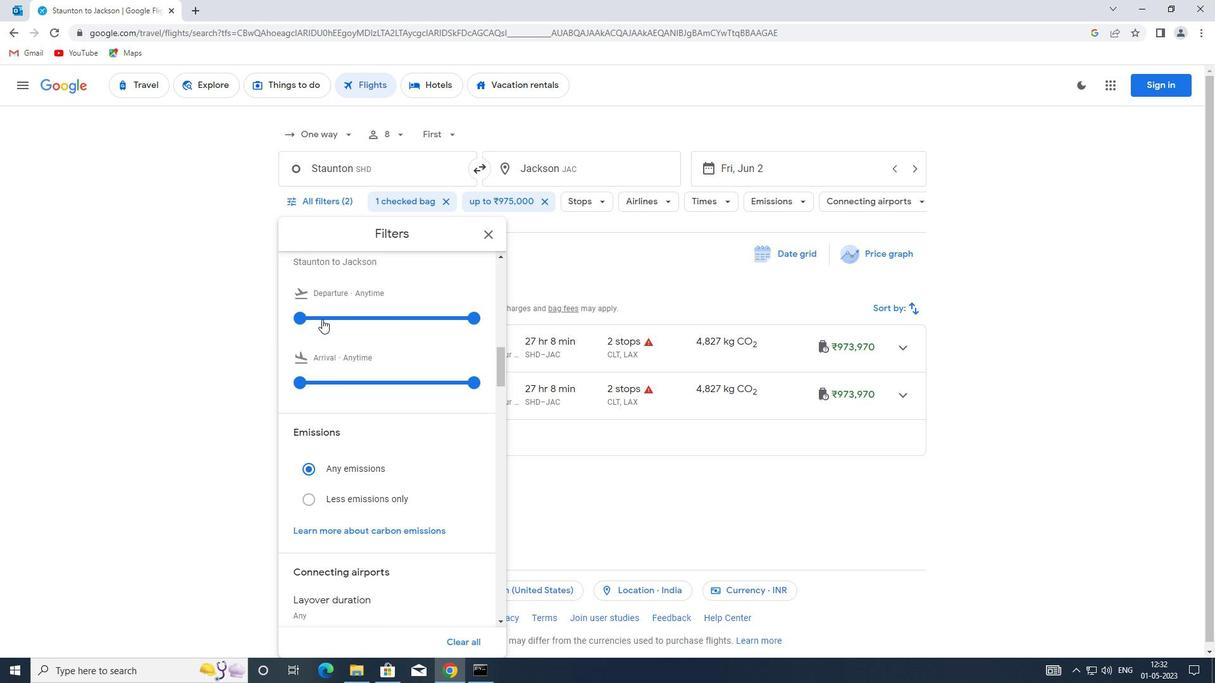 
Action: Mouse pressed left at (314, 317)
Screenshot: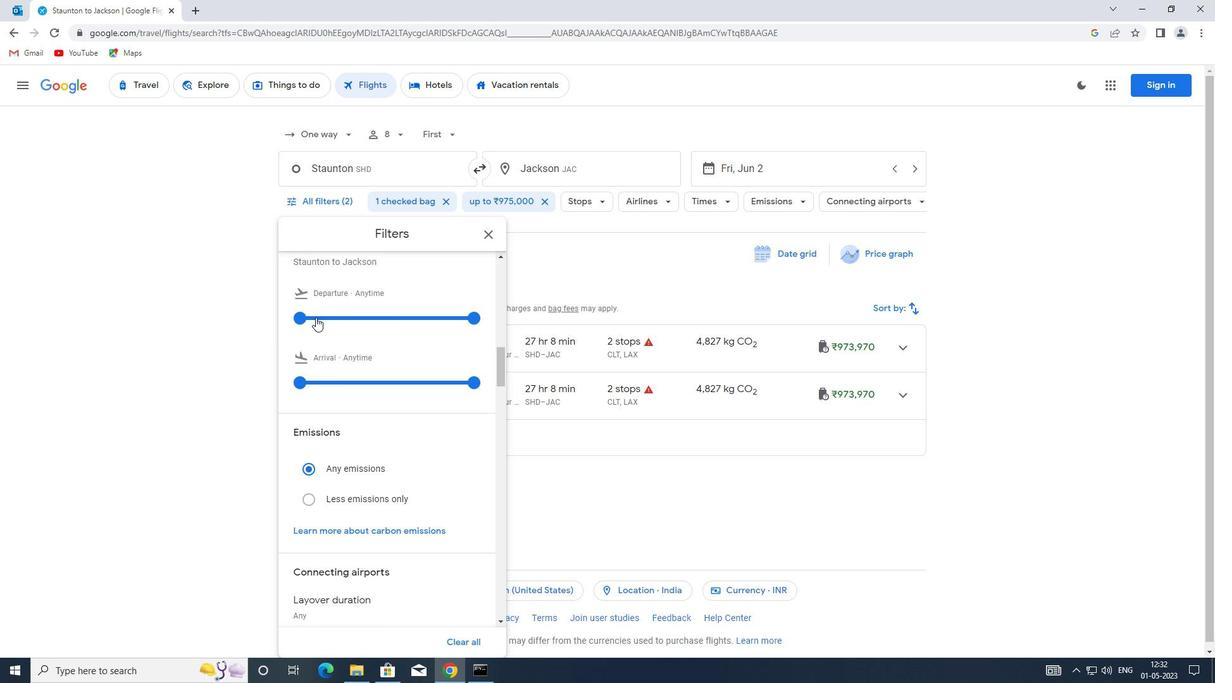 
Action: Mouse moved to (468, 316)
Screenshot: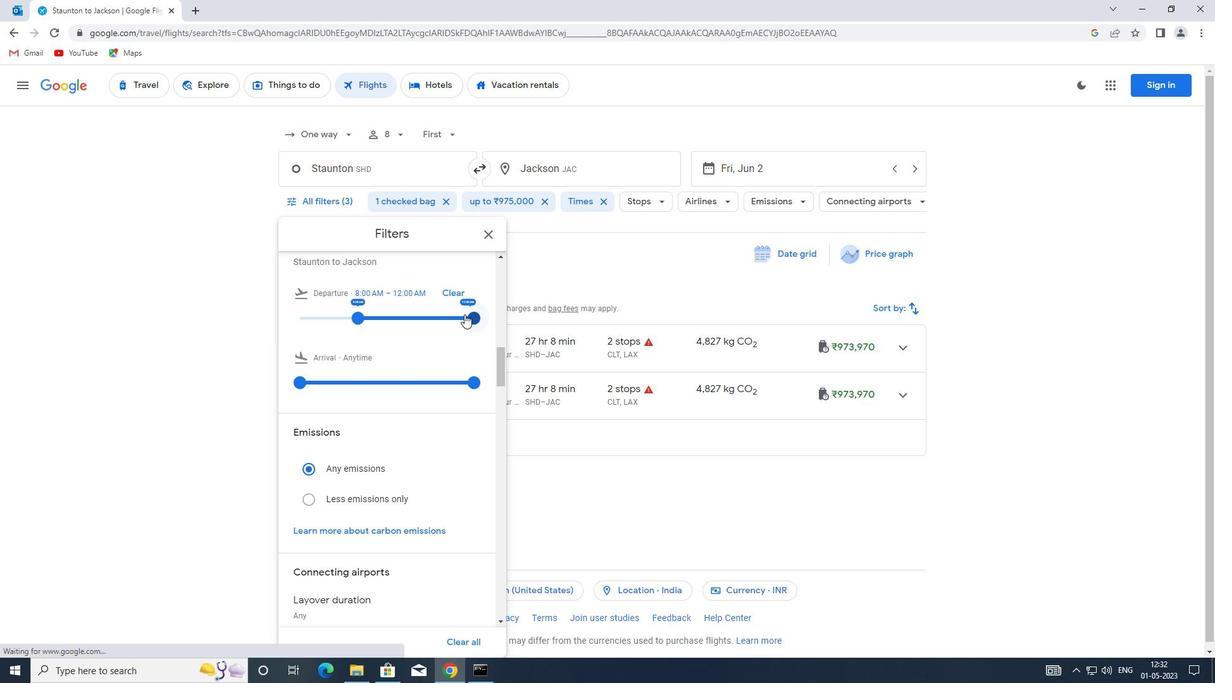 
Action: Mouse pressed left at (468, 316)
Screenshot: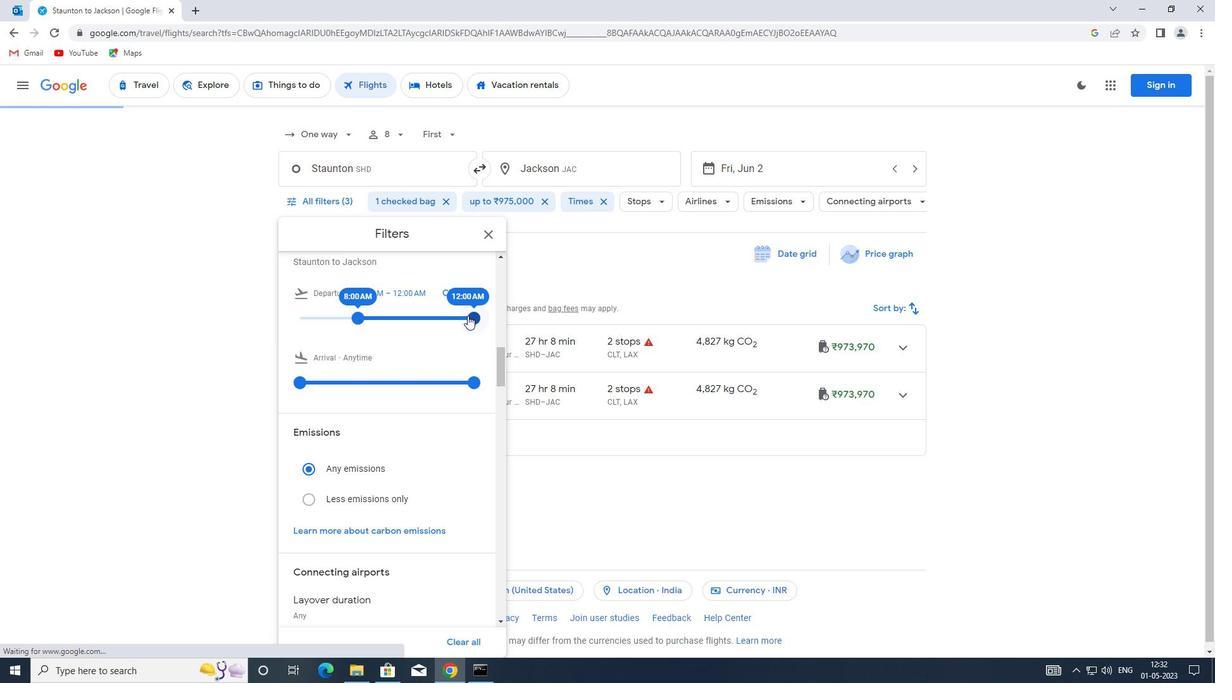 
Action: Mouse moved to (356, 316)
Screenshot: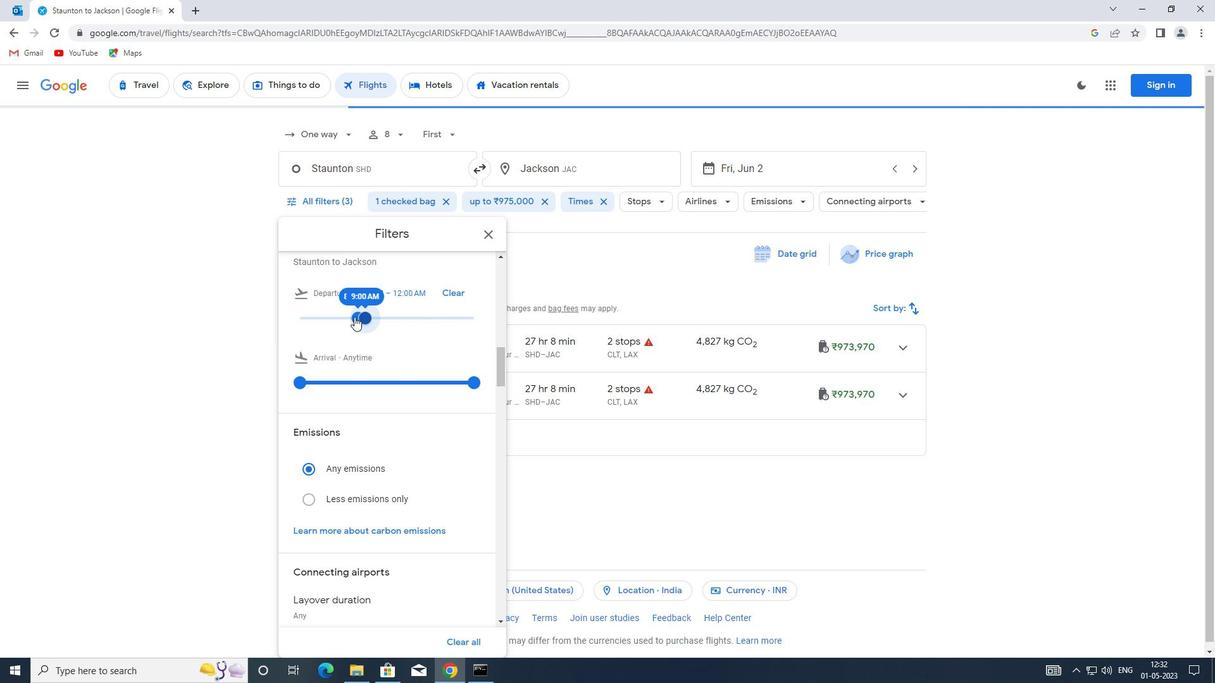 
Action: Mouse scrolled (356, 315) with delta (0, 0)
Screenshot: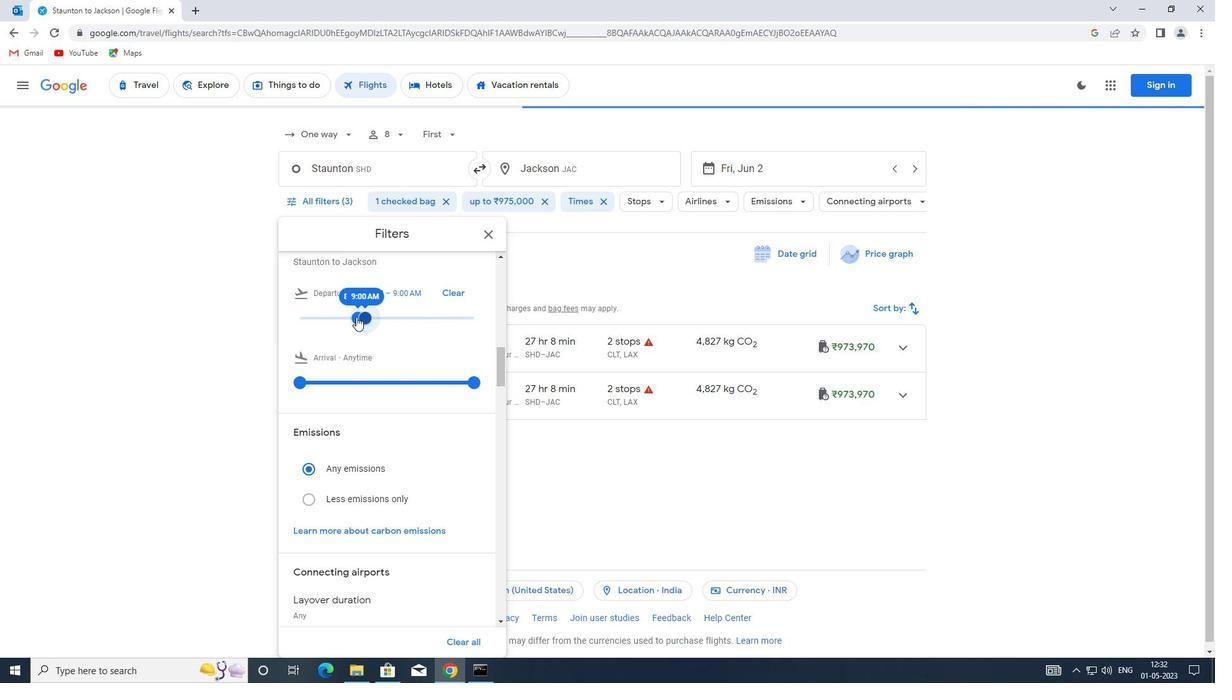 
Action: Mouse moved to (356, 316)
Screenshot: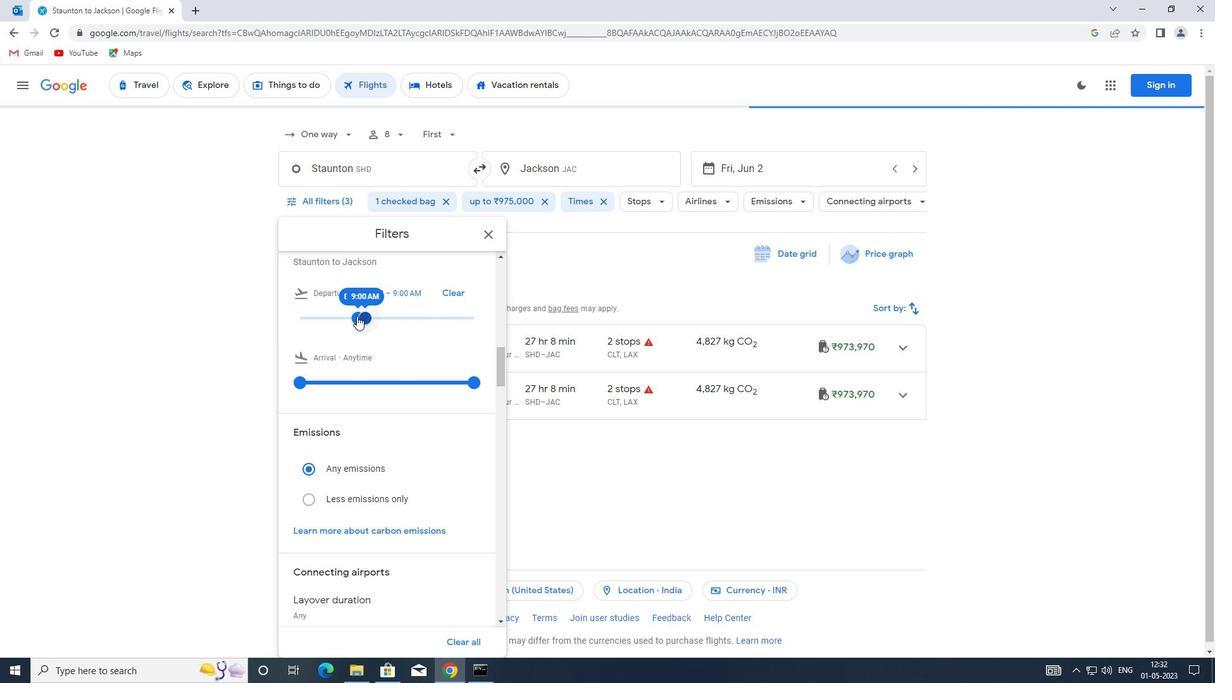 
Action: Mouse scrolled (356, 315) with delta (0, 0)
Screenshot: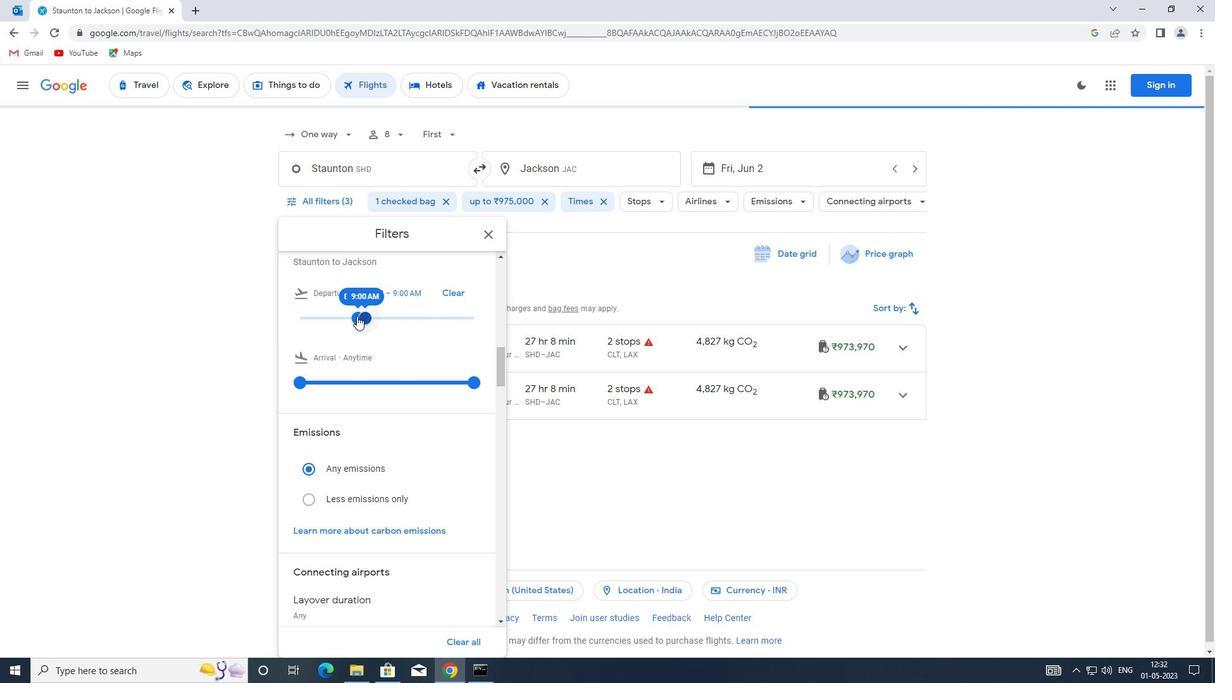 
Action: Mouse moved to (487, 234)
Screenshot: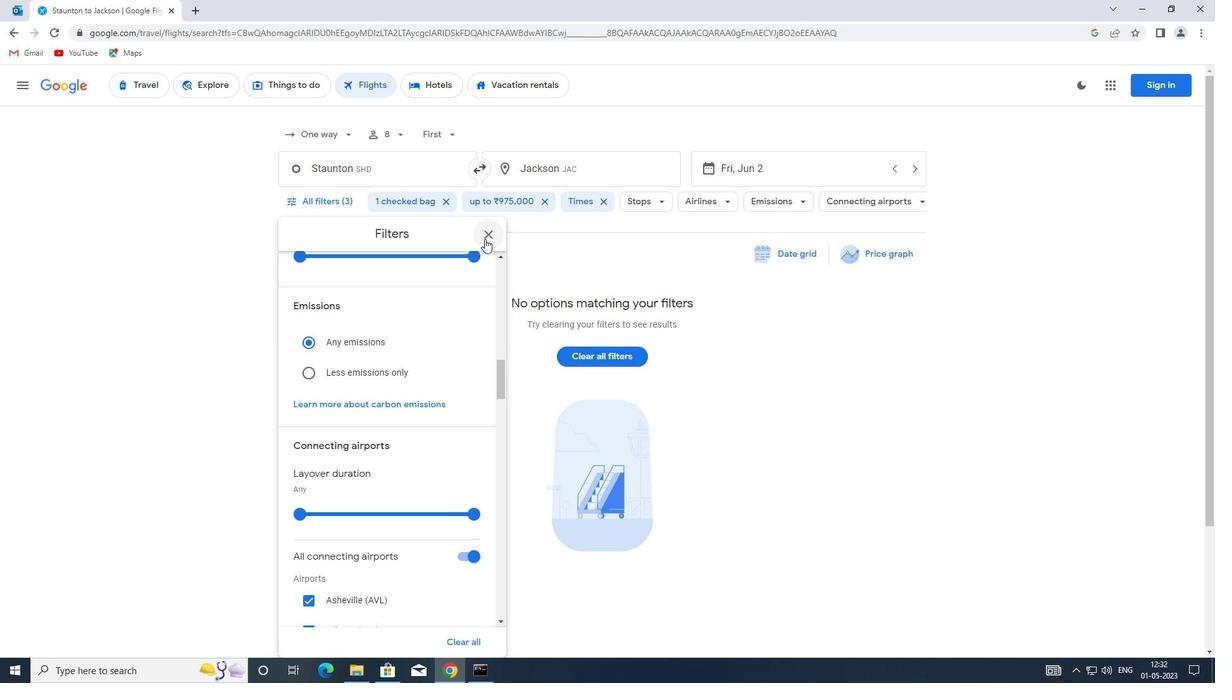 
Action: Mouse pressed left at (487, 234)
Screenshot: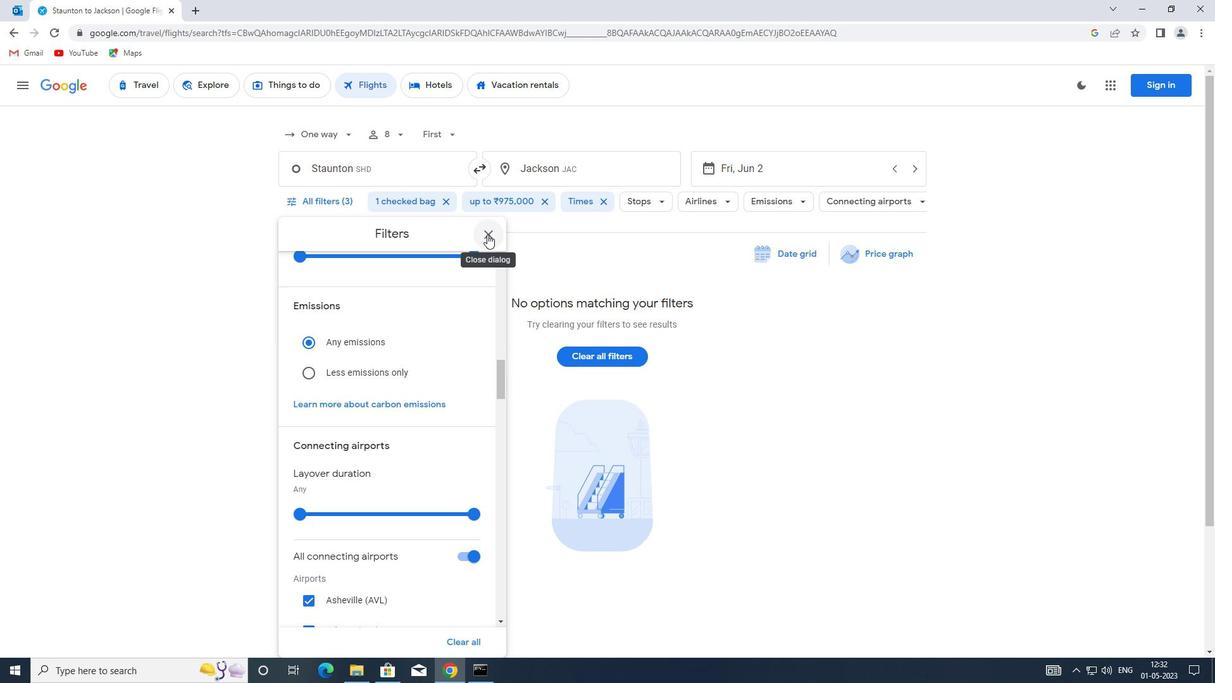 
